 Task: Find connections with filter location Mojoagung with filter topic #stayhomewith filter profile language Potuguese with filter current company Cvent with filter school Assam Don Bosco University, Guwahati with filter industry Retail Luxury Goods and Jewelry with filter service category UX Research with filter keywords title Physical Therapy Assistant
Action: Mouse pressed left at (518, 50)
Screenshot: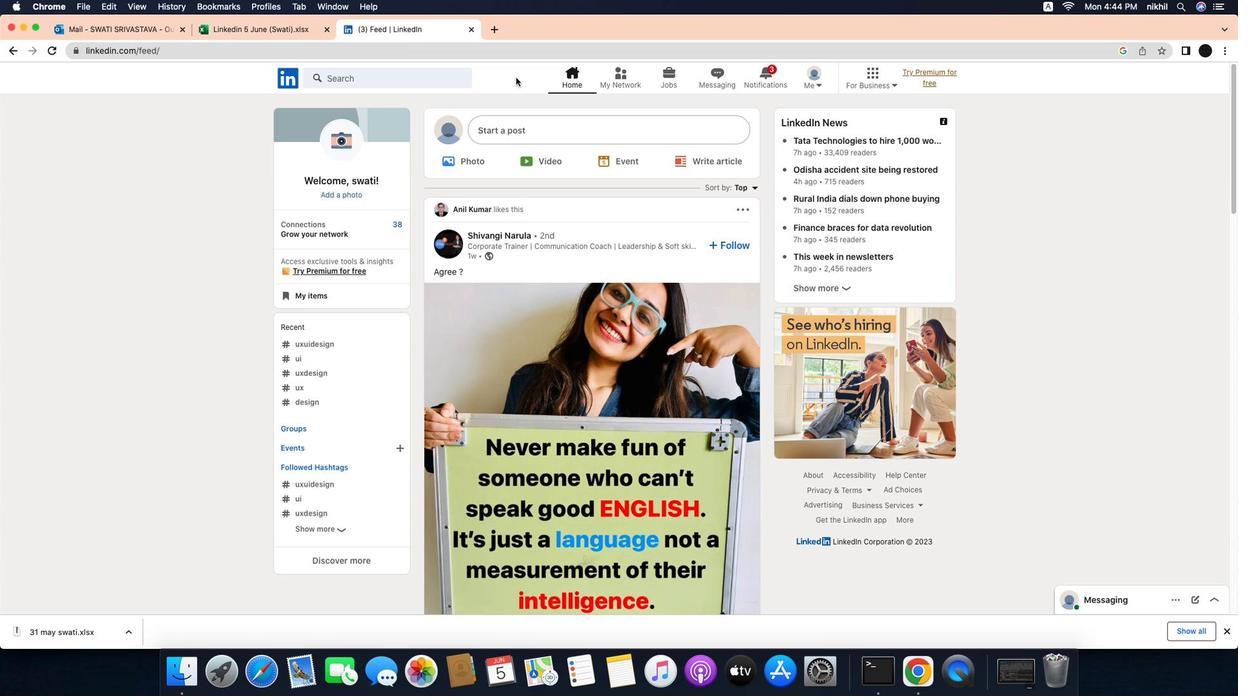 
Action: Mouse moved to (630, 54)
Screenshot: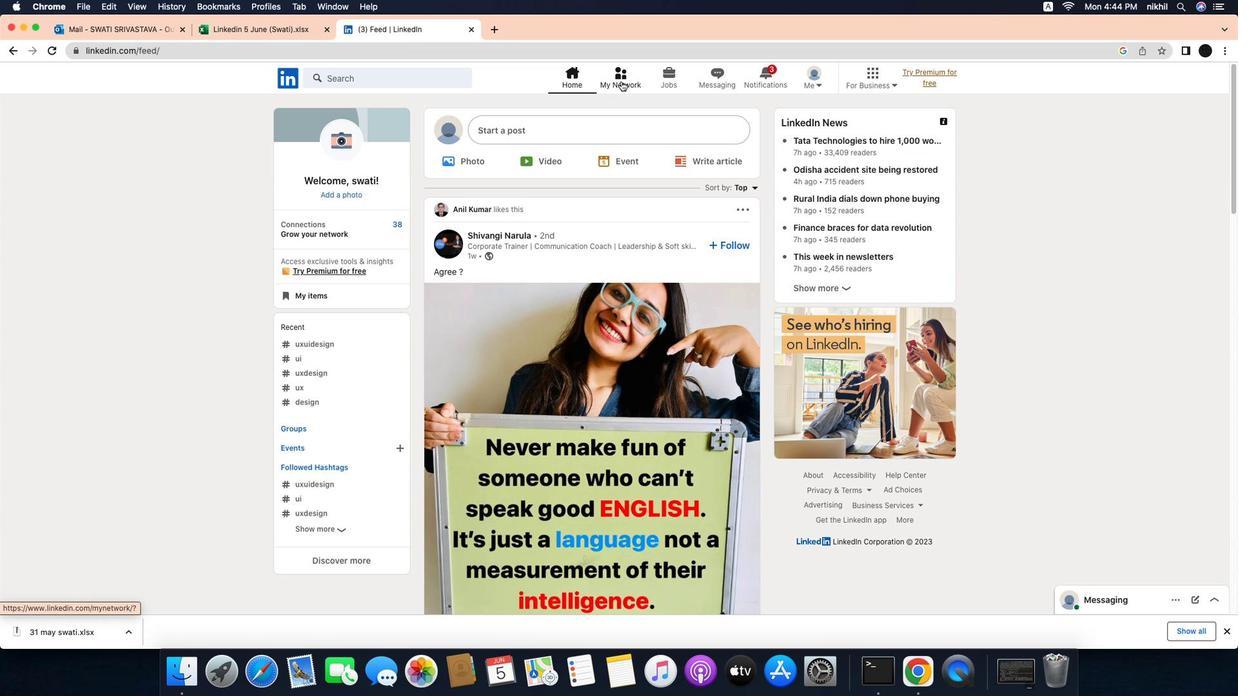 
Action: Mouse pressed left at (630, 54)
Screenshot: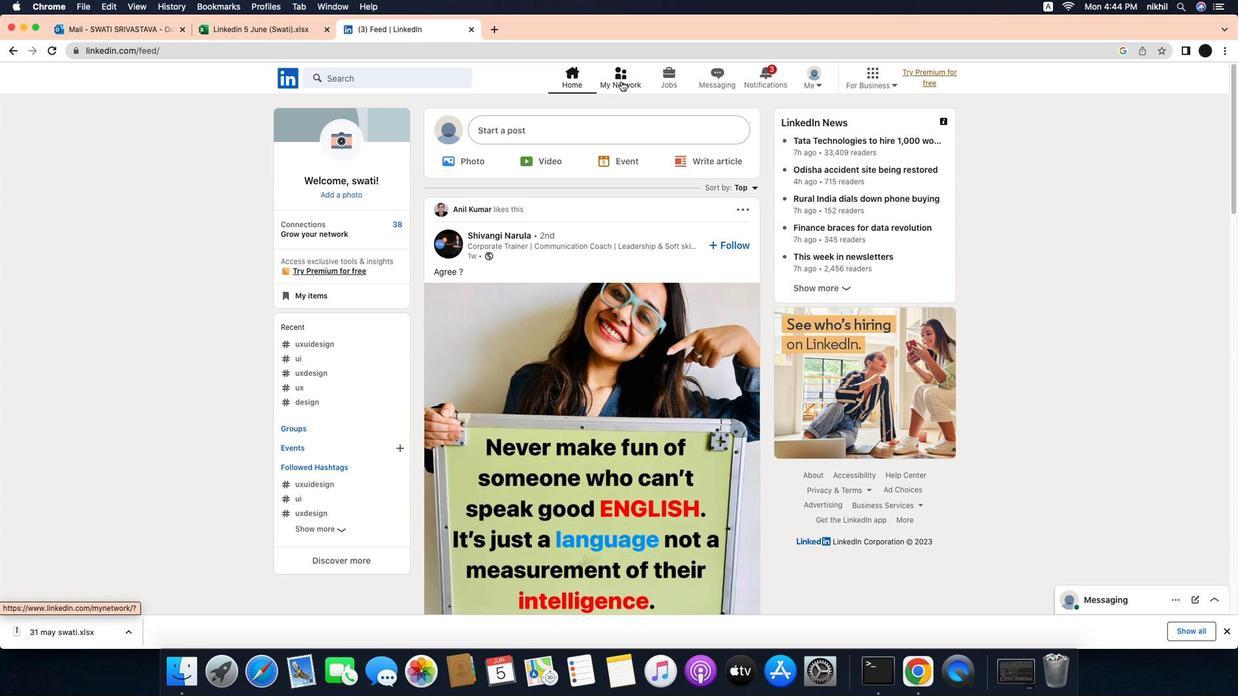 
Action: Mouse moved to (405, 116)
Screenshot: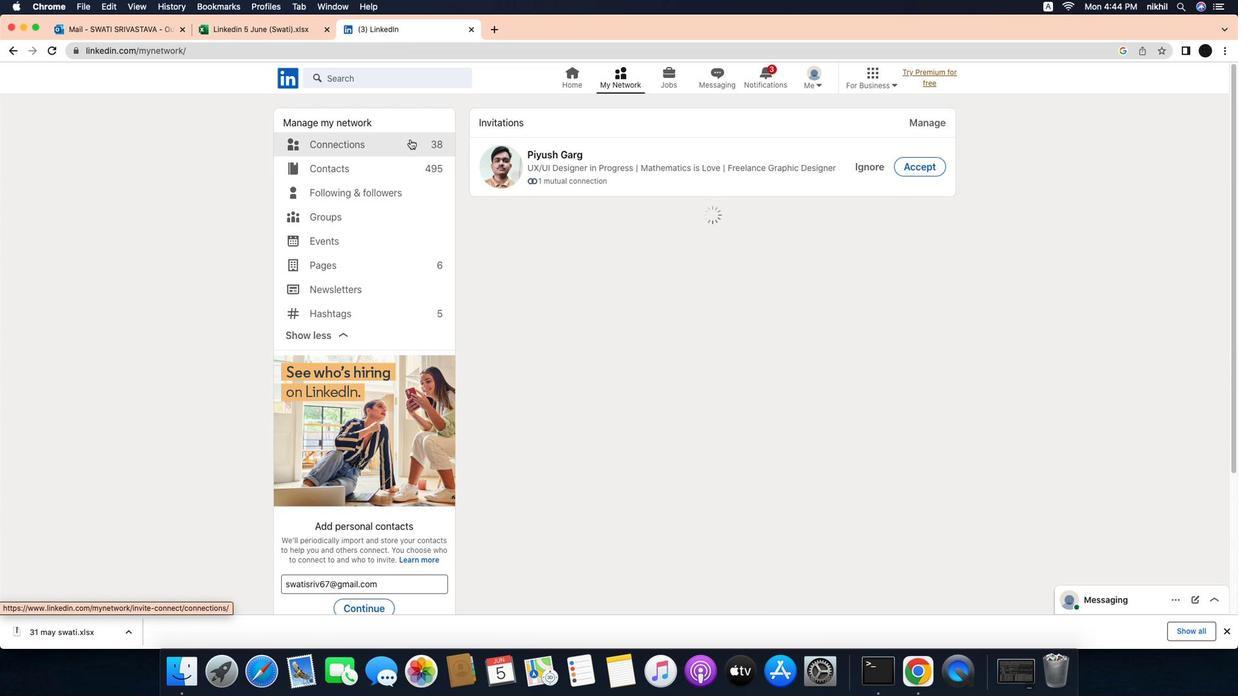 
Action: Mouse pressed left at (405, 116)
Screenshot: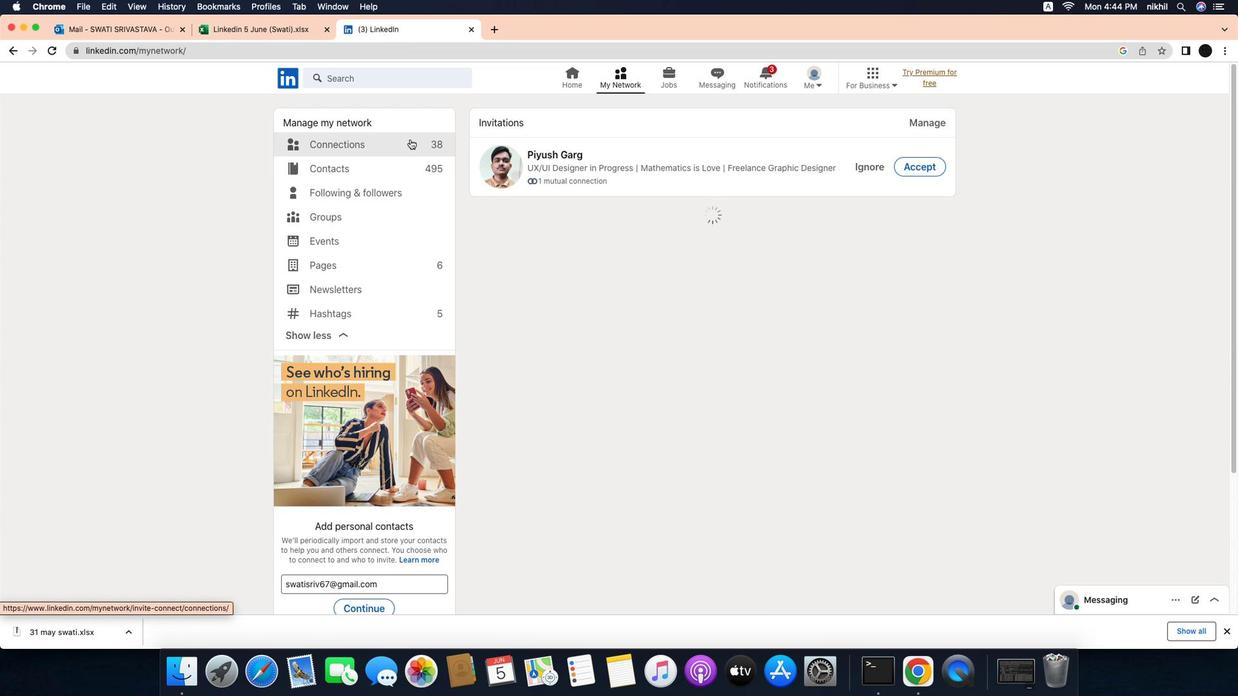 
Action: Mouse moved to (724, 121)
Screenshot: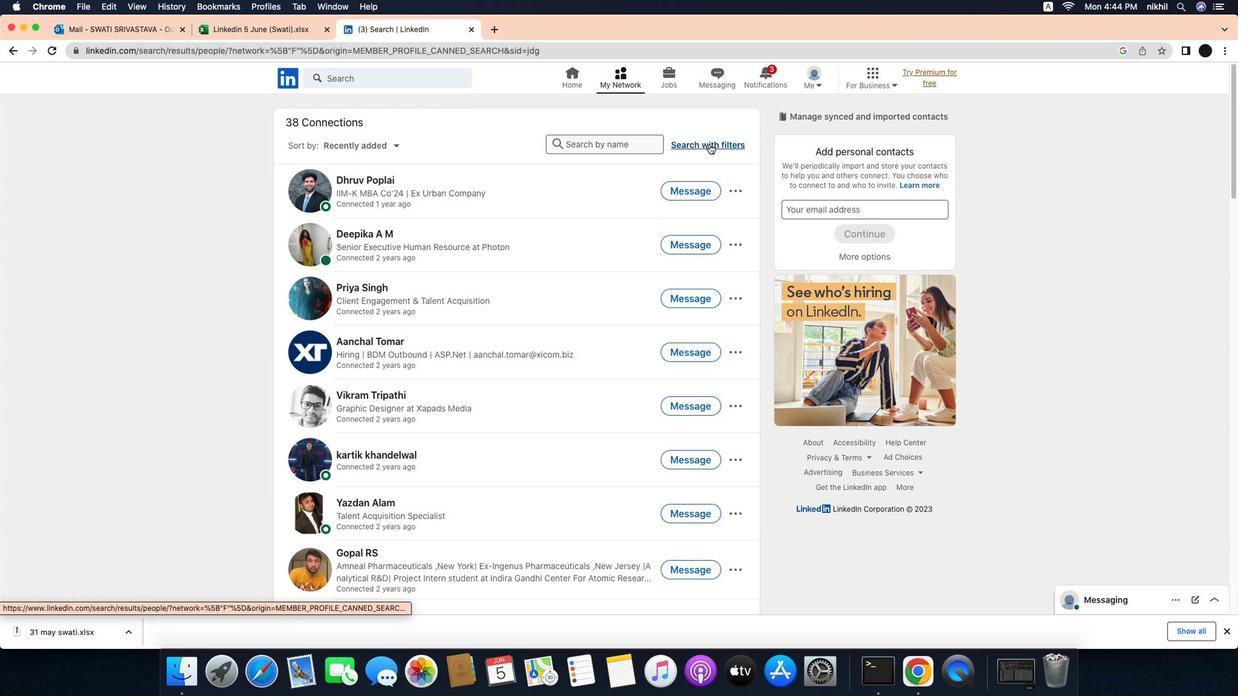 
Action: Mouse pressed left at (724, 121)
Screenshot: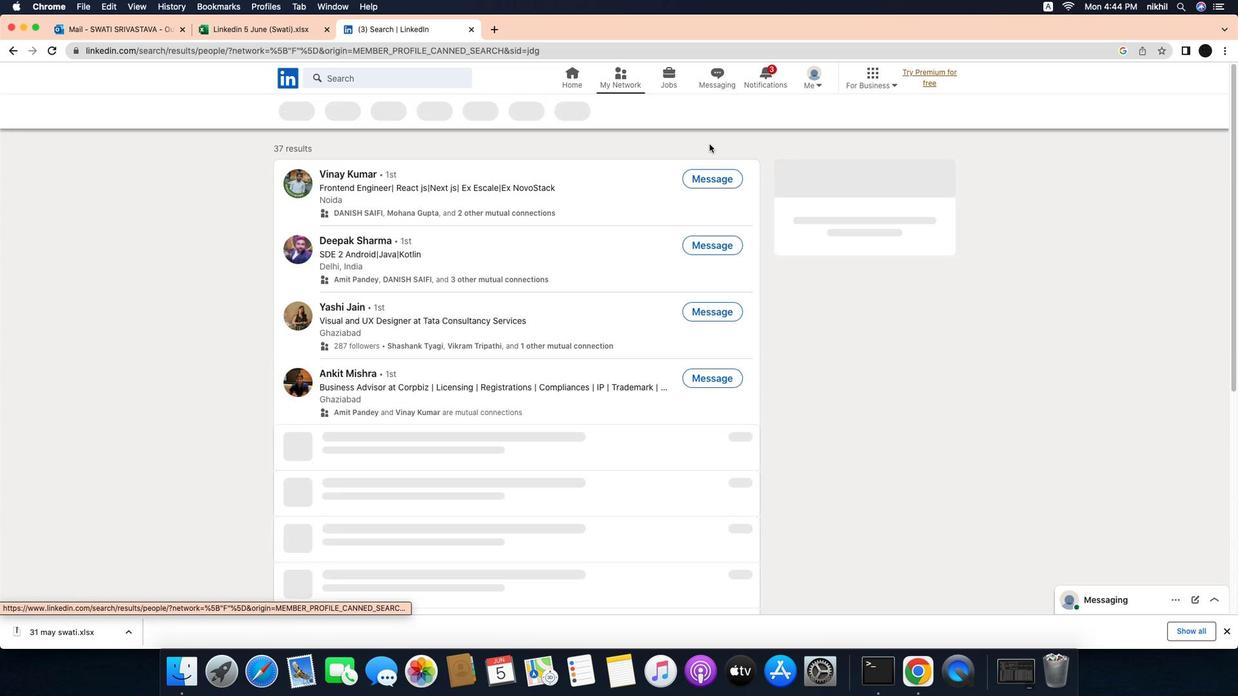 
Action: Mouse moved to (684, 89)
Screenshot: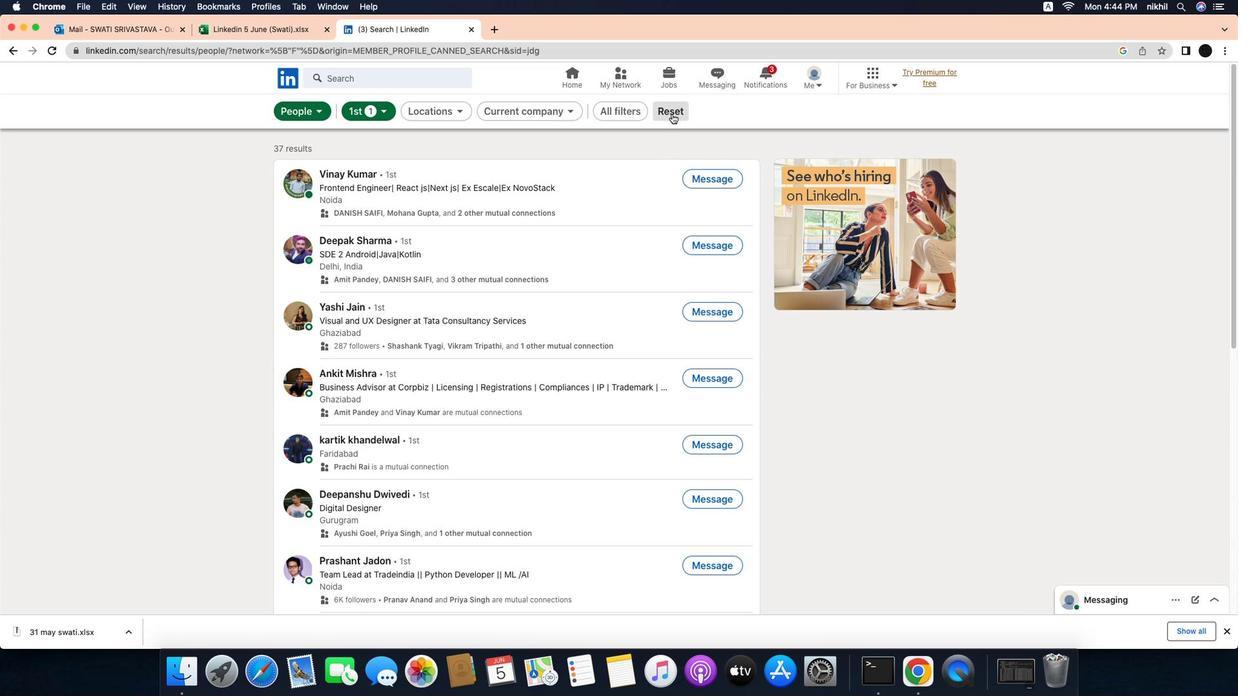 
Action: Mouse pressed left at (684, 89)
Screenshot: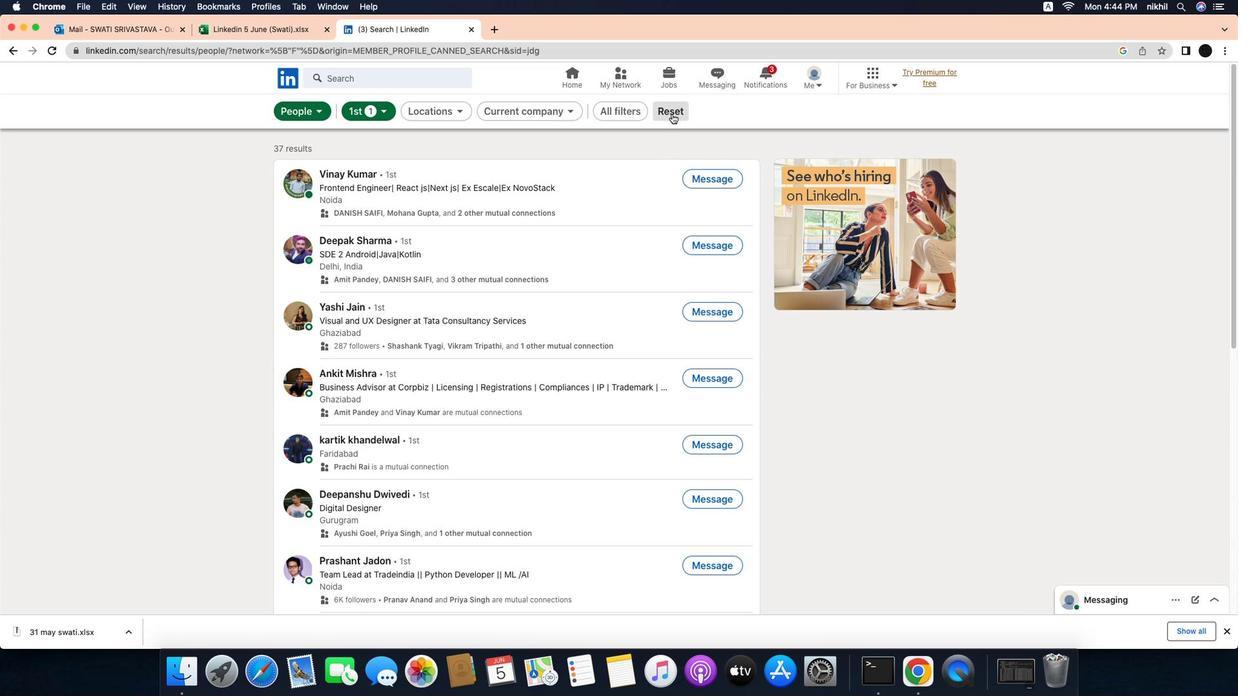 
Action: Mouse moved to (667, 87)
Screenshot: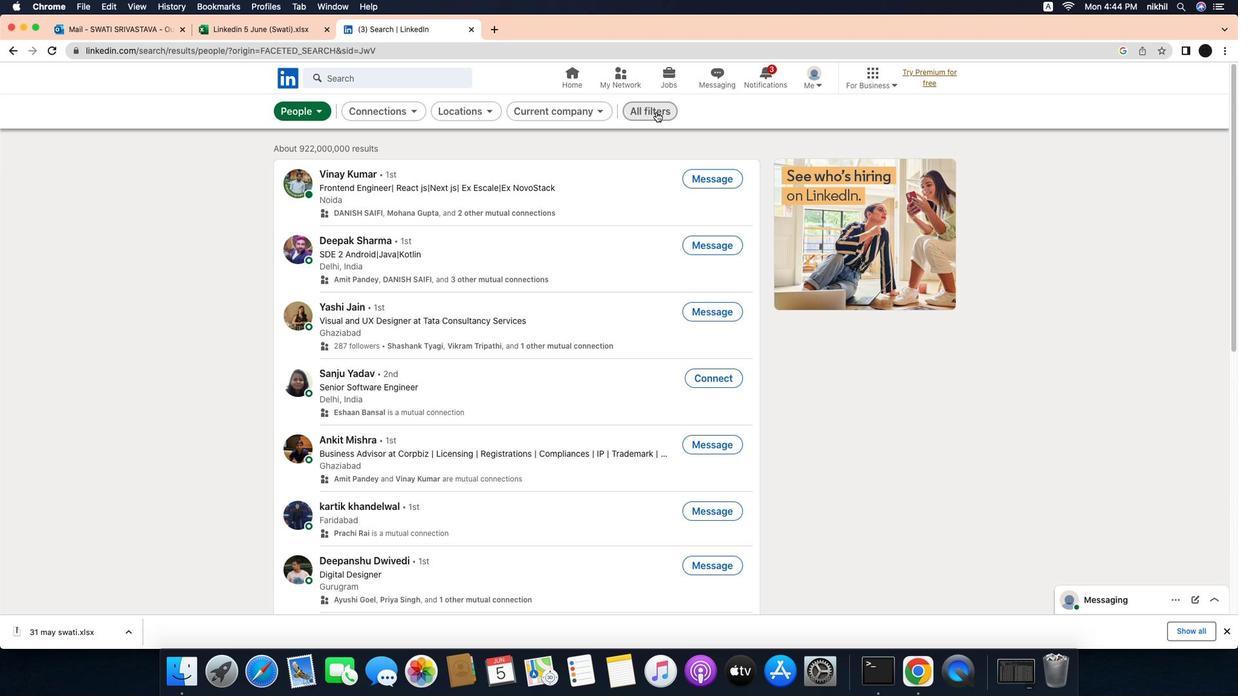 
Action: Mouse pressed left at (667, 87)
Screenshot: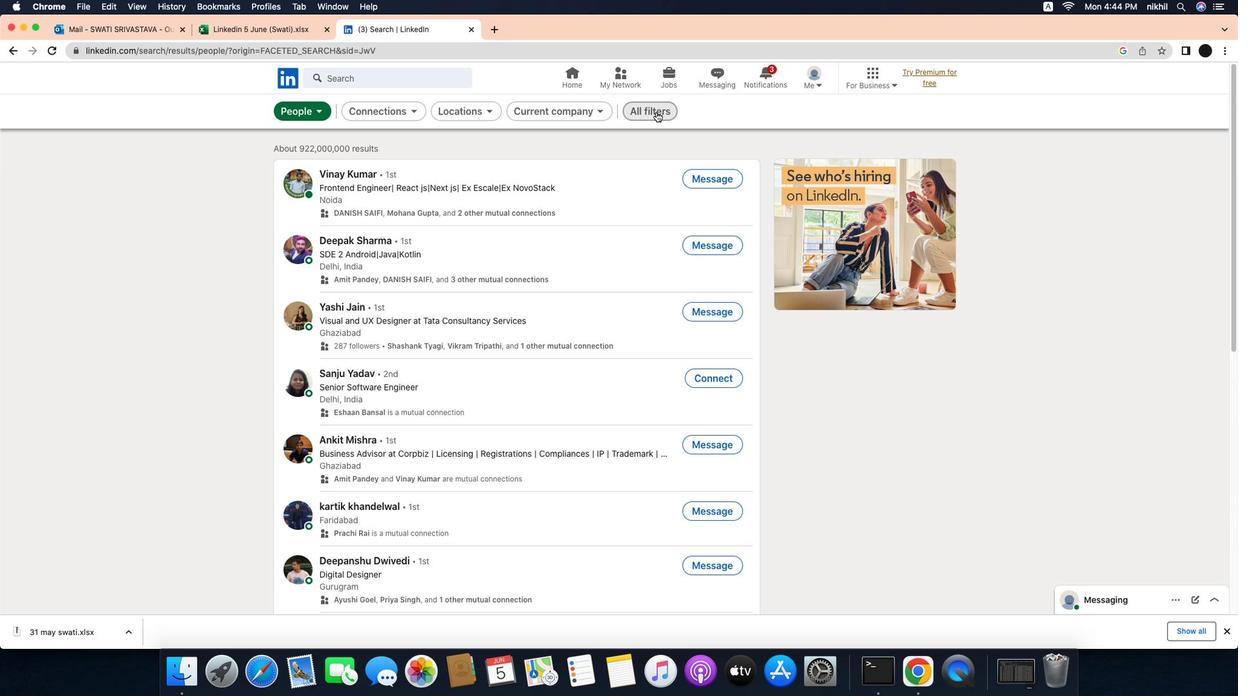 
Action: Mouse moved to (1008, 361)
Screenshot: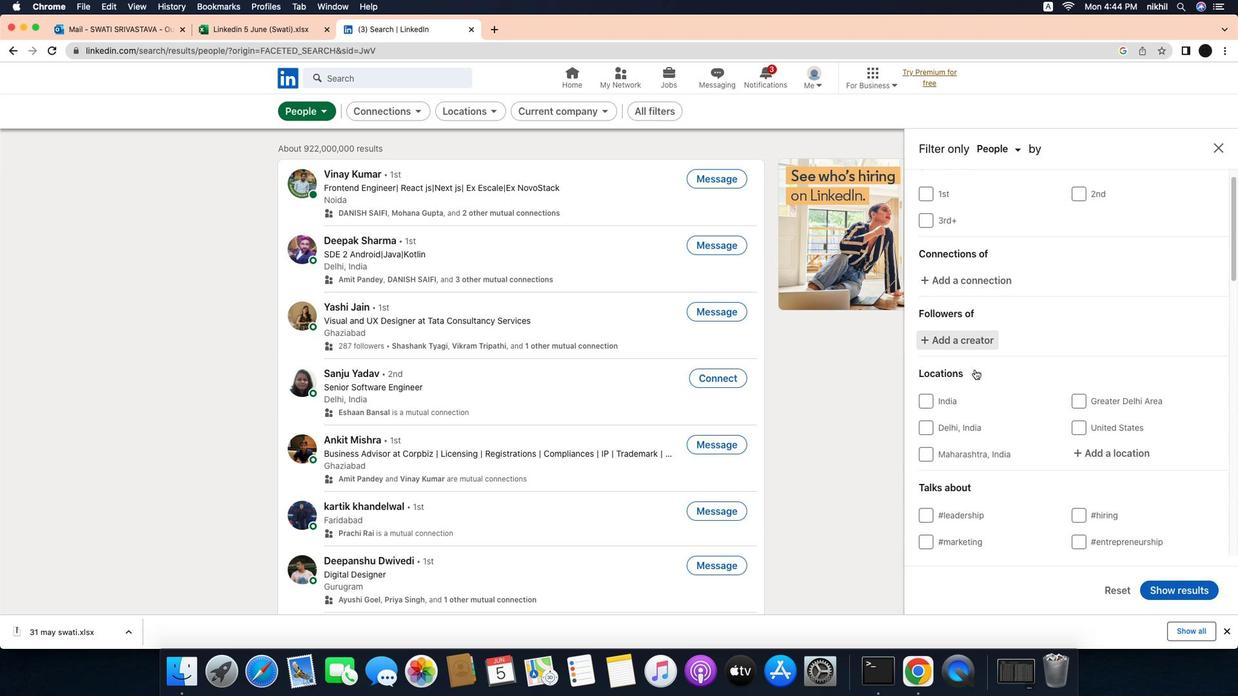 
Action: Mouse scrolled (1008, 361) with delta (-31, -32)
Screenshot: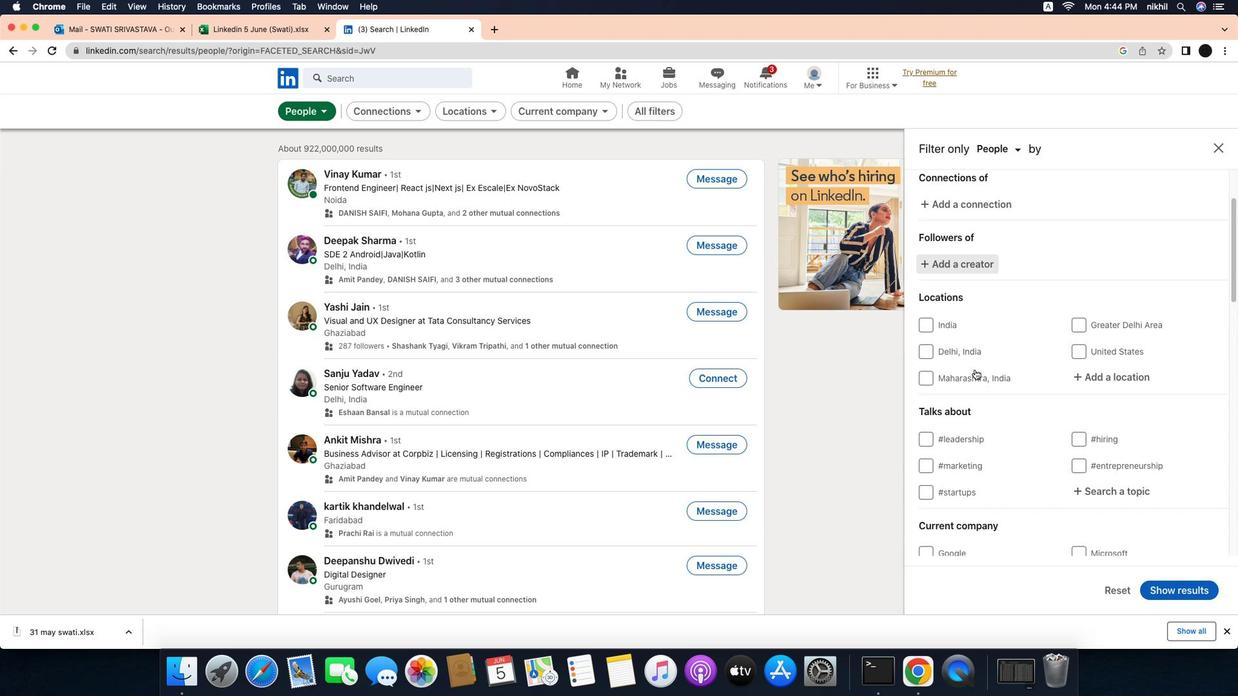 
Action: Mouse scrolled (1008, 361) with delta (-31, -32)
Screenshot: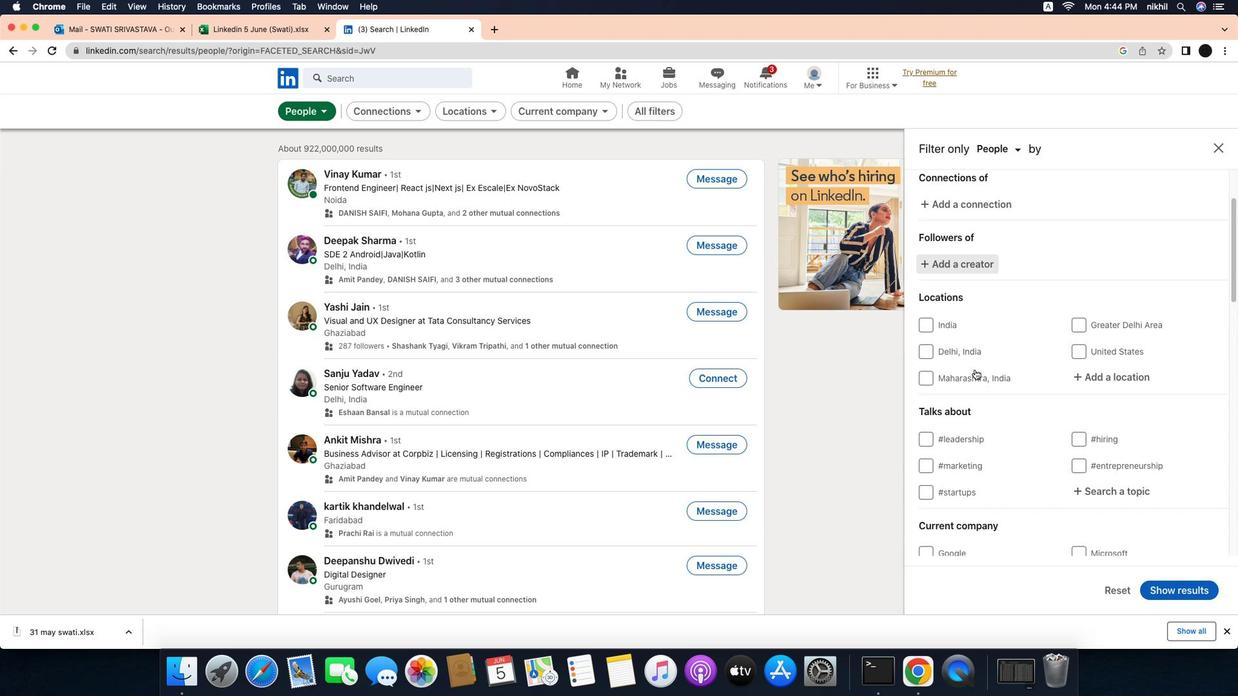 
Action: Mouse scrolled (1008, 361) with delta (-31, -32)
Screenshot: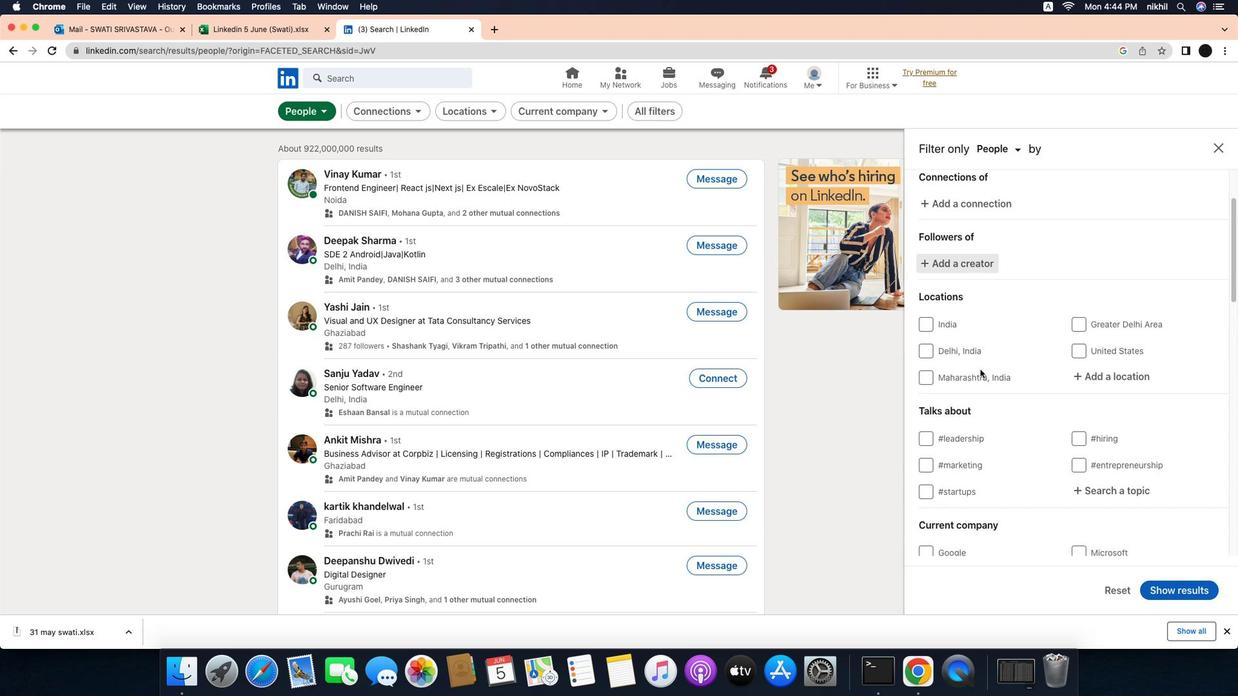 
Action: Mouse moved to (1150, 367)
Screenshot: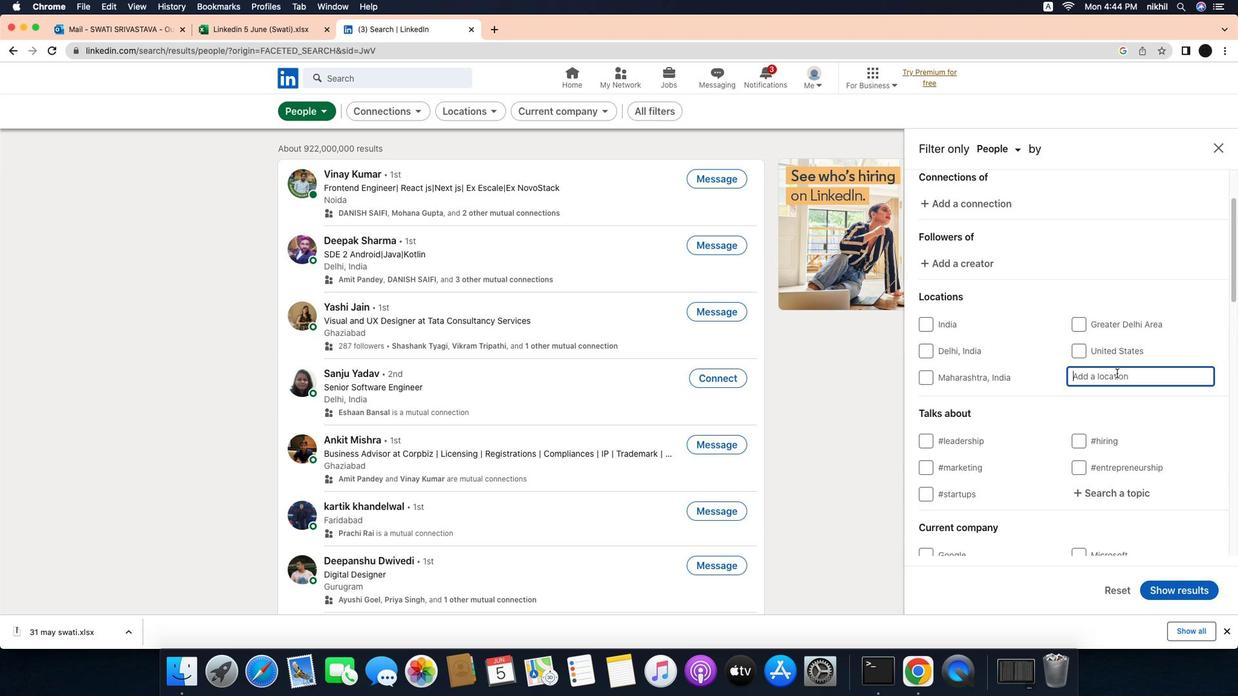 
Action: Mouse pressed left at (1150, 367)
Screenshot: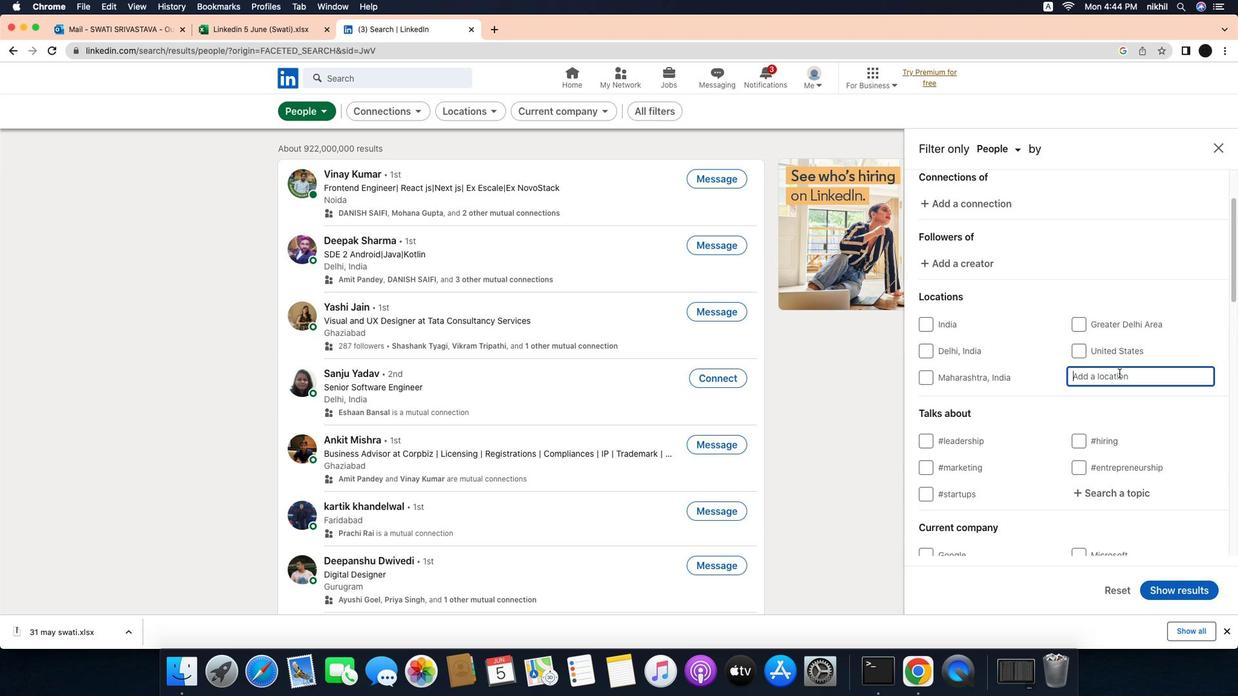 
Action: Mouse moved to (1161, 365)
Screenshot: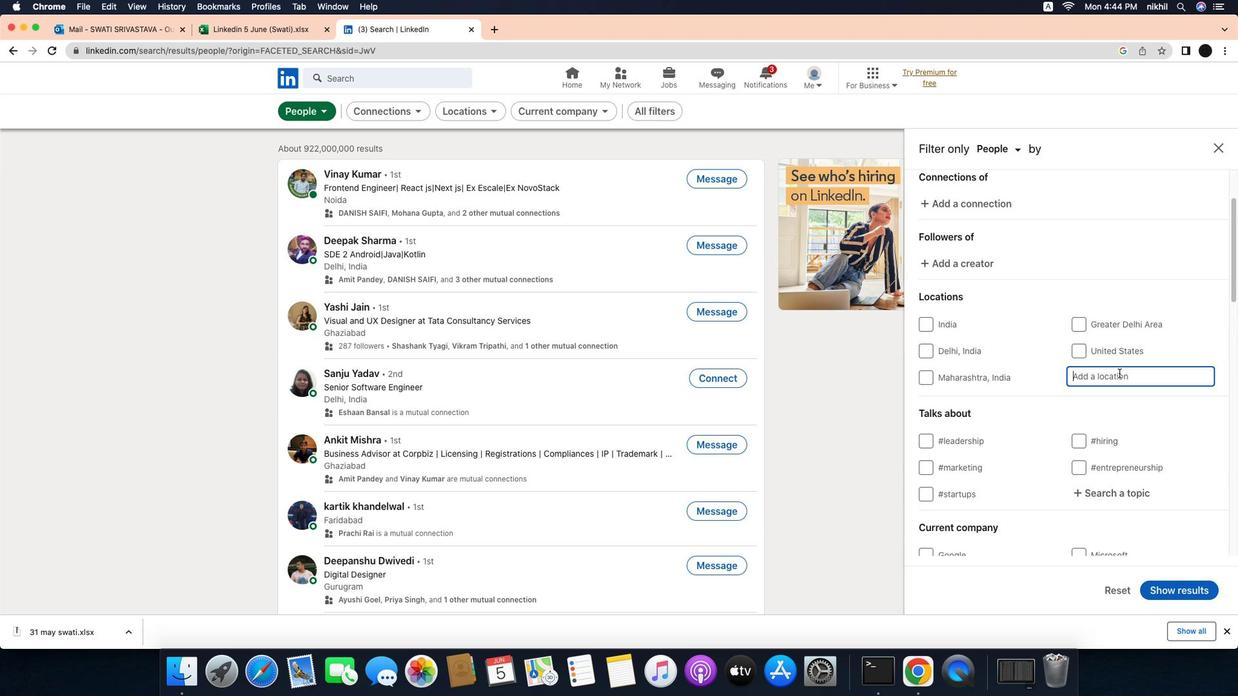 
Action: Mouse pressed left at (1161, 365)
Screenshot: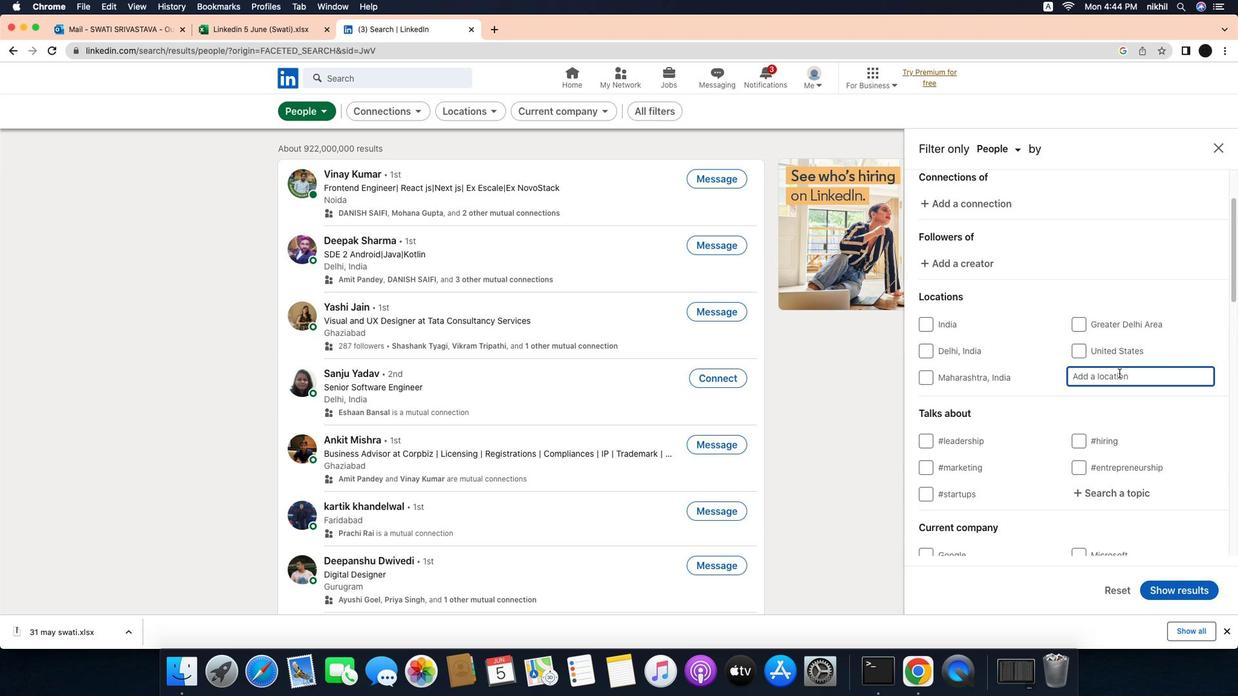
Action: Mouse moved to (1141, 366)
Screenshot: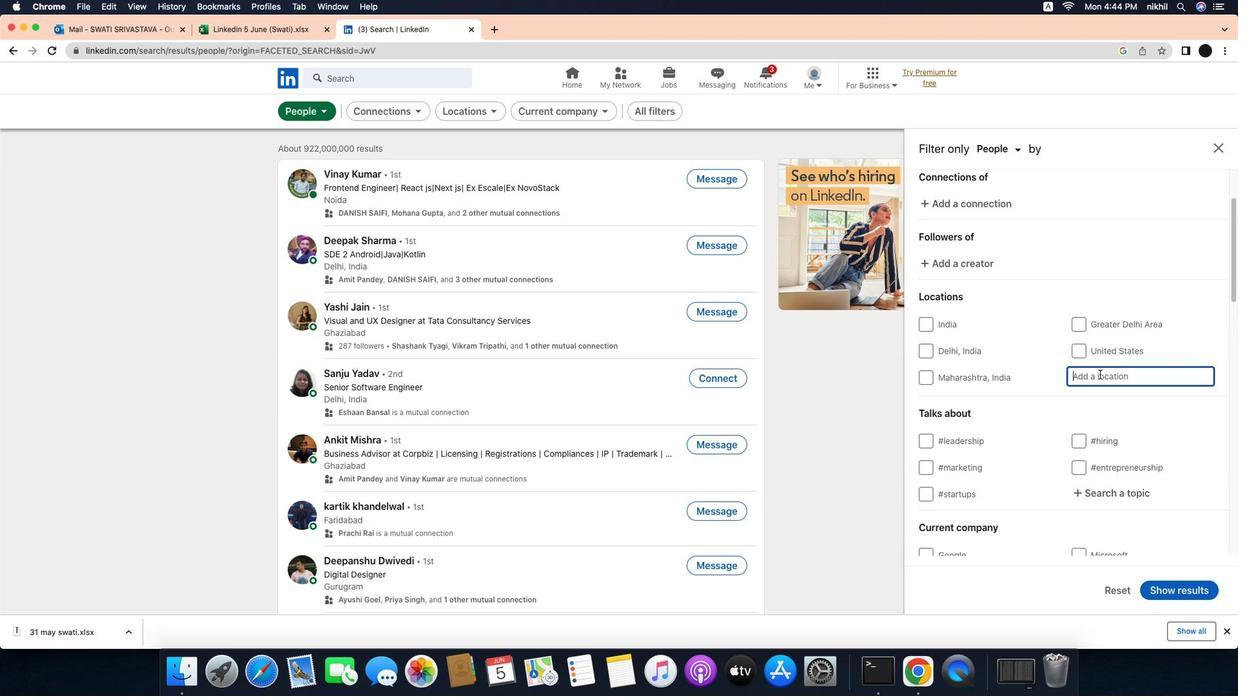 
Action: Key pressed Key.caps_lock'M'Key.caps_lock'o''j''o''a''g''u''n''g'Key.enter
Screenshot: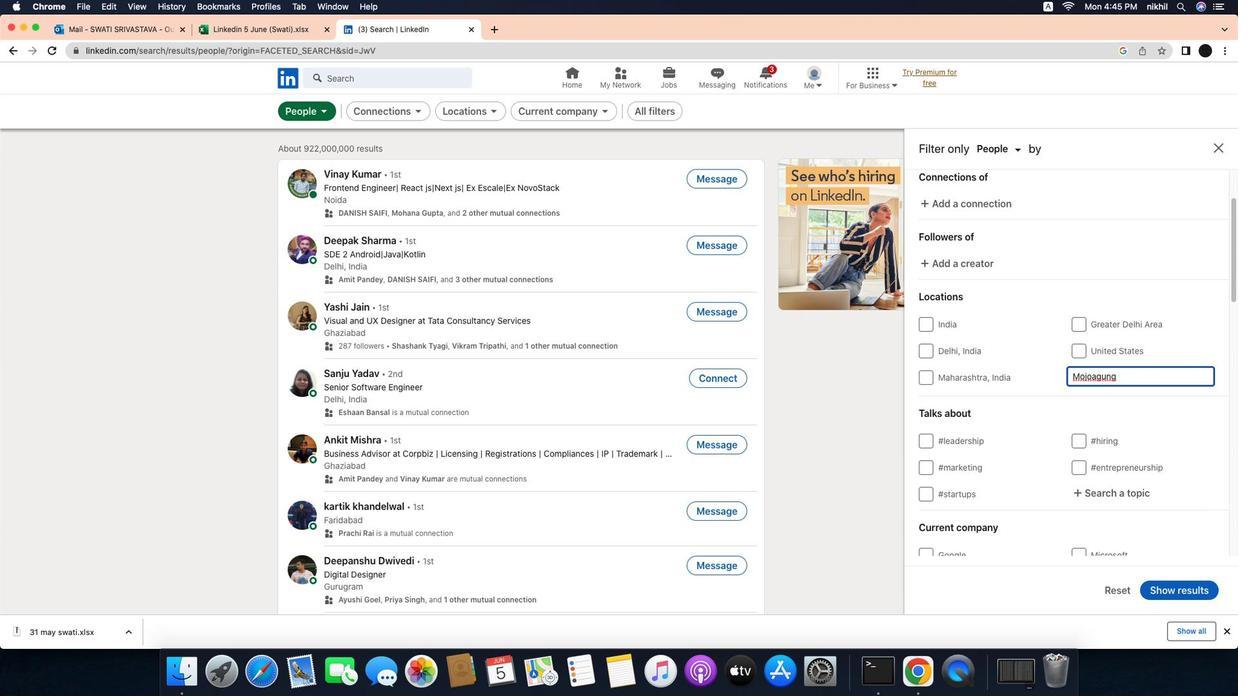 
Action: Mouse moved to (1141, 439)
Screenshot: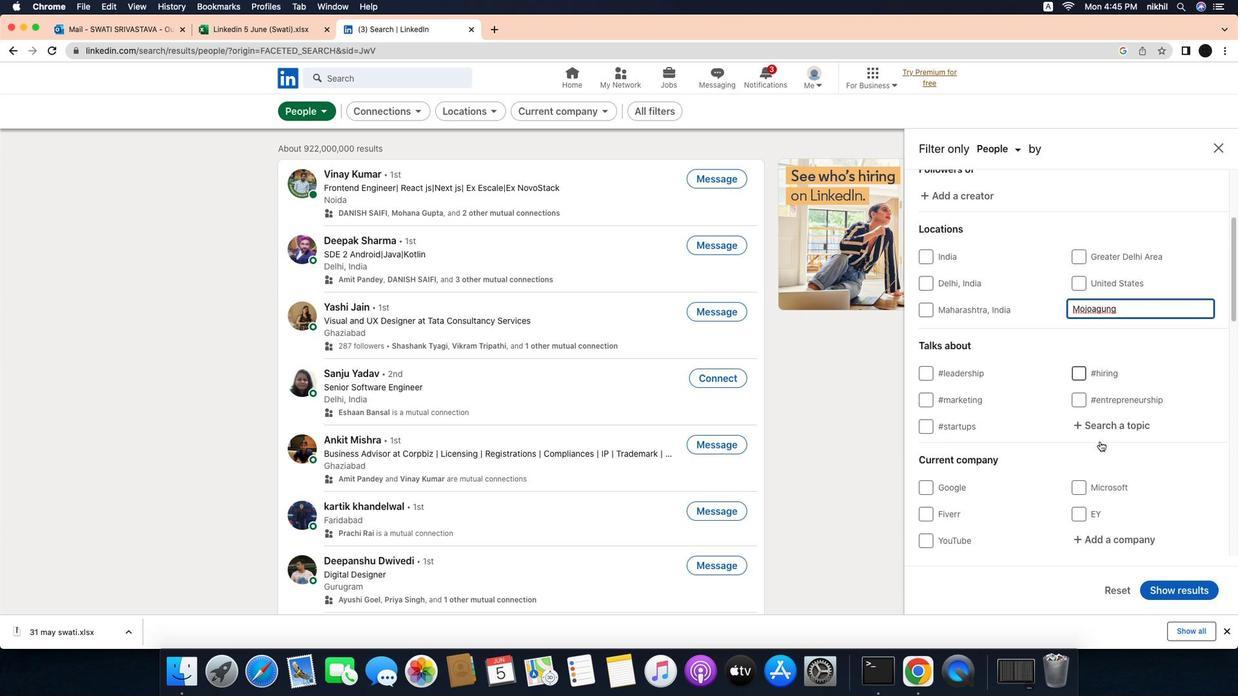 
Action: Mouse scrolled (1141, 439) with delta (-31, -32)
Screenshot: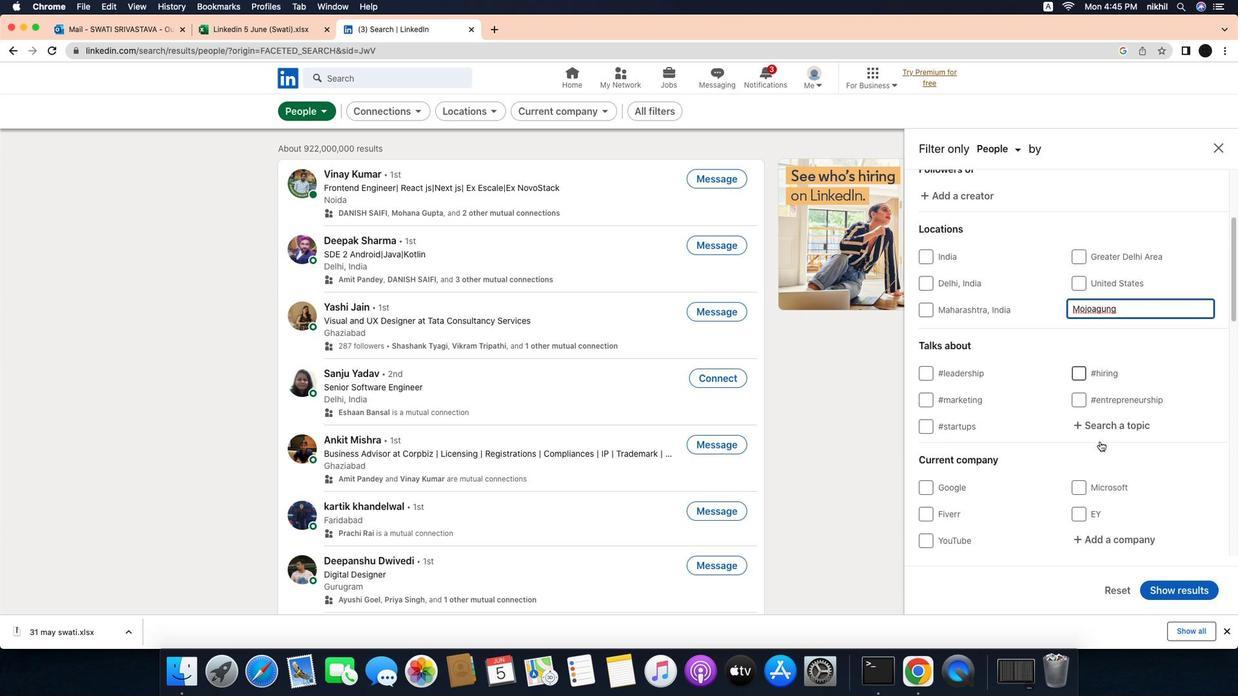 
Action: Mouse moved to (1141, 439)
Screenshot: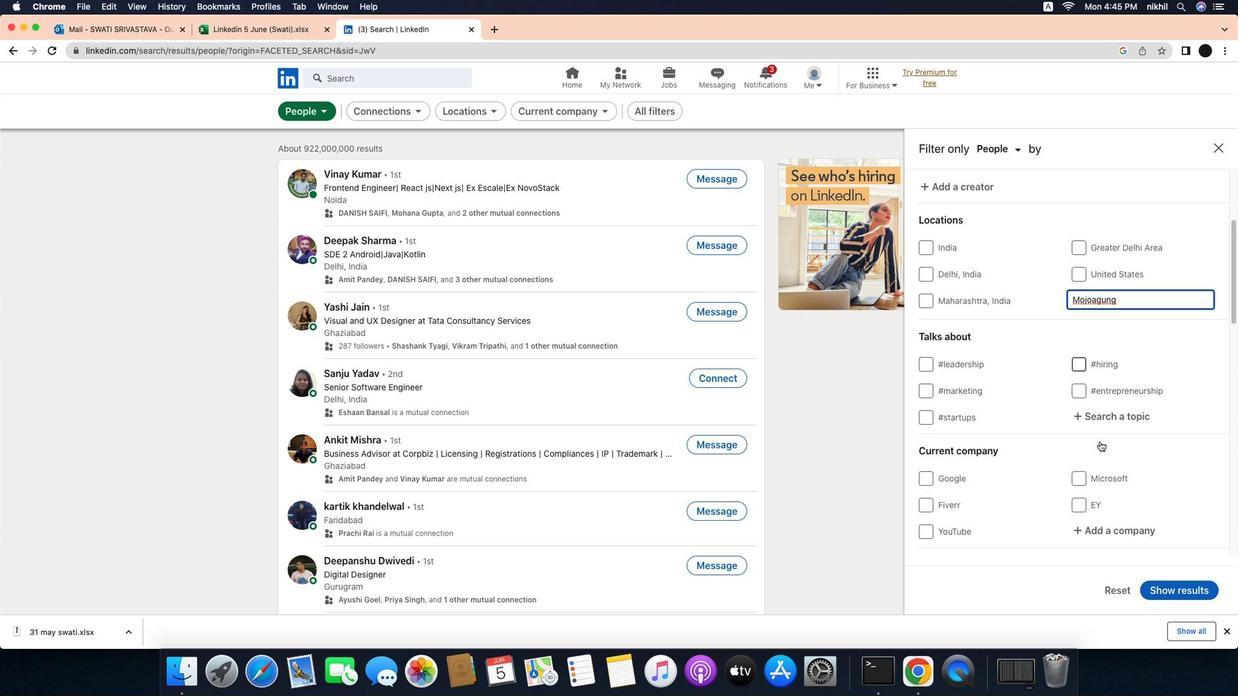 
Action: Mouse scrolled (1141, 439) with delta (-31, -32)
Screenshot: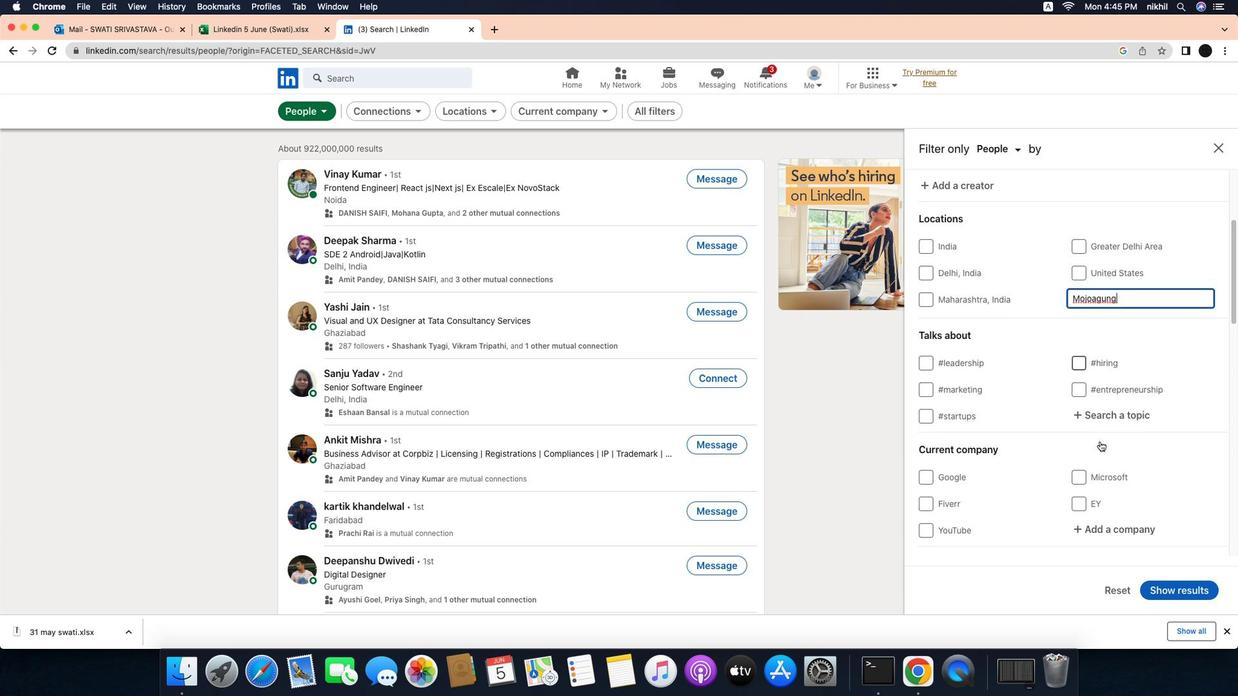 
Action: Mouse scrolled (1141, 439) with delta (-31, -32)
Screenshot: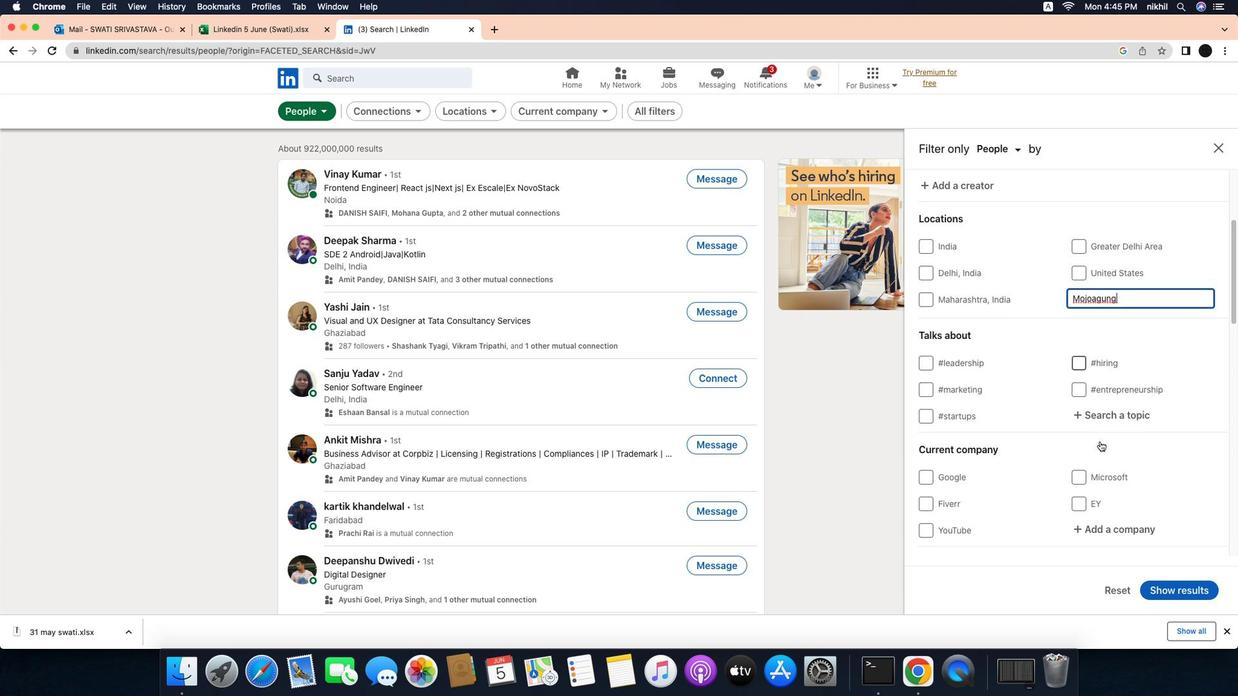 
Action: Mouse moved to (1151, 414)
Screenshot: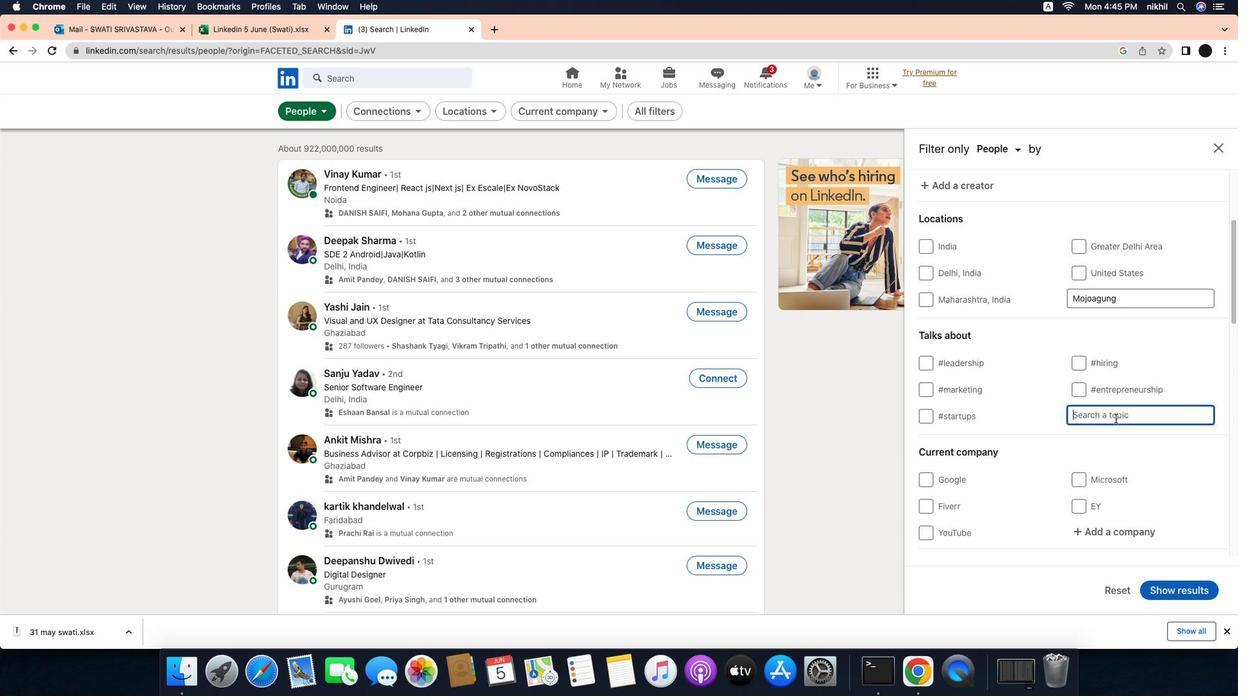 
Action: Mouse pressed left at (1151, 414)
Screenshot: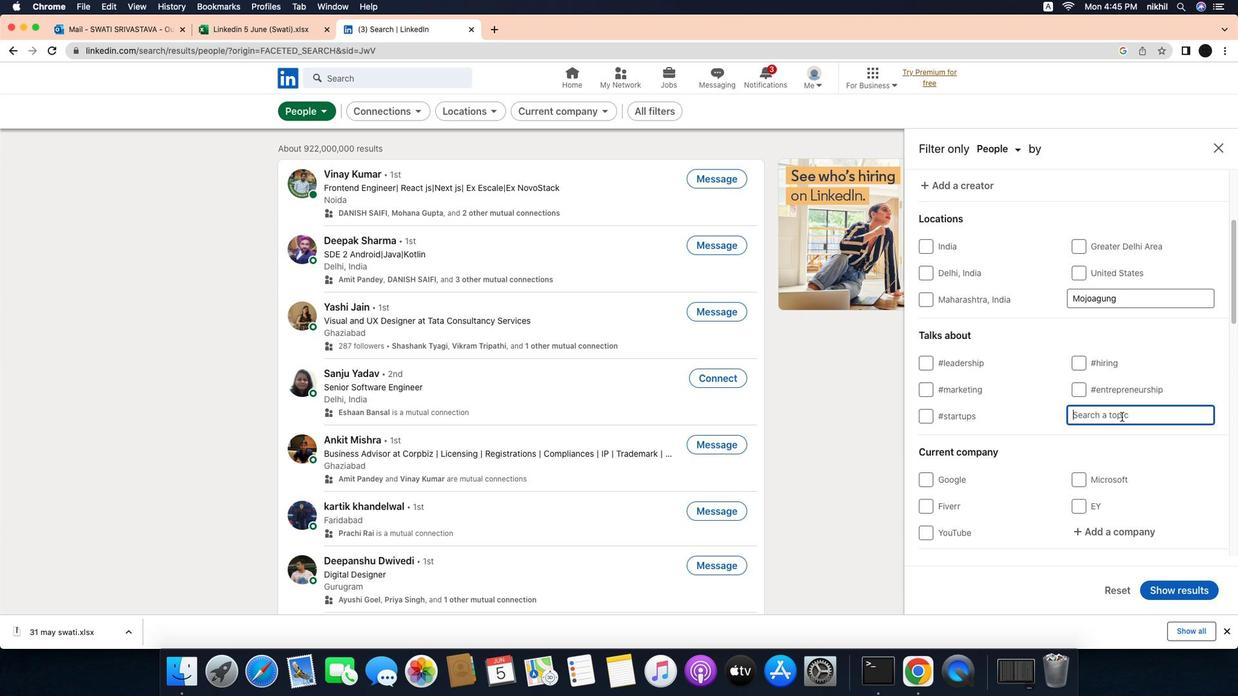 
Action: Mouse moved to (1168, 410)
Screenshot: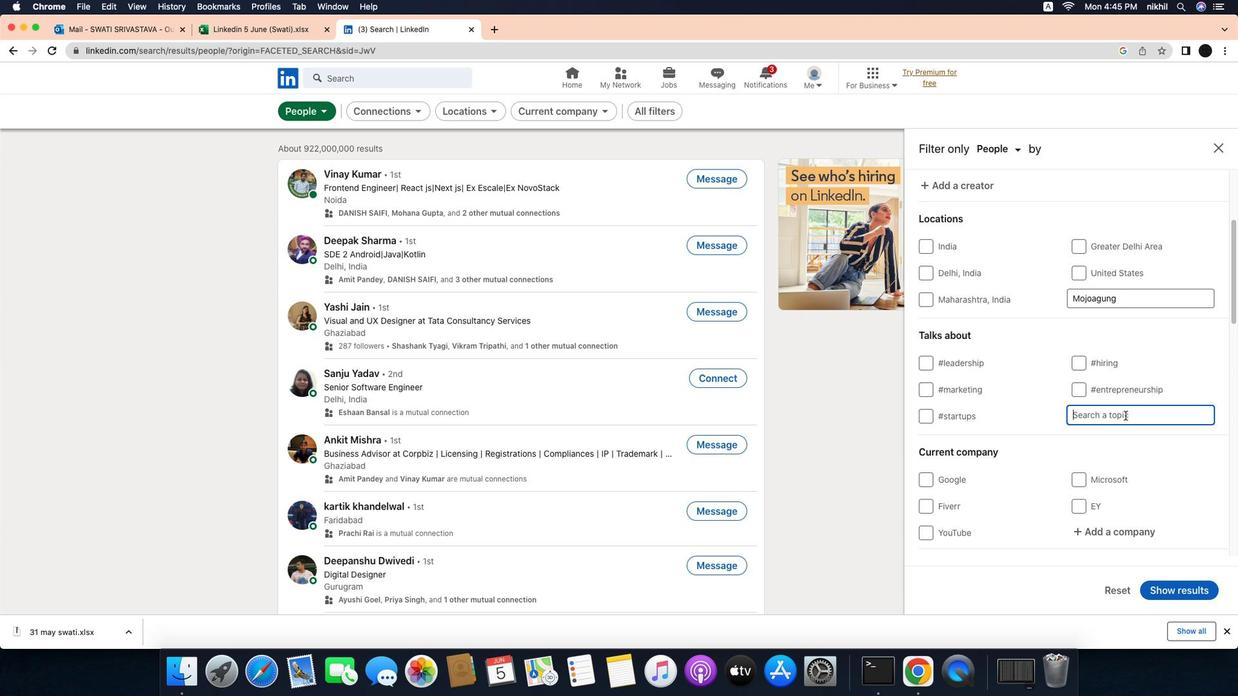
Action: Mouse pressed left at (1168, 410)
Screenshot: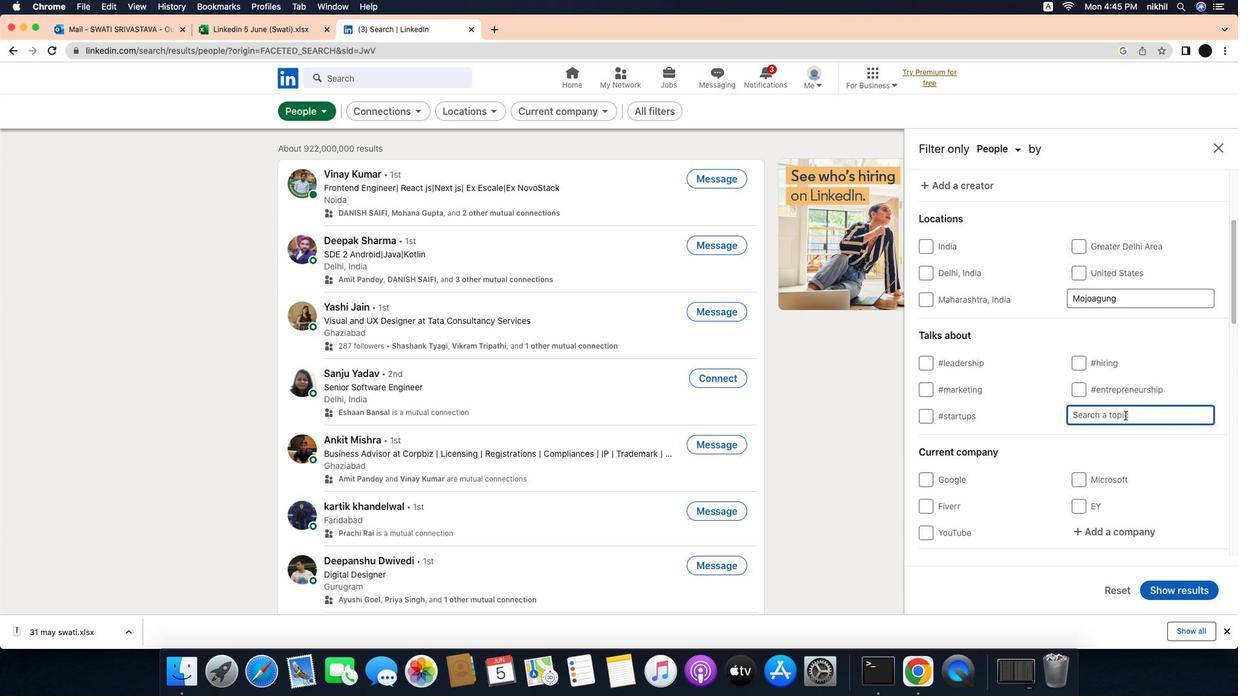 
Action: Key pressed 's''t''a''y''h''o''m''e'
Screenshot: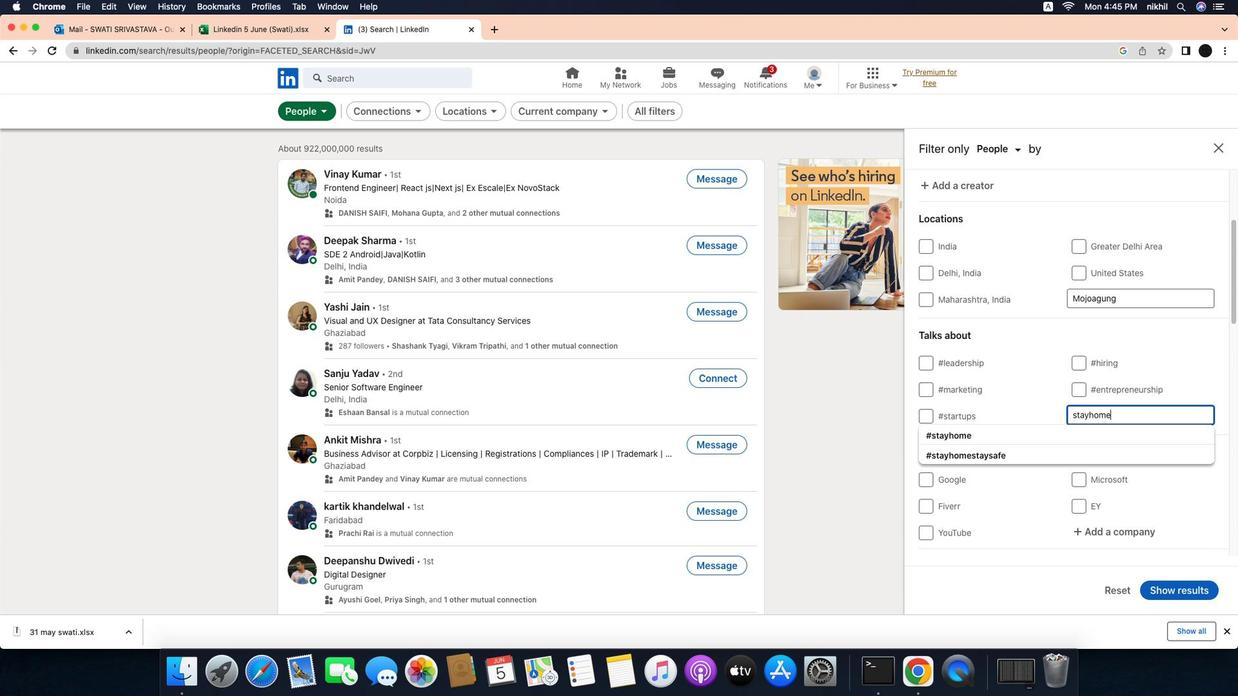 
Action: Mouse moved to (1141, 430)
Screenshot: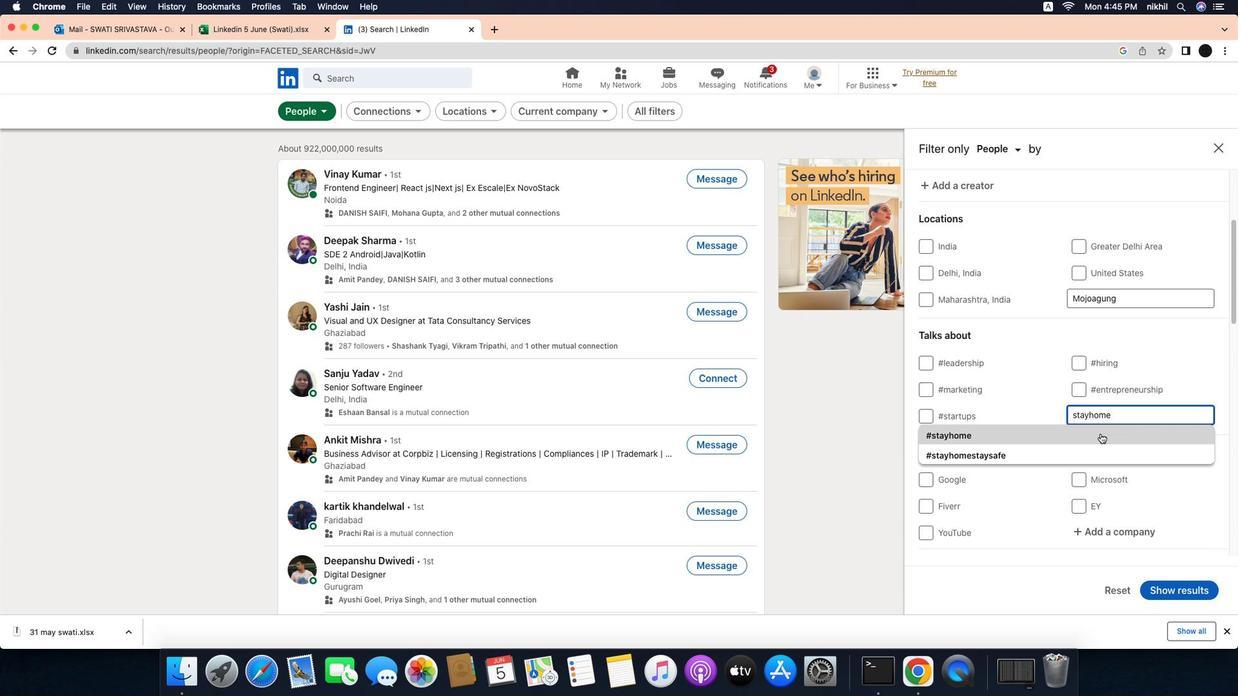 
Action: Mouse pressed left at (1141, 430)
Screenshot: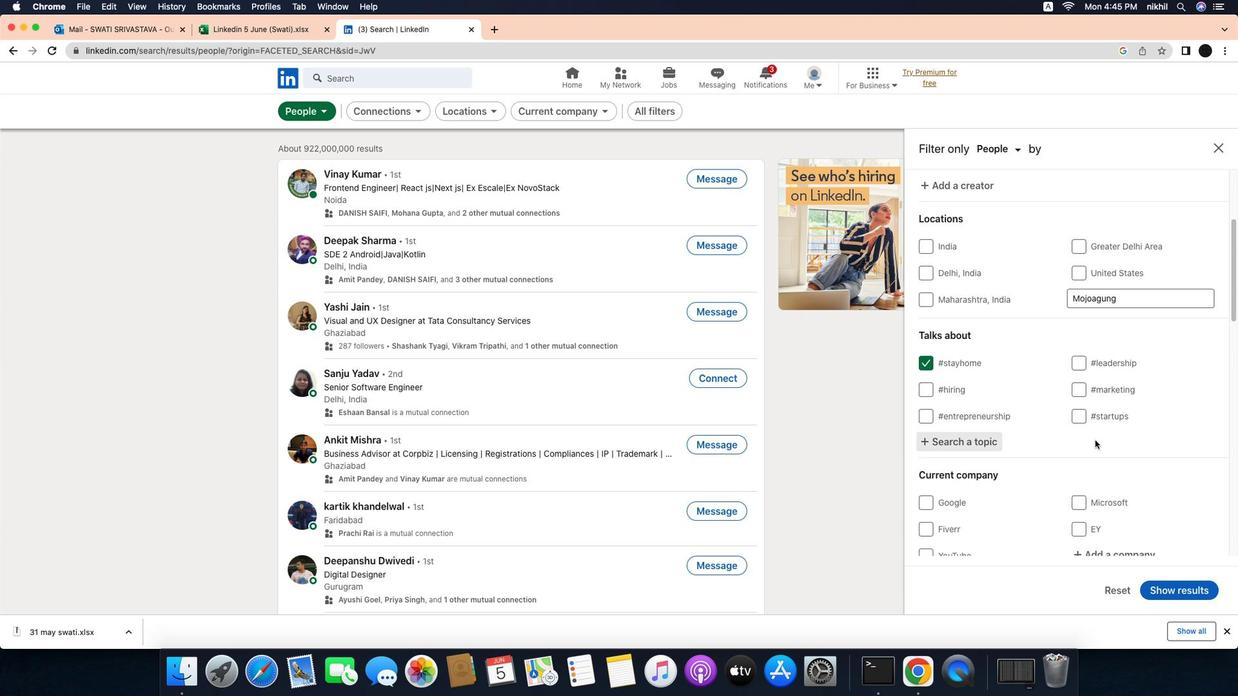 
Action: Mouse moved to (1088, 461)
Screenshot: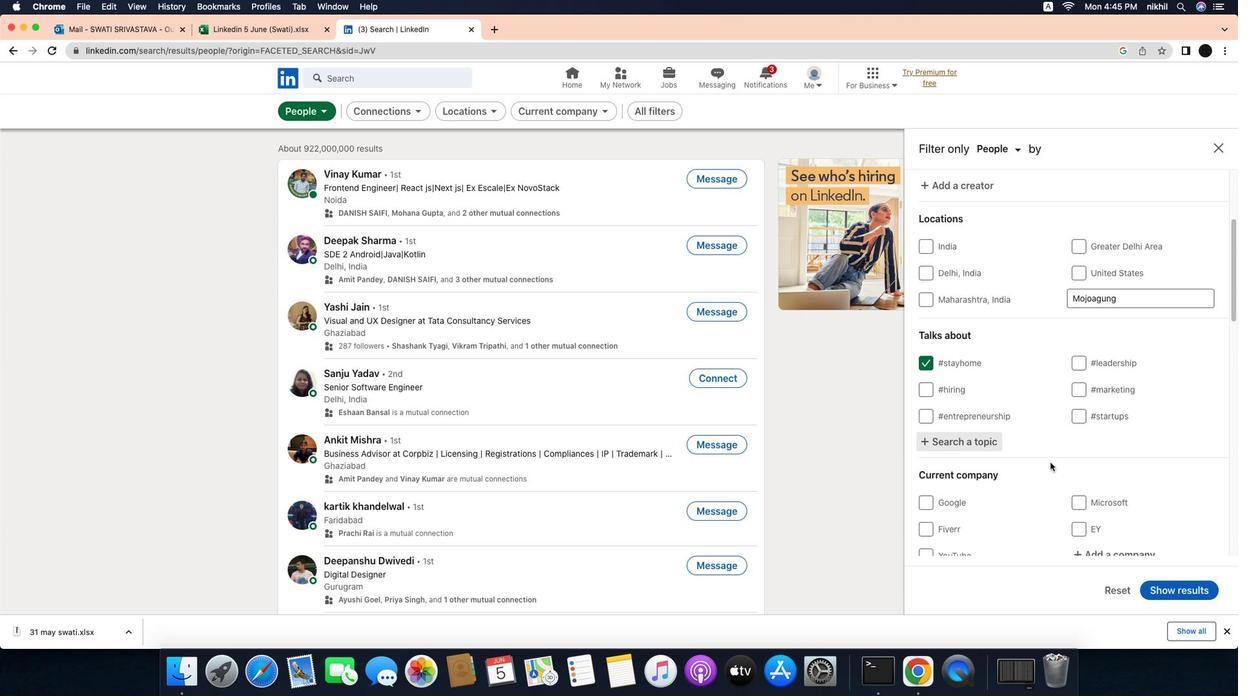 
Action: Mouse scrolled (1088, 461) with delta (-31, -32)
Screenshot: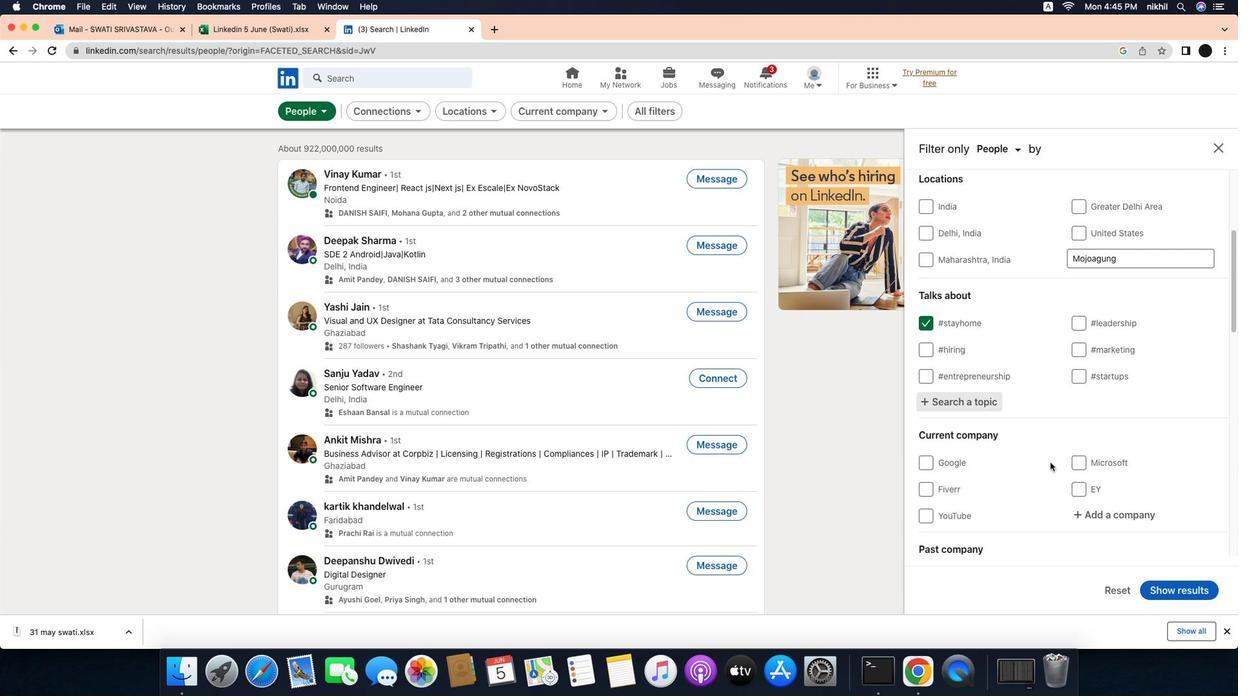 
Action: Mouse scrolled (1088, 461) with delta (-31, -32)
Screenshot: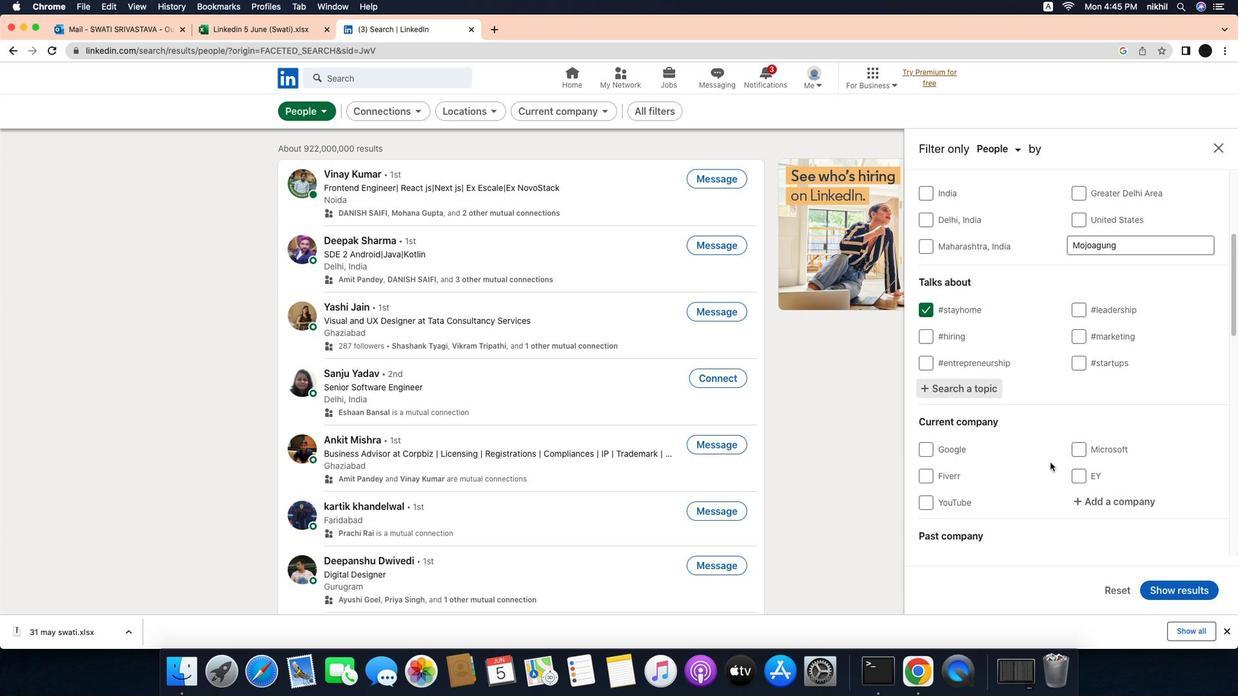 
Action: Mouse scrolled (1088, 461) with delta (-31, -32)
Screenshot: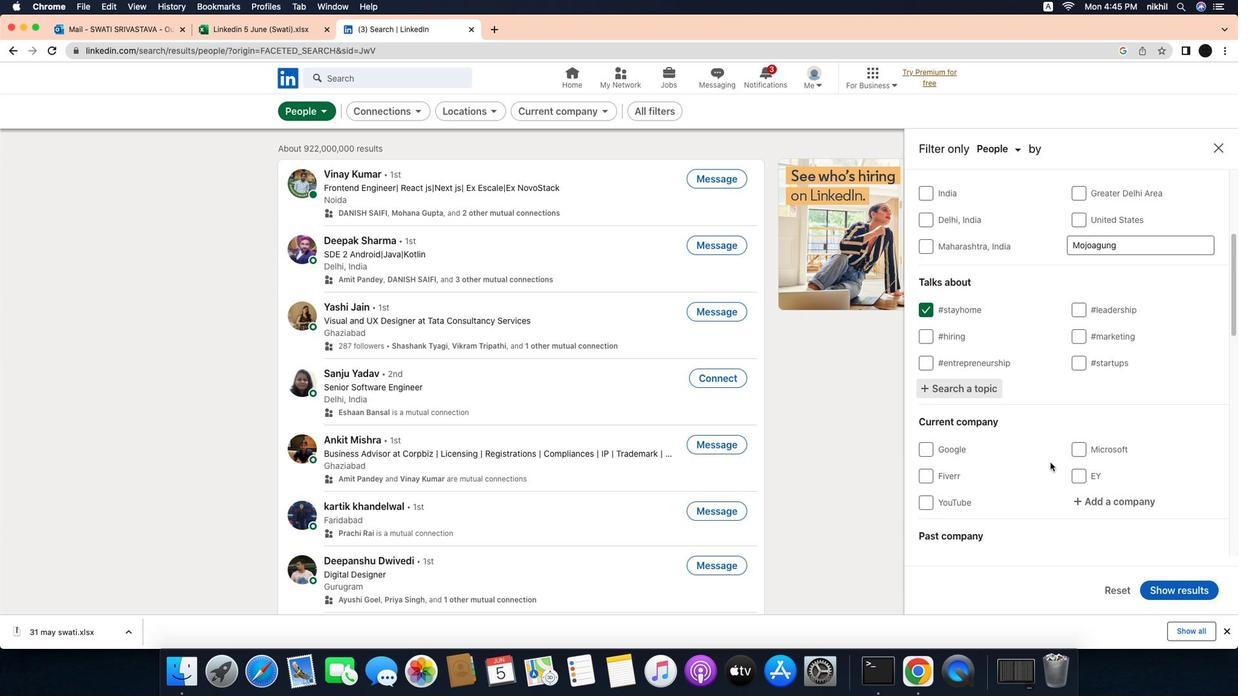 
Action: Mouse scrolled (1088, 461) with delta (-31, -32)
Screenshot: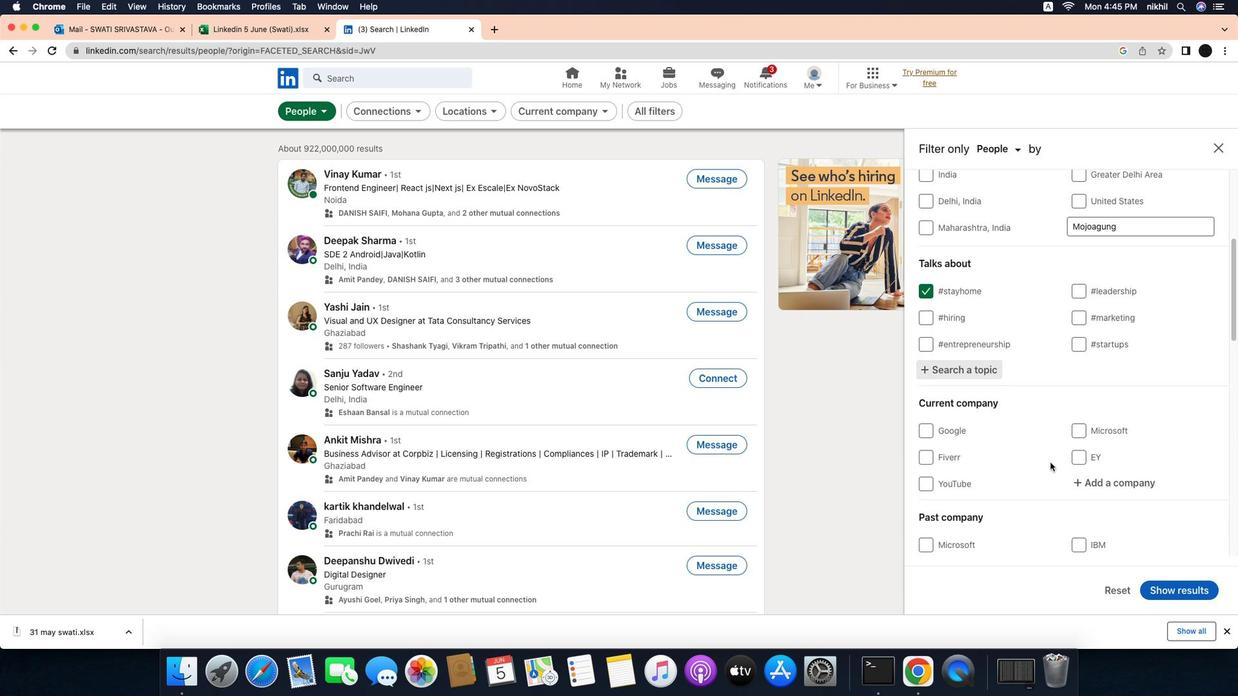 
Action: Mouse scrolled (1088, 461) with delta (-31, -32)
Screenshot: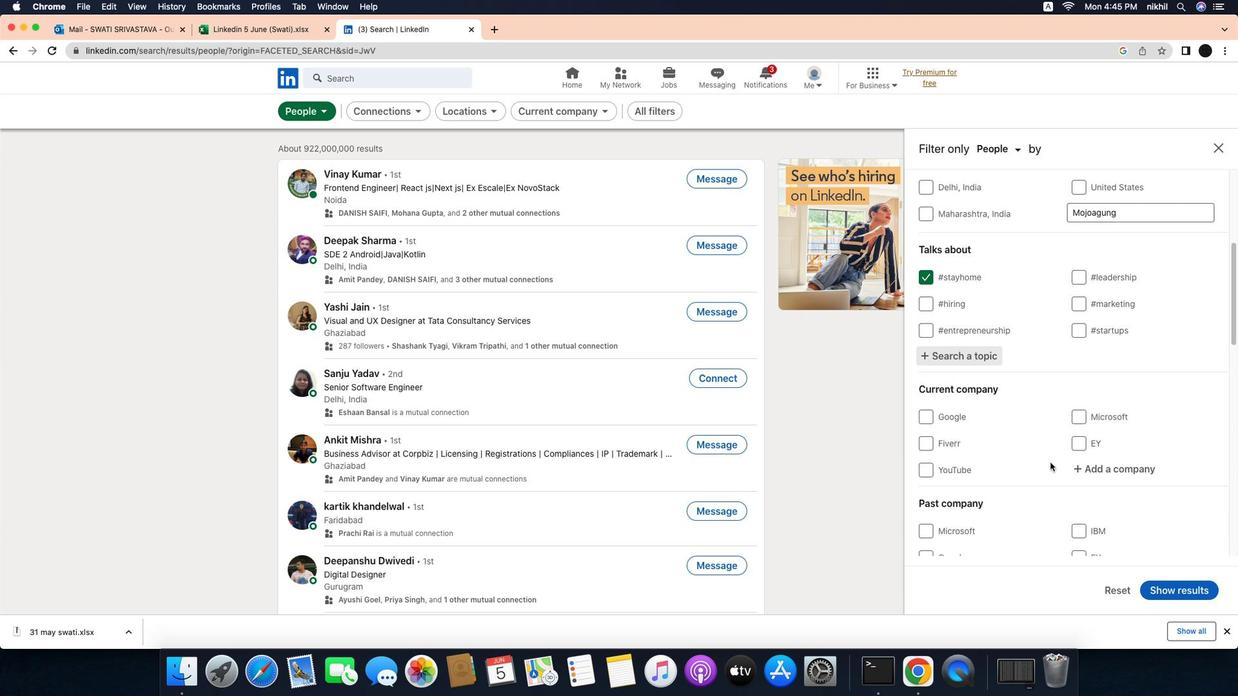 
Action: Mouse scrolled (1088, 461) with delta (-31, -32)
Screenshot: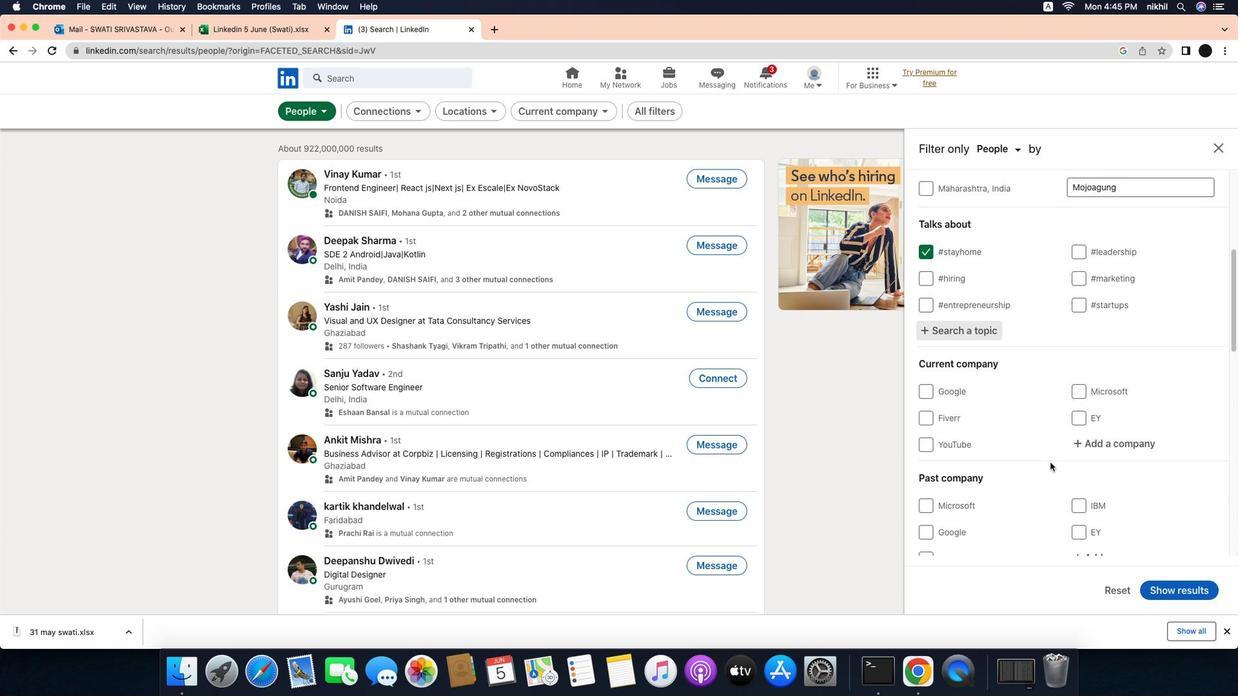 
Action: Mouse scrolled (1088, 461) with delta (-31, -32)
Screenshot: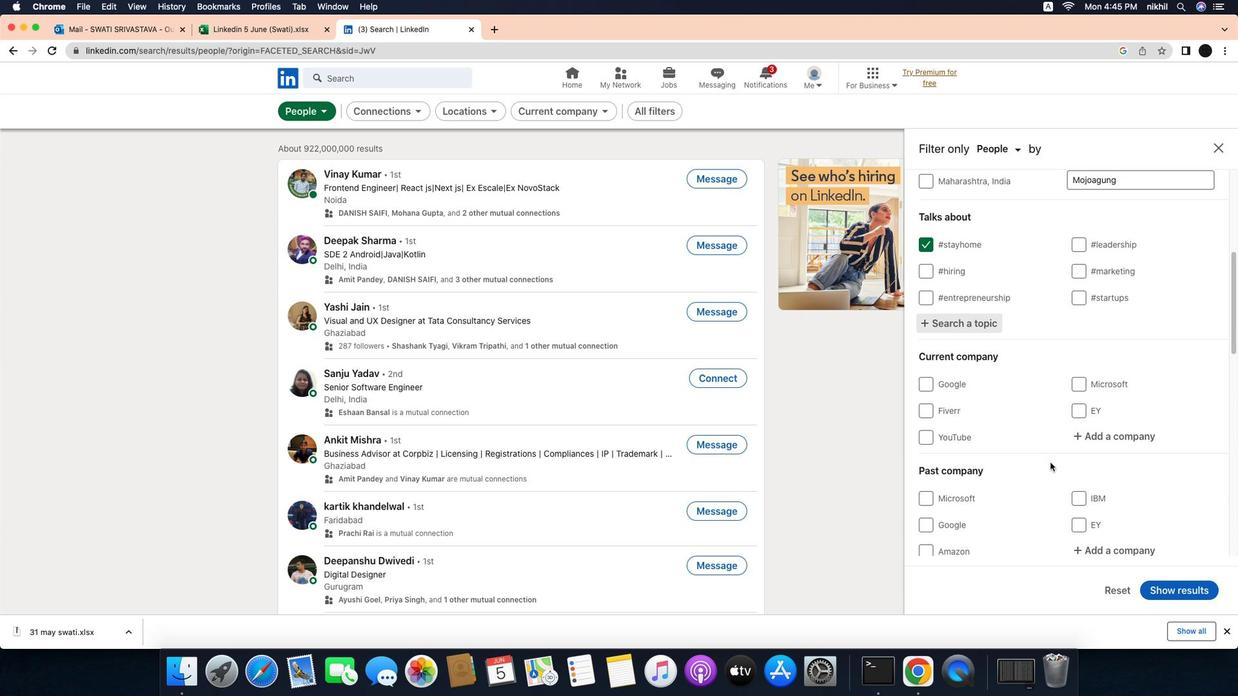 
Action: Mouse scrolled (1088, 461) with delta (-31, -32)
Screenshot: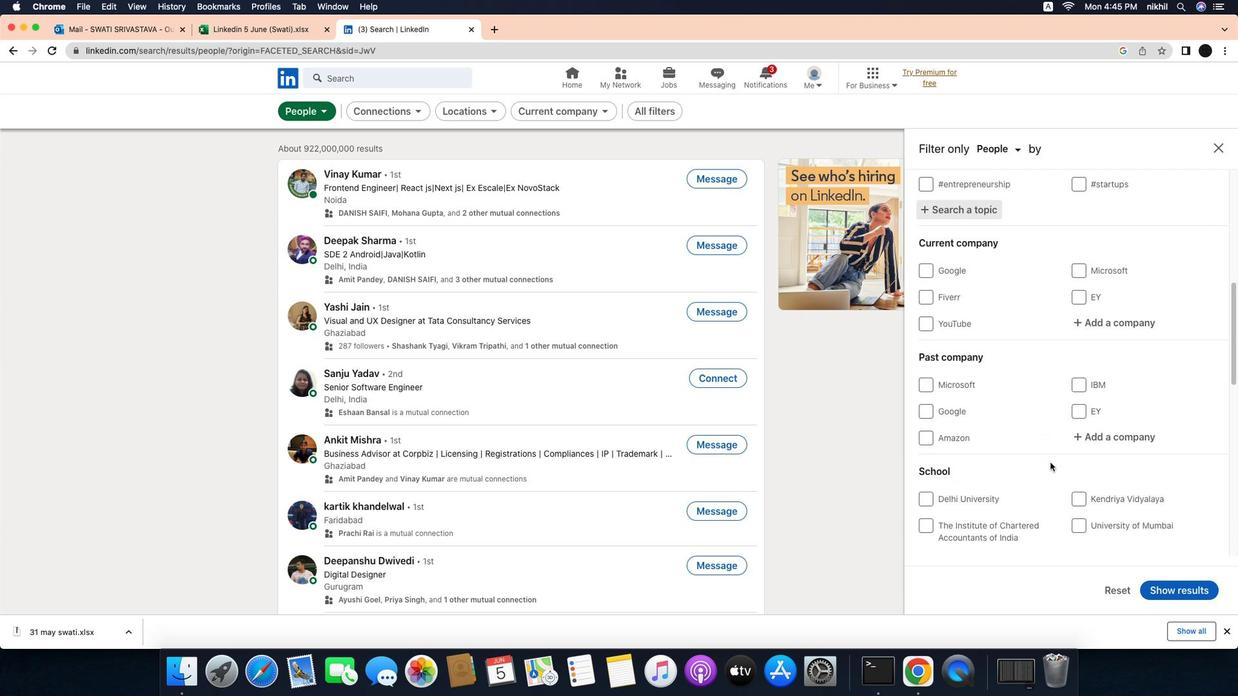 
Action: Mouse scrolled (1088, 461) with delta (-31, -32)
Screenshot: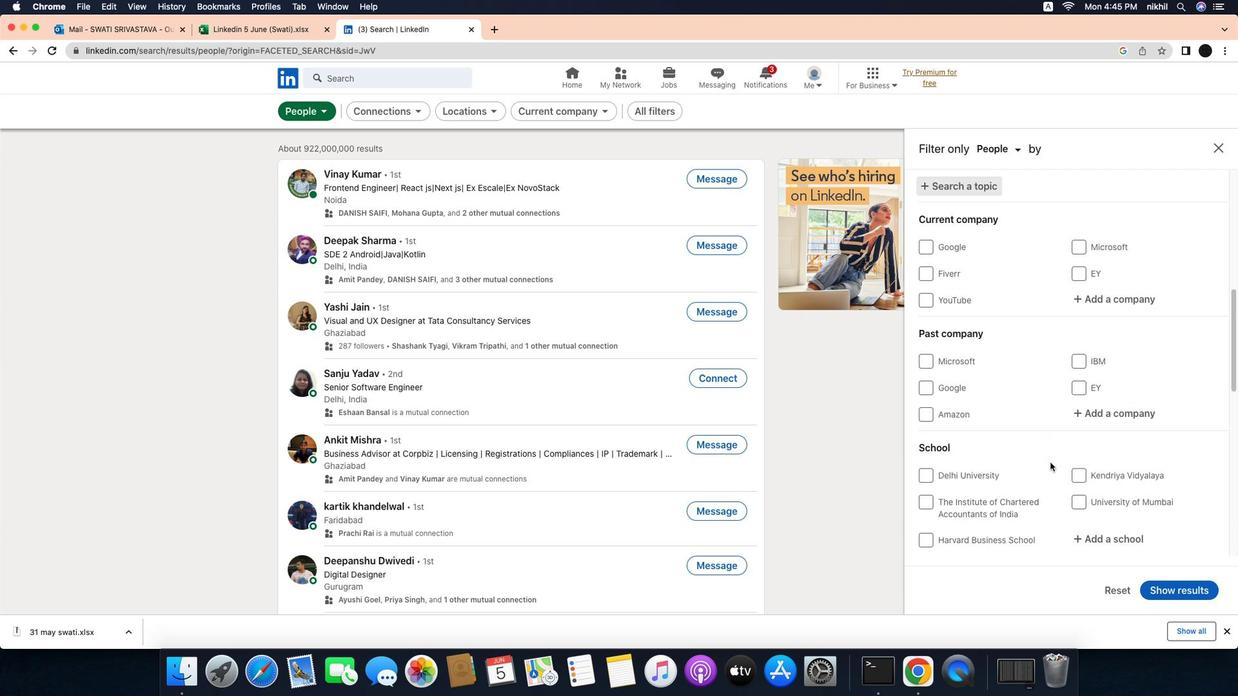 
Action: Mouse scrolled (1088, 461) with delta (-31, -32)
Screenshot: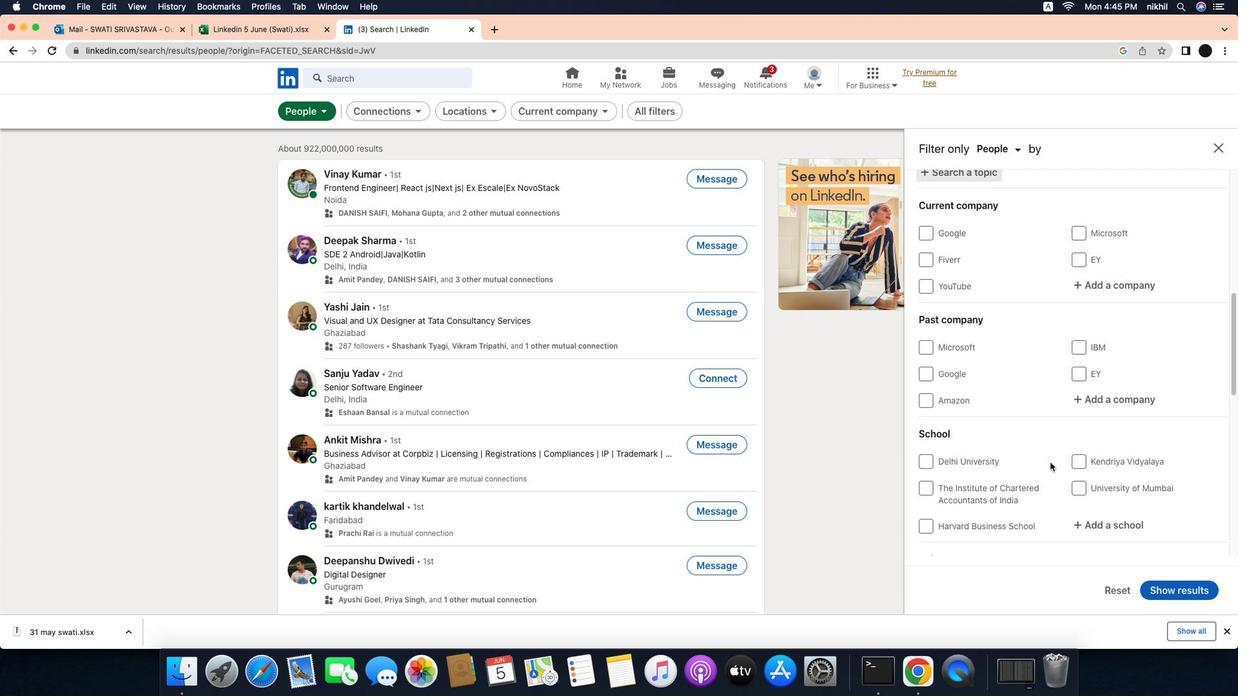
Action: Mouse scrolled (1088, 461) with delta (-31, -32)
Screenshot: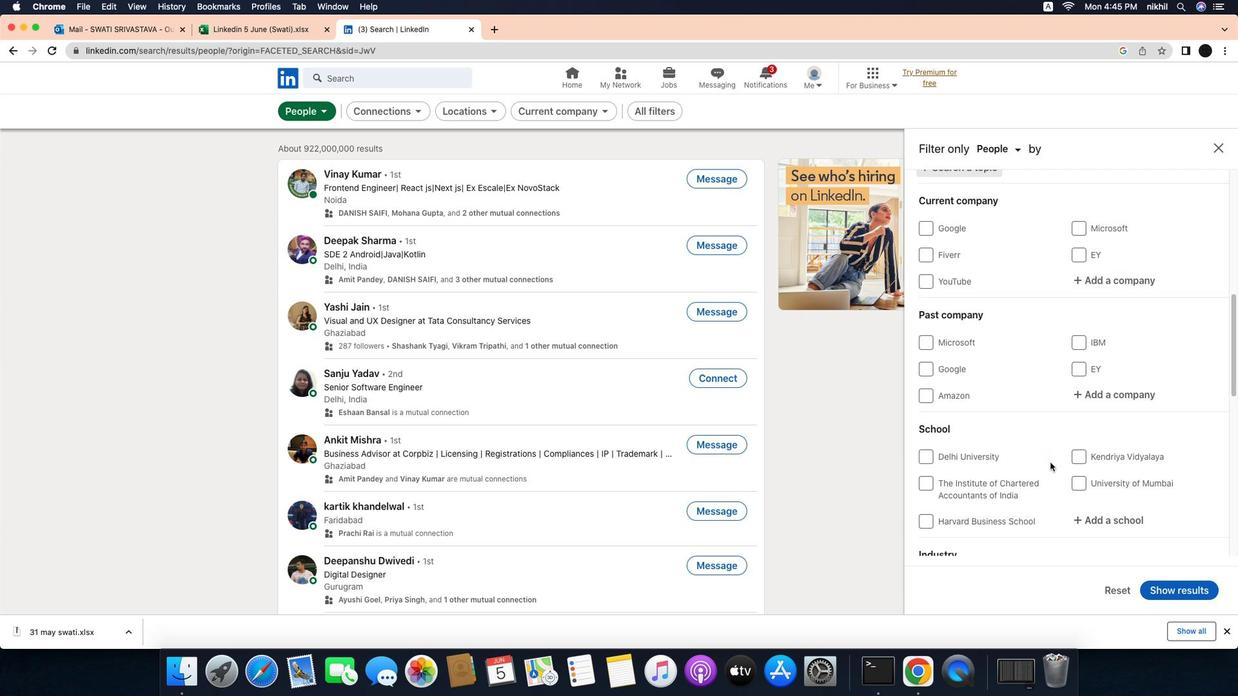 
Action: Mouse scrolled (1088, 461) with delta (-31, -32)
Screenshot: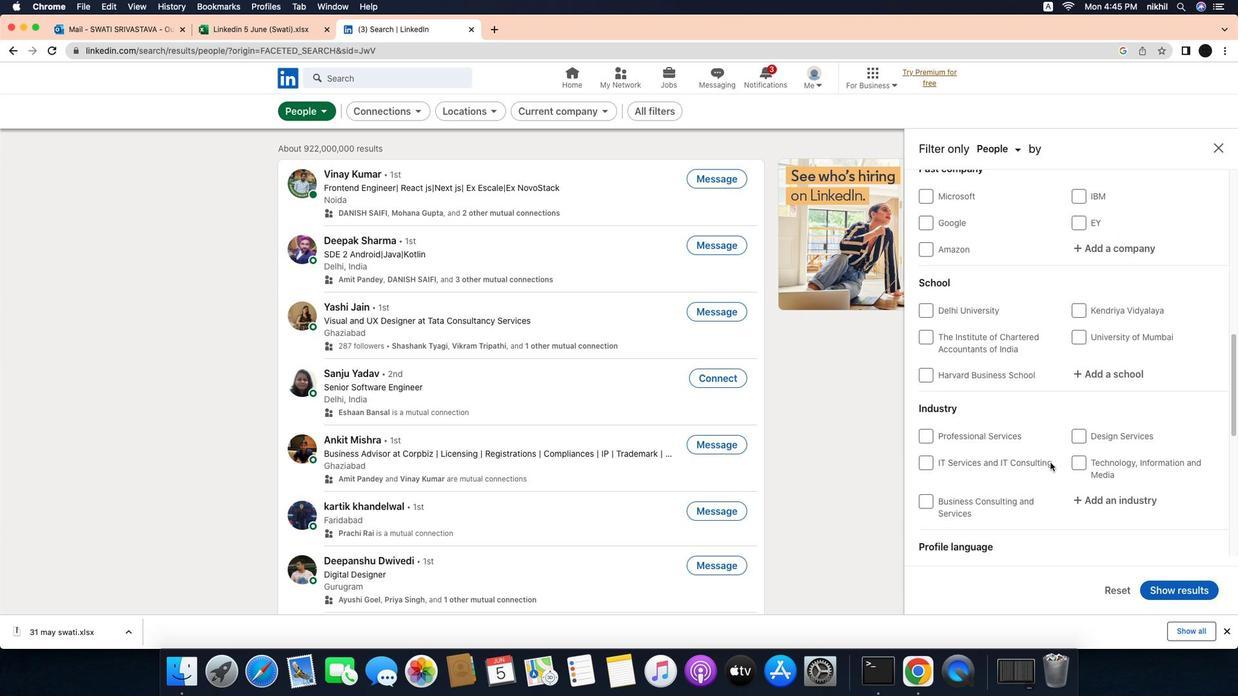 
Action: Mouse scrolled (1088, 461) with delta (-31, -32)
Screenshot: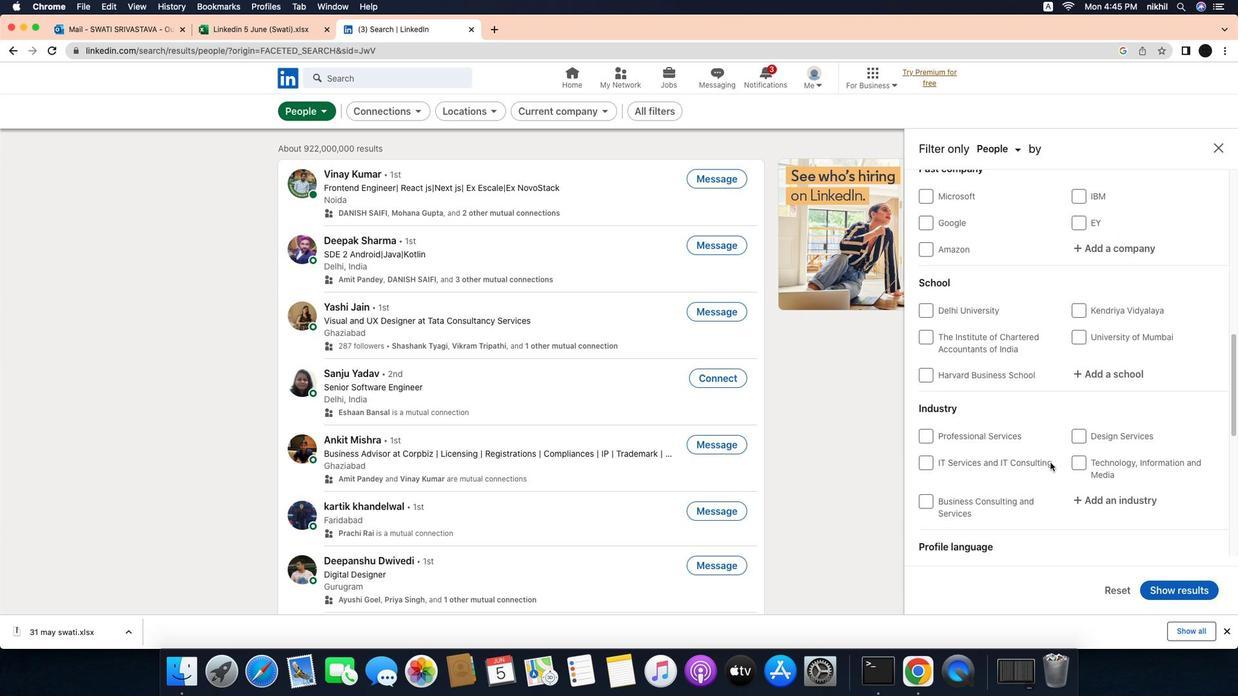 
Action: Mouse scrolled (1088, 461) with delta (-31, -33)
Screenshot: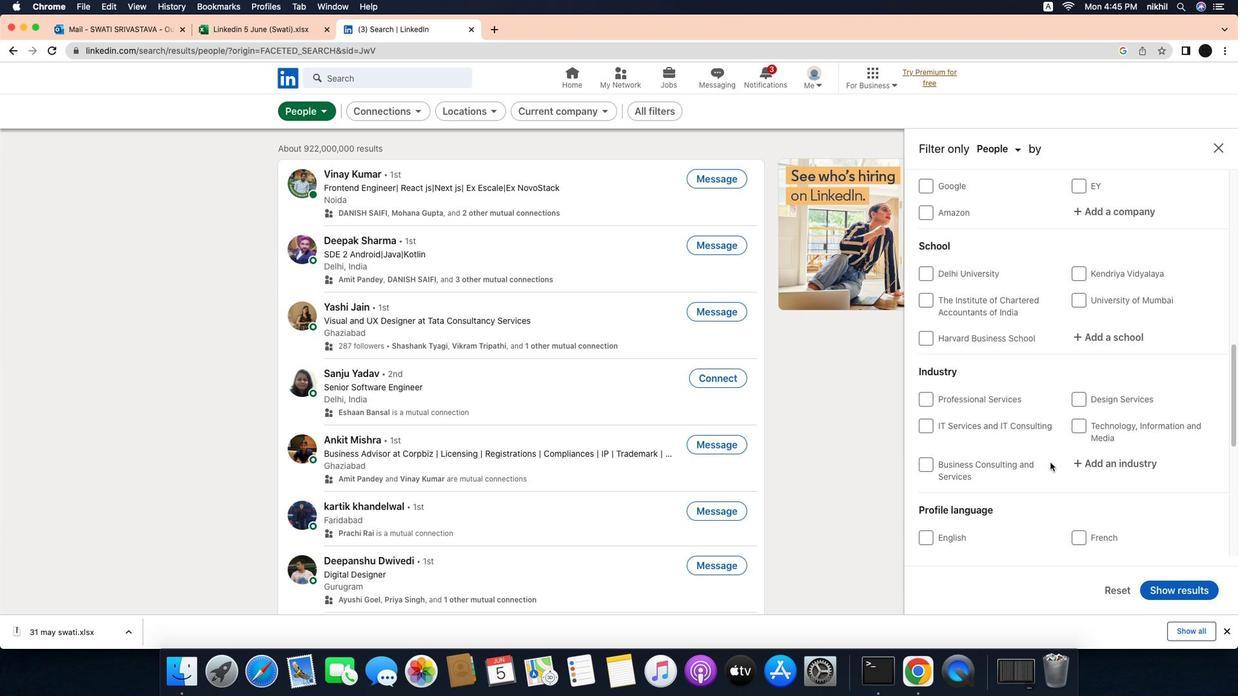
Action: Mouse scrolled (1088, 461) with delta (-31, -33)
Screenshot: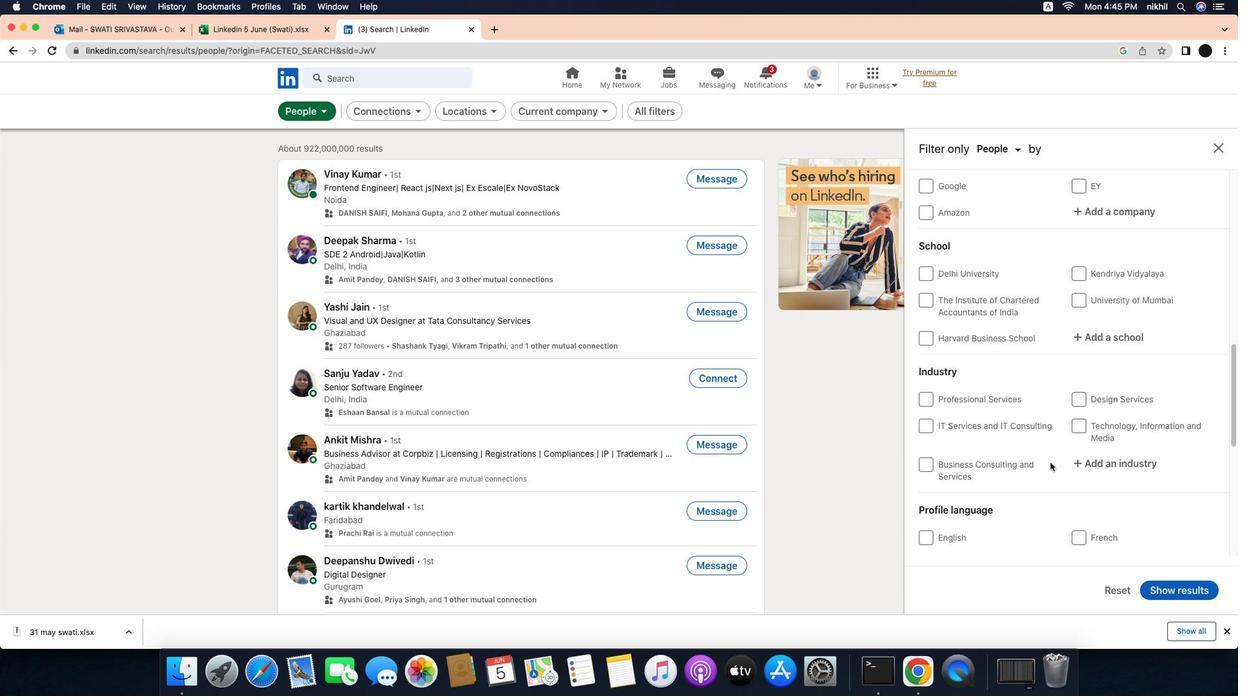 
Action: Mouse scrolled (1088, 461) with delta (-31, -32)
Screenshot: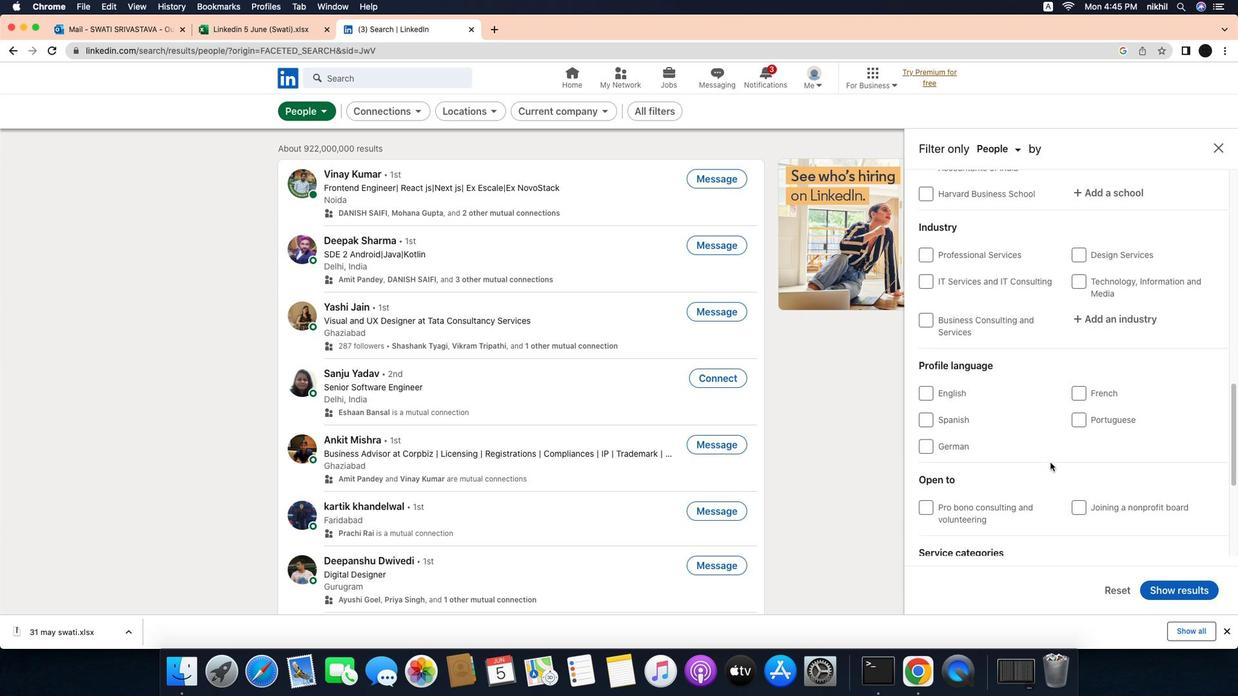 
Action: Mouse scrolled (1088, 461) with delta (-31, -32)
Screenshot: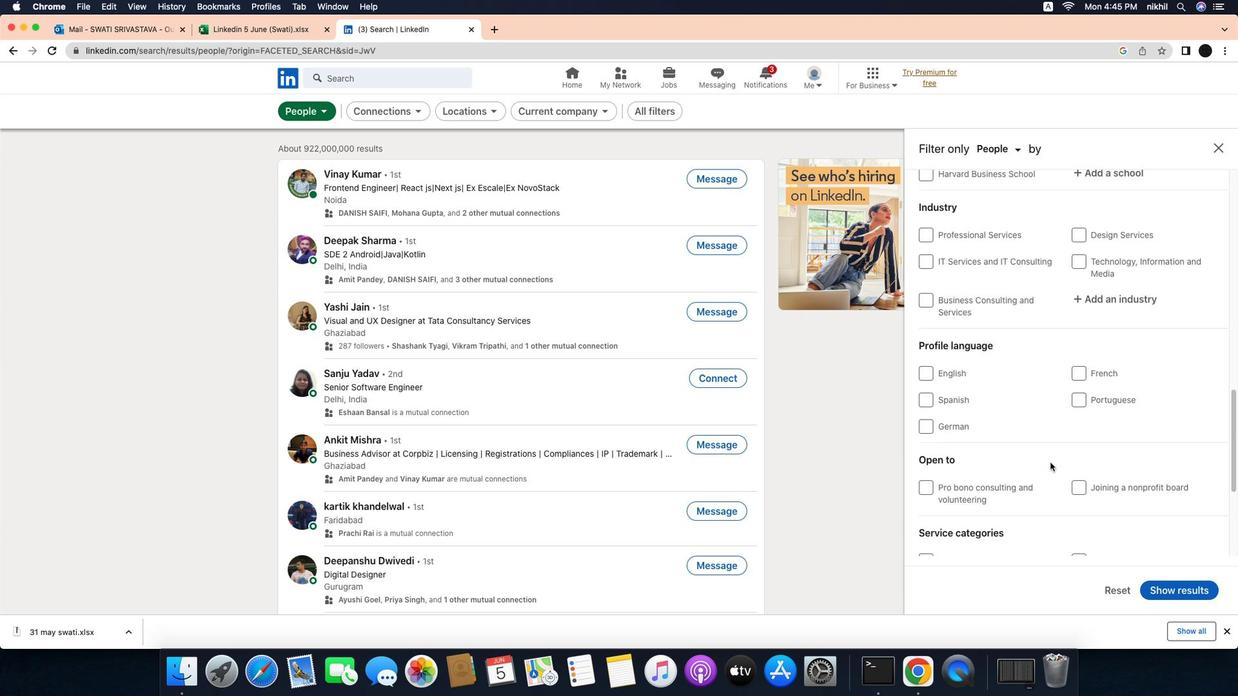 
Action: Mouse scrolled (1088, 461) with delta (-31, -32)
Screenshot: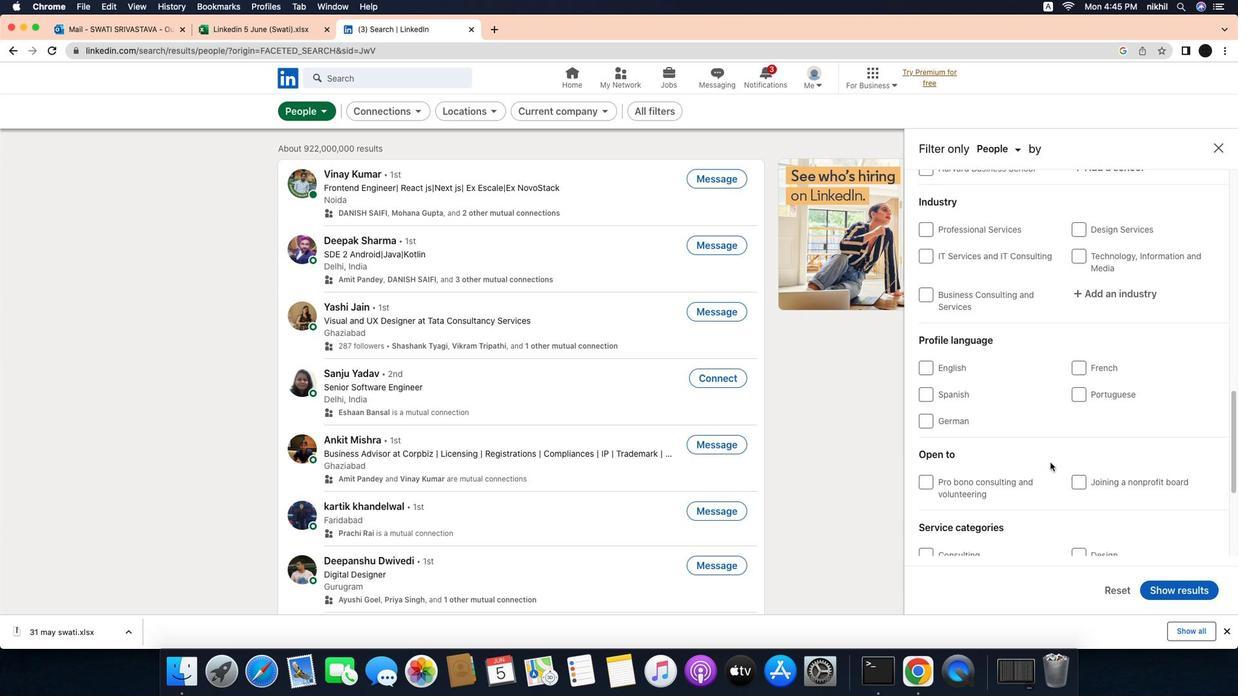 
Action: Mouse scrolled (1088, 461) with delta (-31, -33)
Screenshot: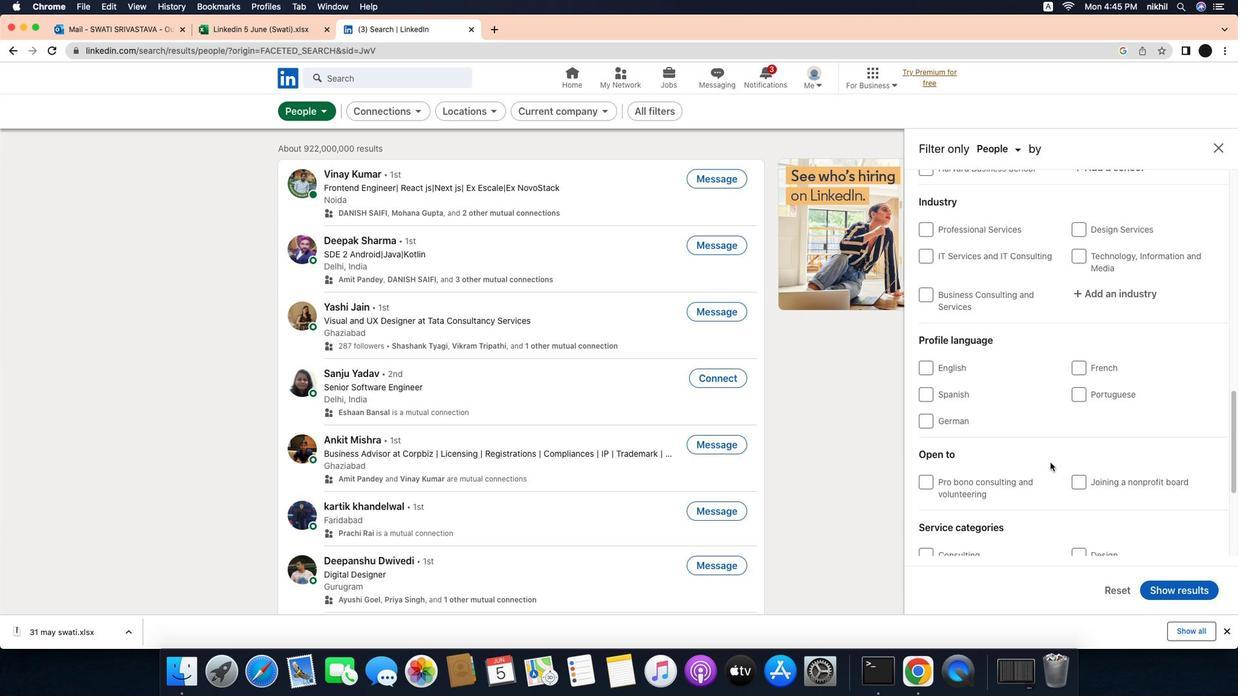 
Action: Mouse moved to (1115, 387)
Screenshot: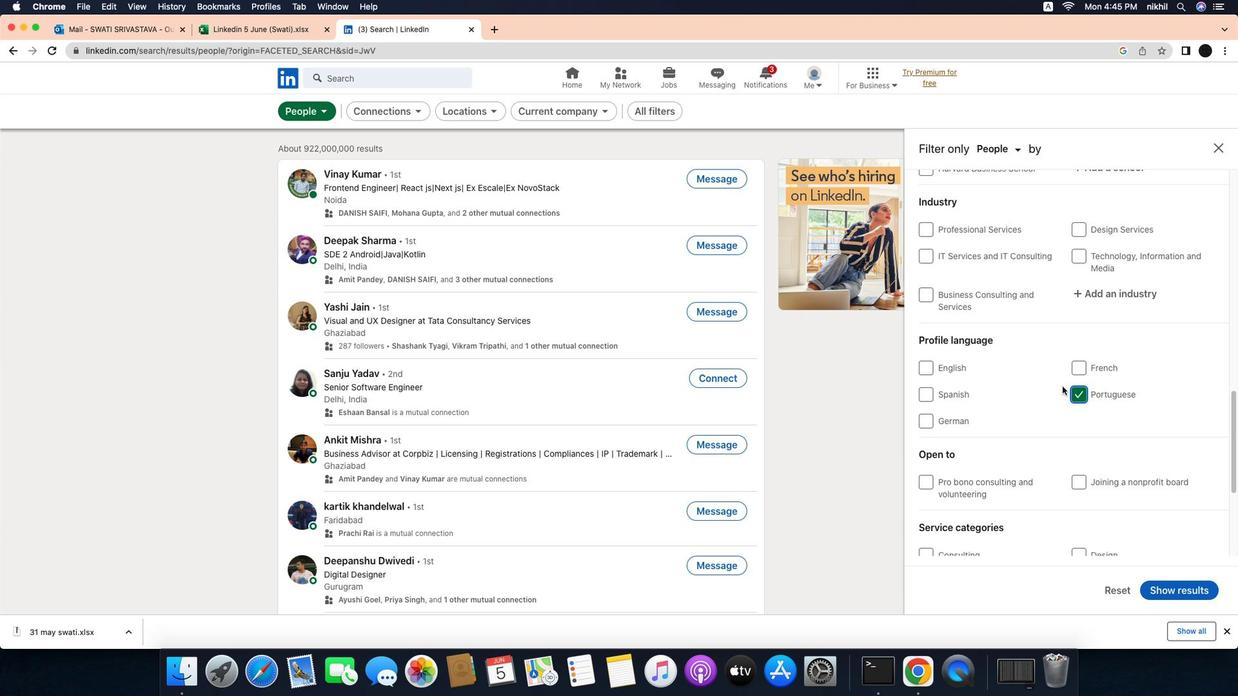 
Action: Mouse pressed left at (1115, 387)
Screenshot: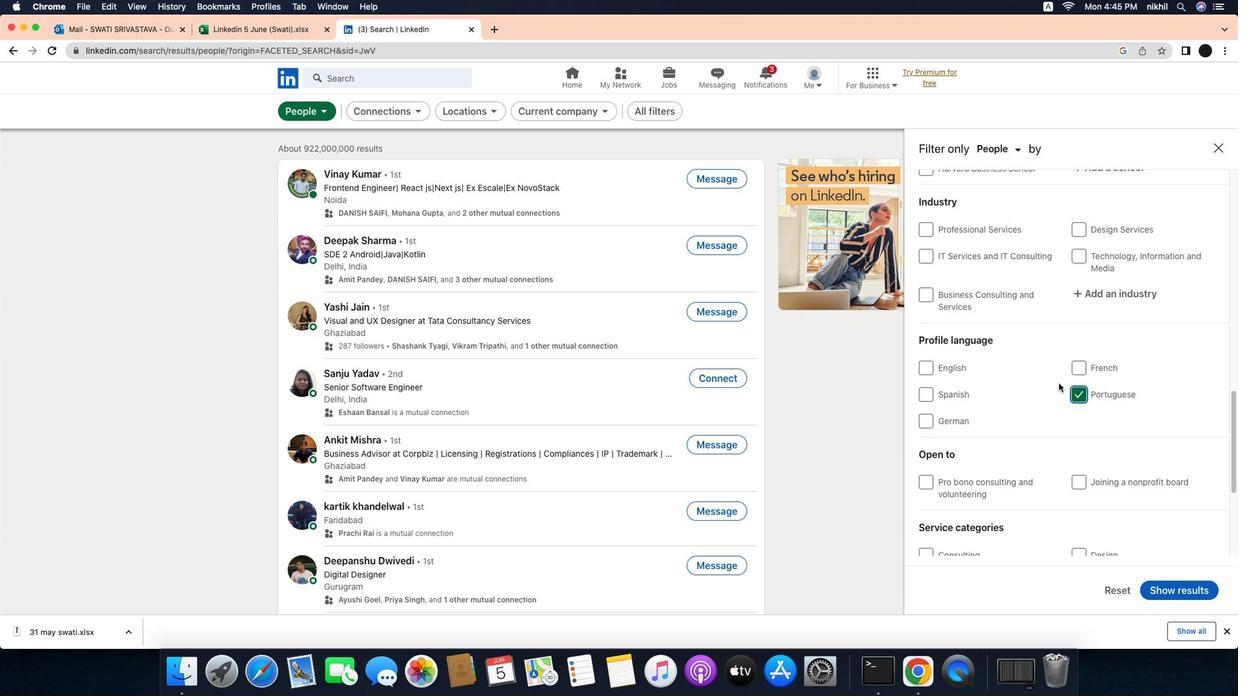 
Action: Mouse moved to (1097, 377)
Screenshot: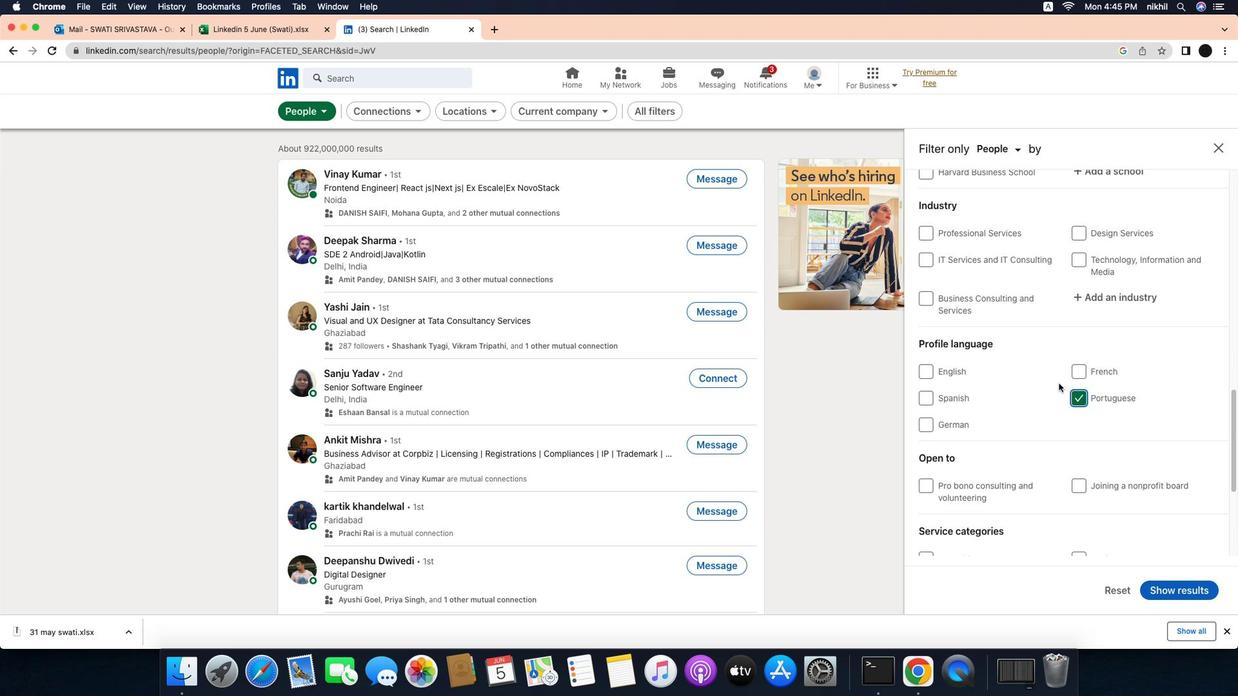 
Action: Mouse scrolled (1097, 377) with delta (-31, -30)
Screenshot: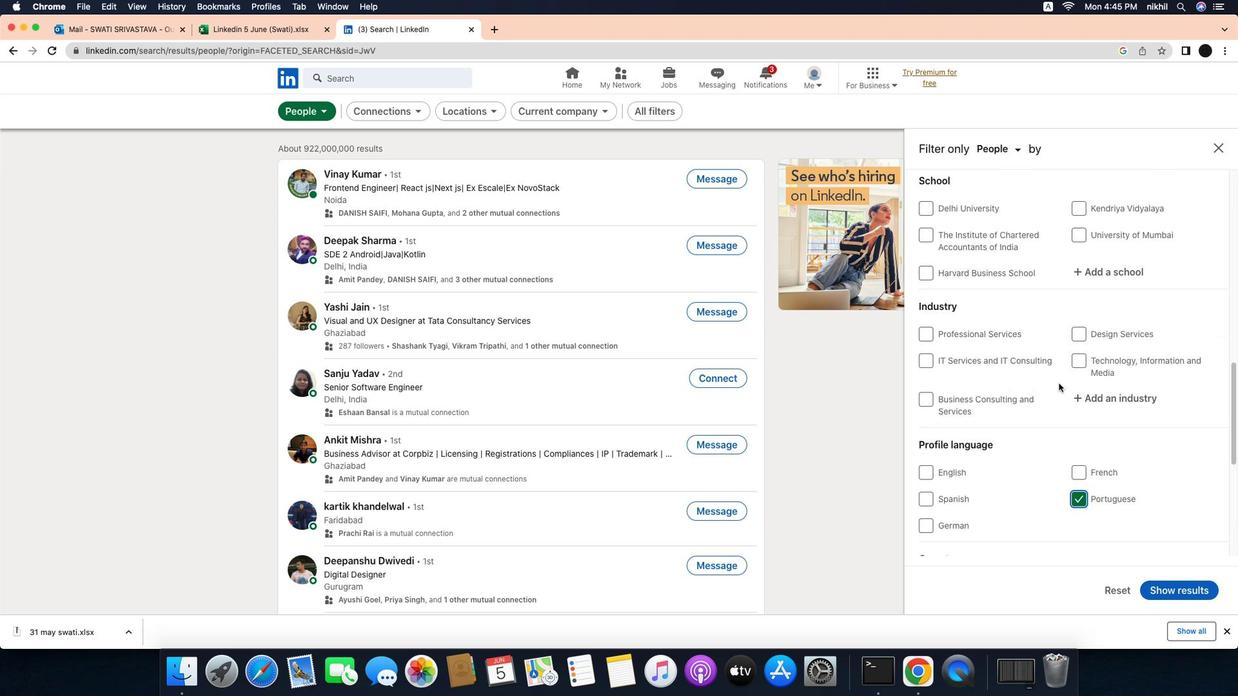 
Action: Mouse scrolled (1097, 377) with delta (-31, -30)
Screenshot: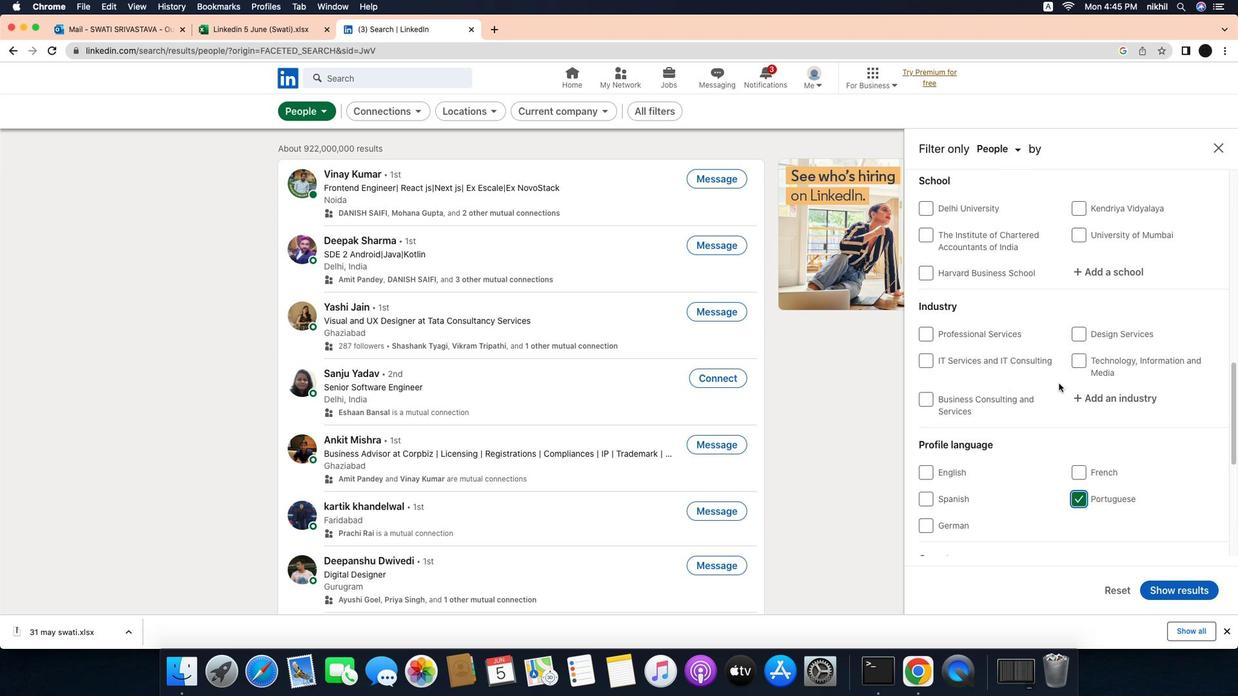 
Action: Mouse scrolled (1097, 377) with delta (-31, -29)
Screenshot: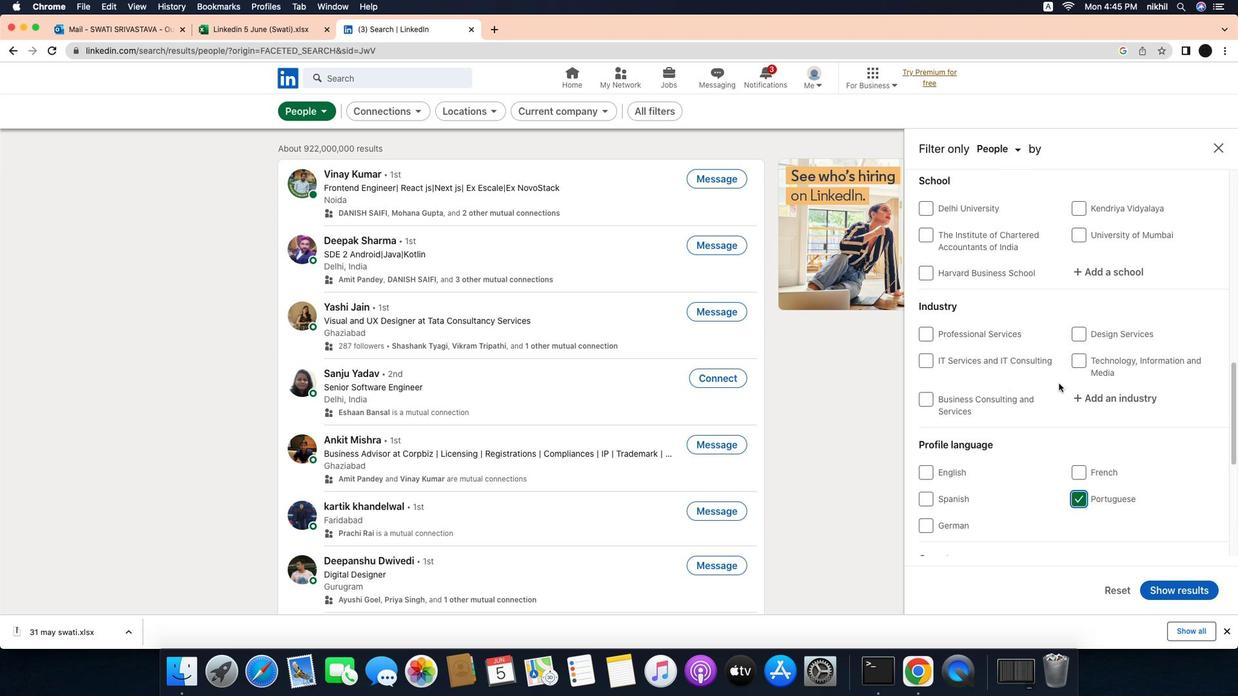 
Action: Mouse scrolled (1097, 377) with delta (-31, -30)
Screenshot: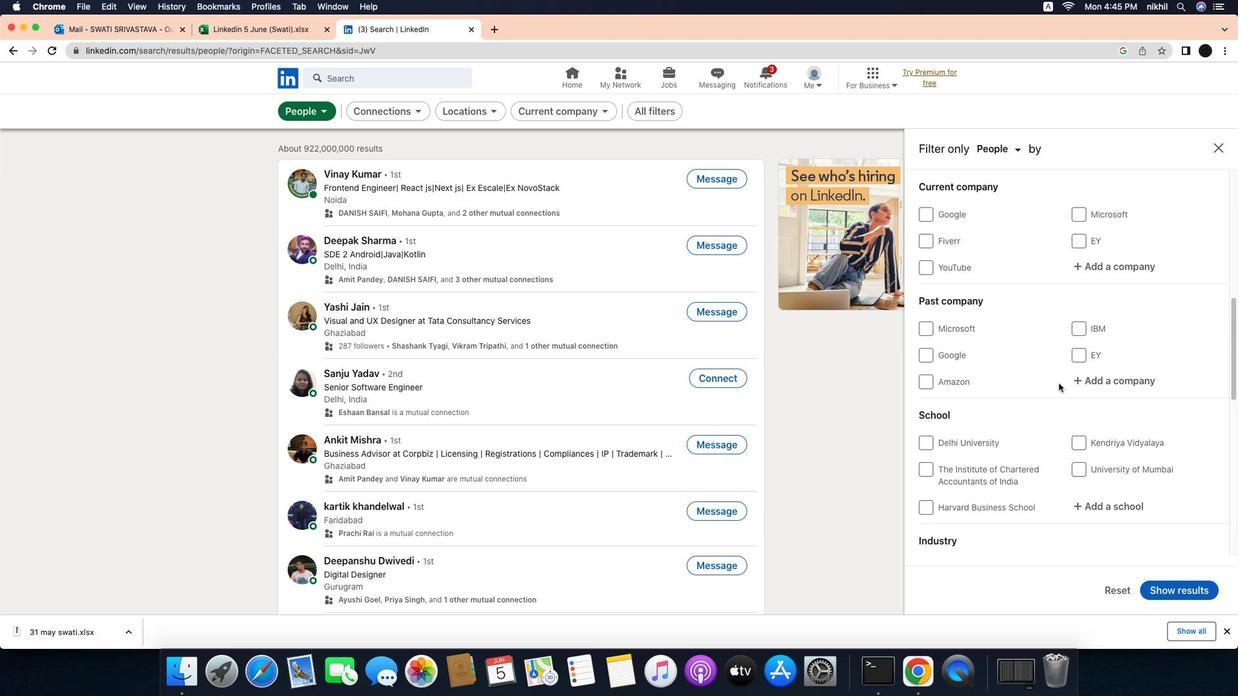 
Action: Mouse scrolled (1097, 377) with delta (-31, -30)
Screenshot: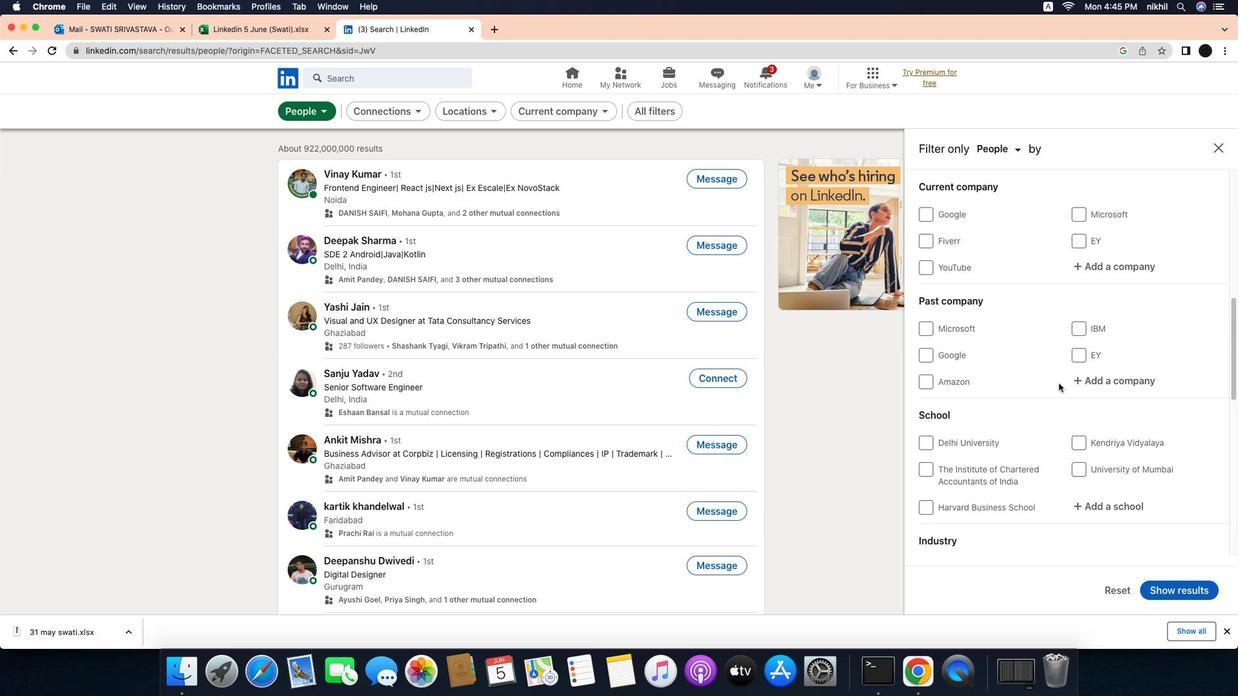 
Action: Mouse scrolled (1097, 377) with delta (-31, -29)
Screenshot: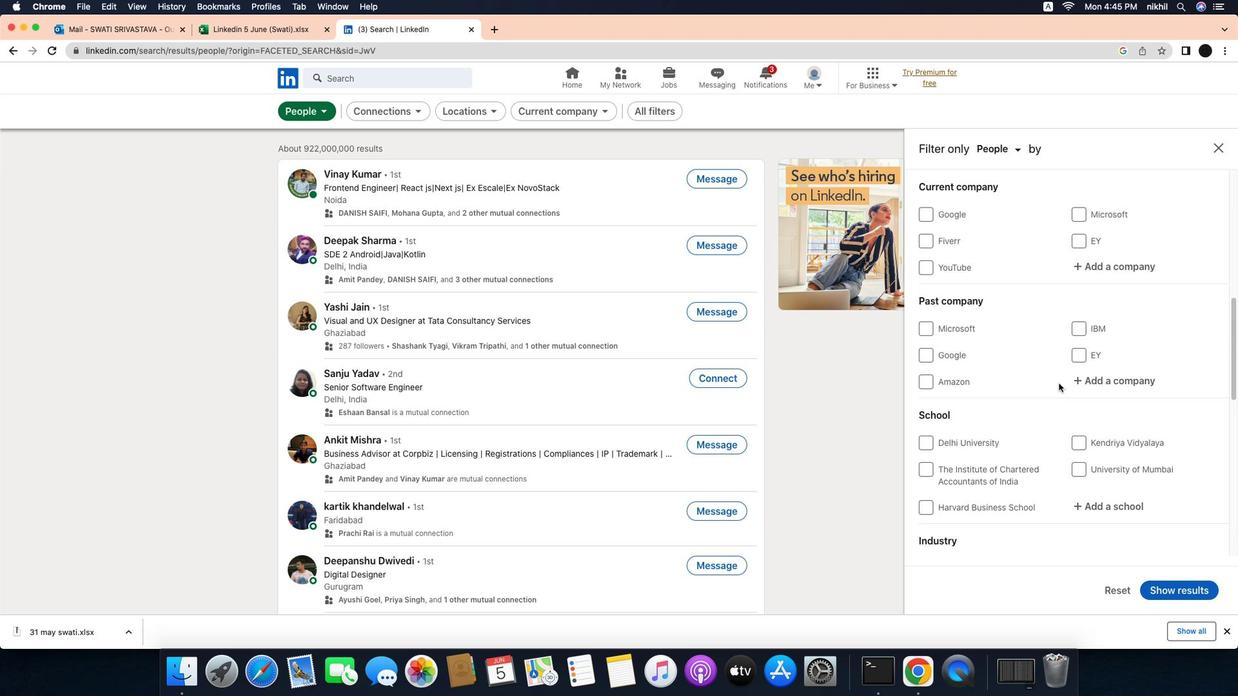 
Action: Mouse scrolled (1097, 377) with delta (-31, -28)
Screenshot: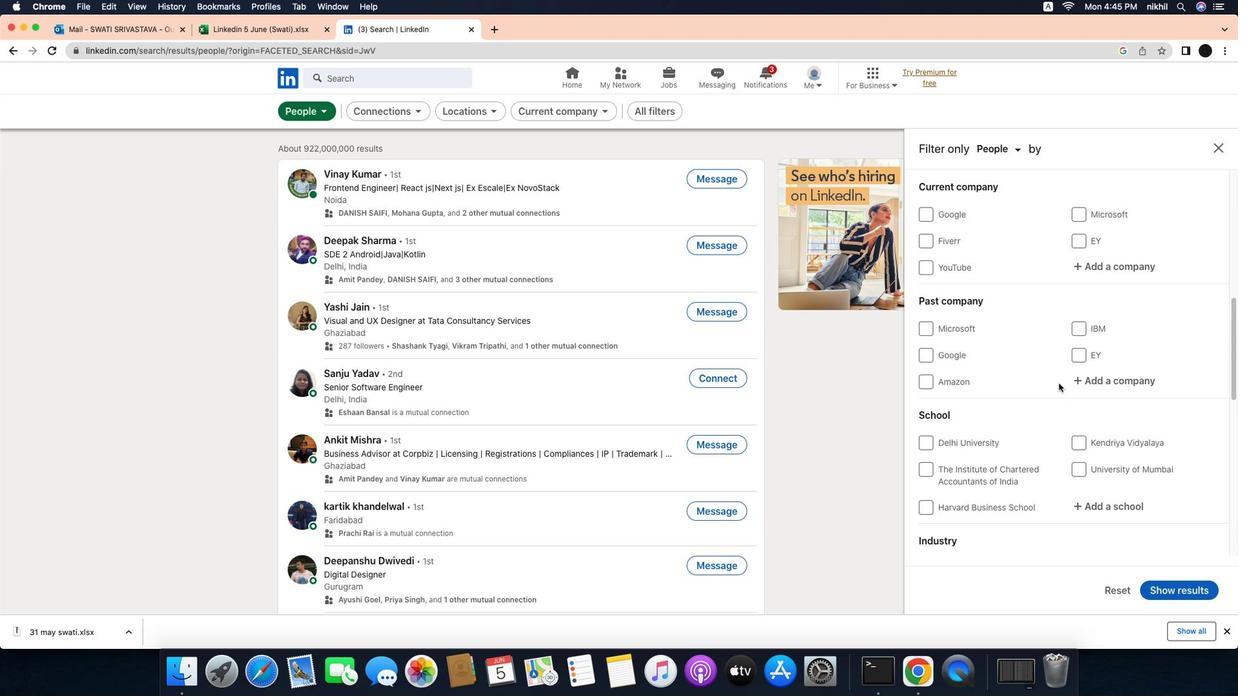 
Action: Mouse scrolled (1097, 377) with delta (-31, -30)
Screenshot: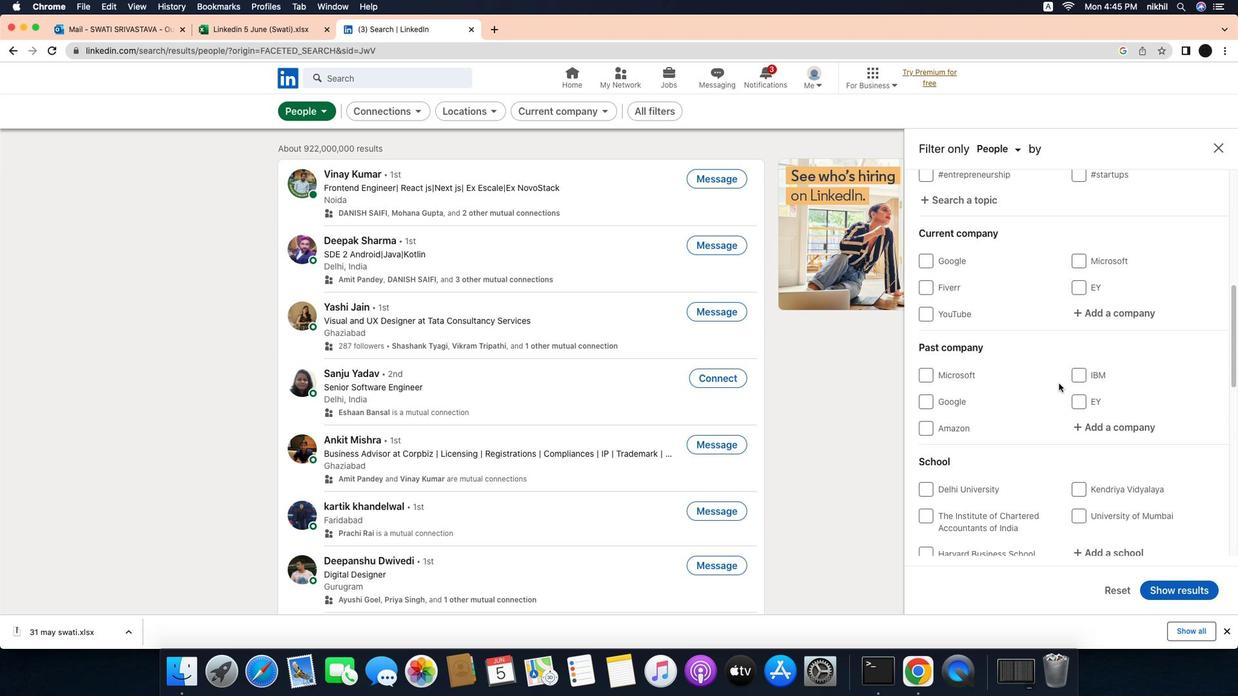 
Action: Mouse scrolled (1097, 377) with delta (-31, -30)
Screenshot: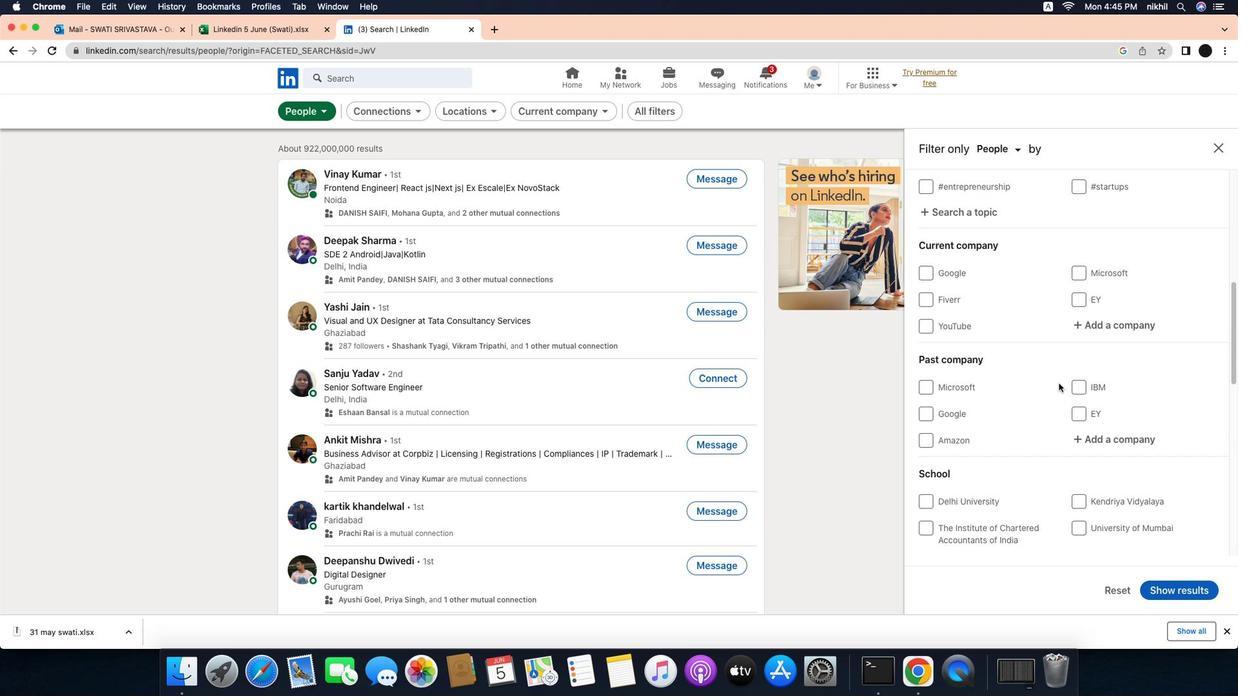 
Action: Mouse scrolled (1097, 377) with delta (-31, -30)
Screenshot: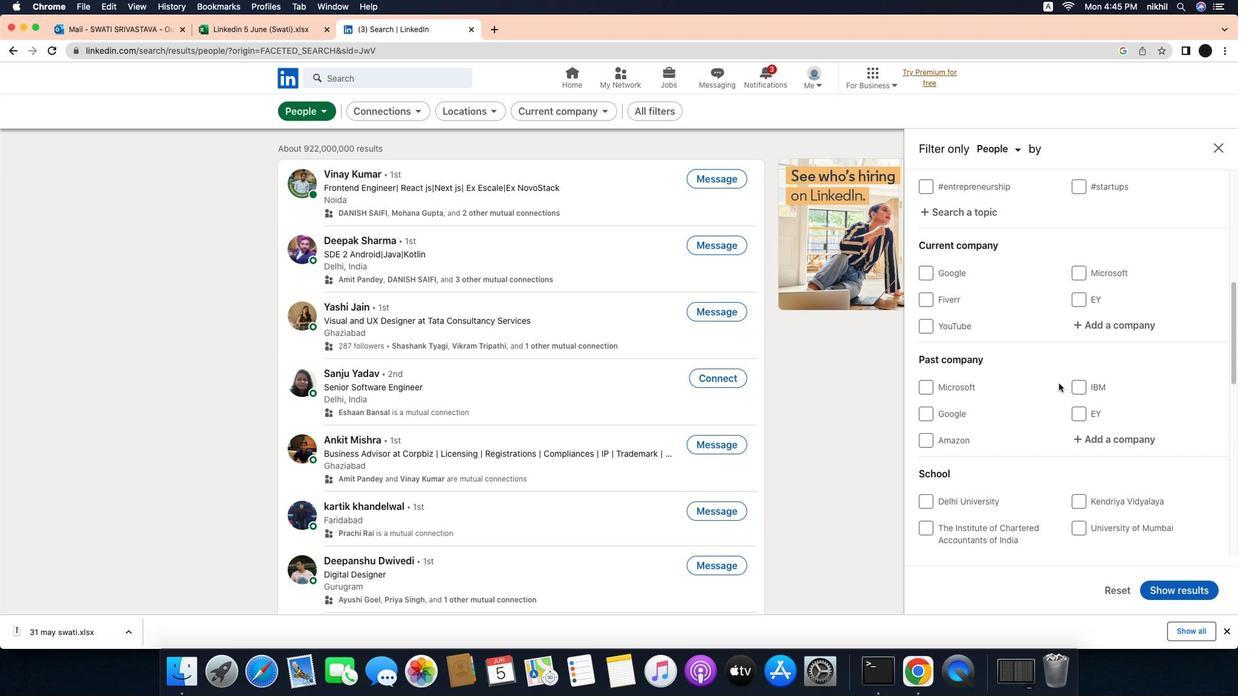 
Action: Mouse scrolled (1097, 377) with delta (-31, -30)
Screenshot: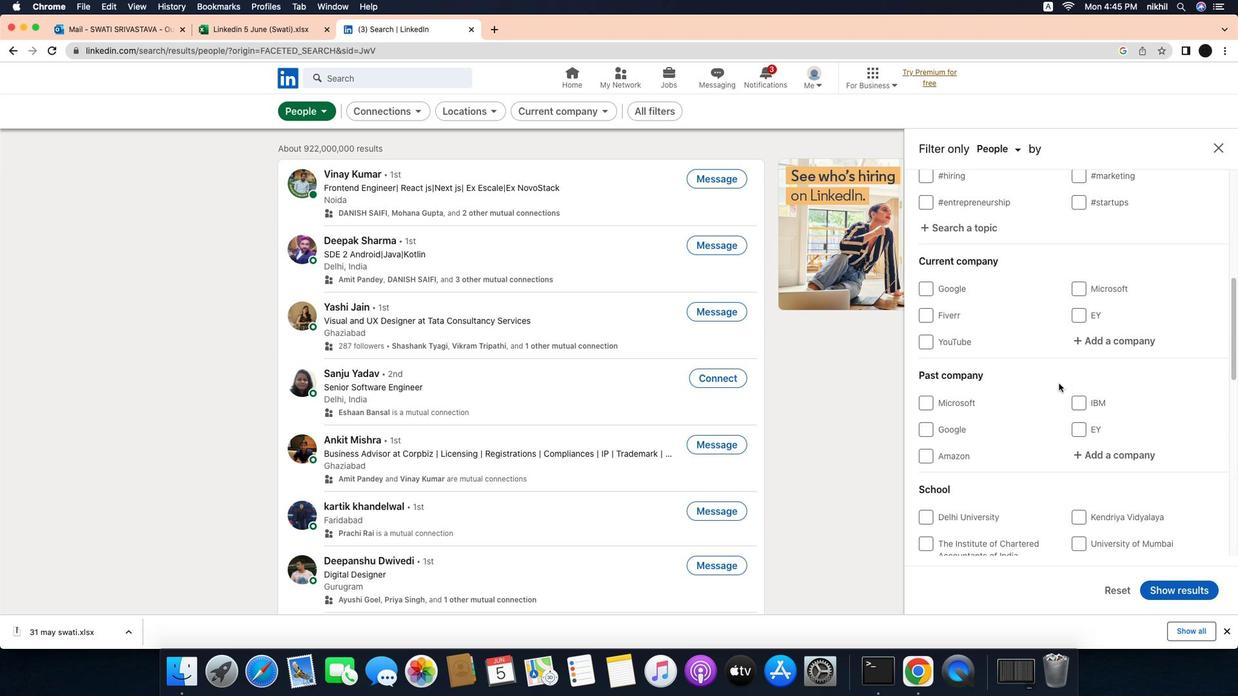 
Action: Mouse scrolled (1097, 377) with delta (-31, -30)
Screenshot: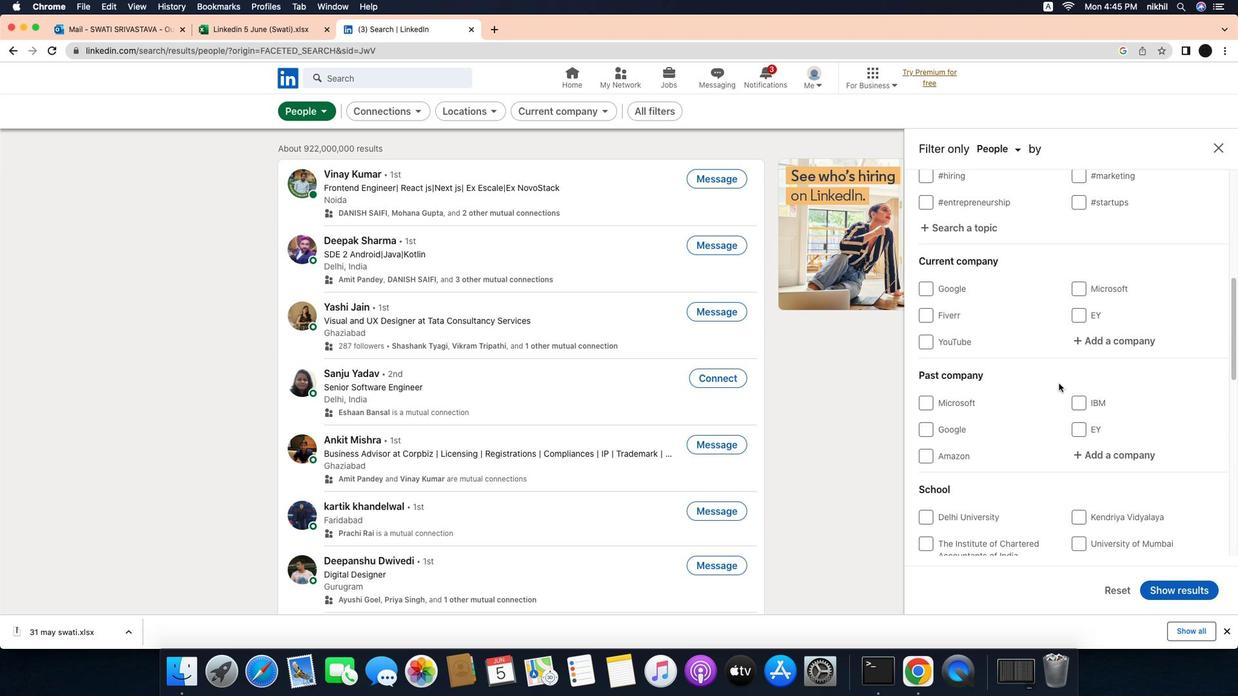 
Action: Mouse scrolled (1097, 377) with delta (-31, -30)
Screenshot: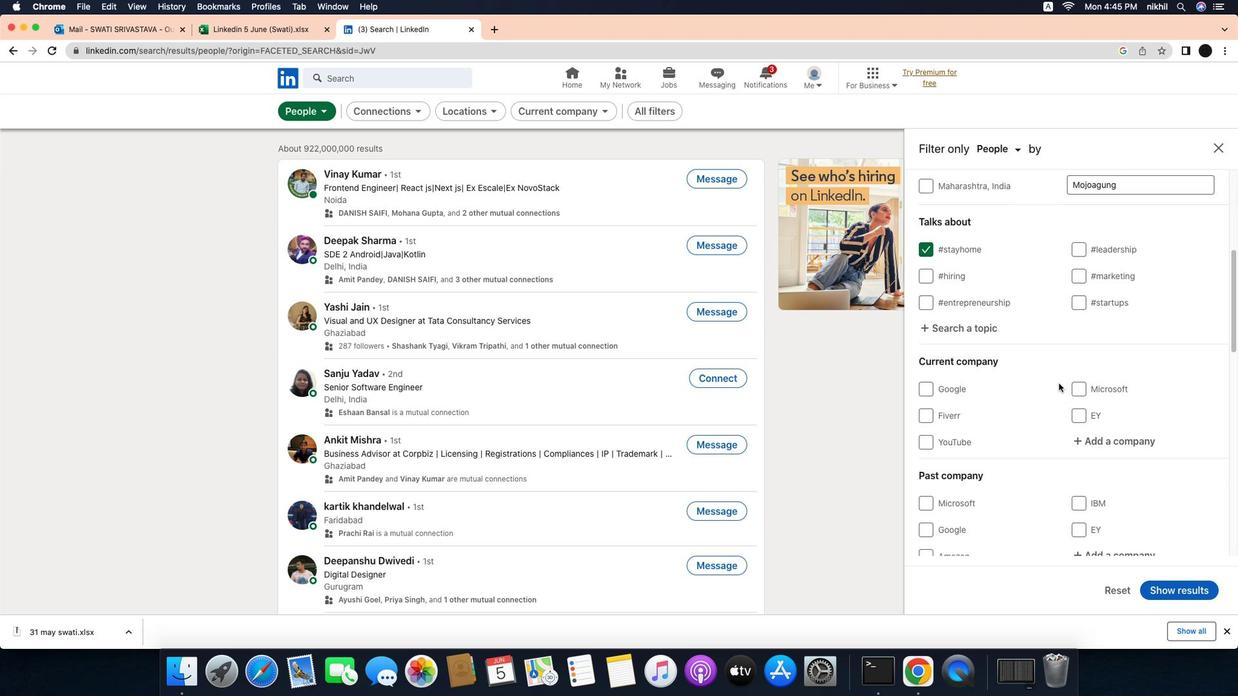 
Action: Mouse scrolled (1097, 377) with delta (-31, -30)
Screenshot: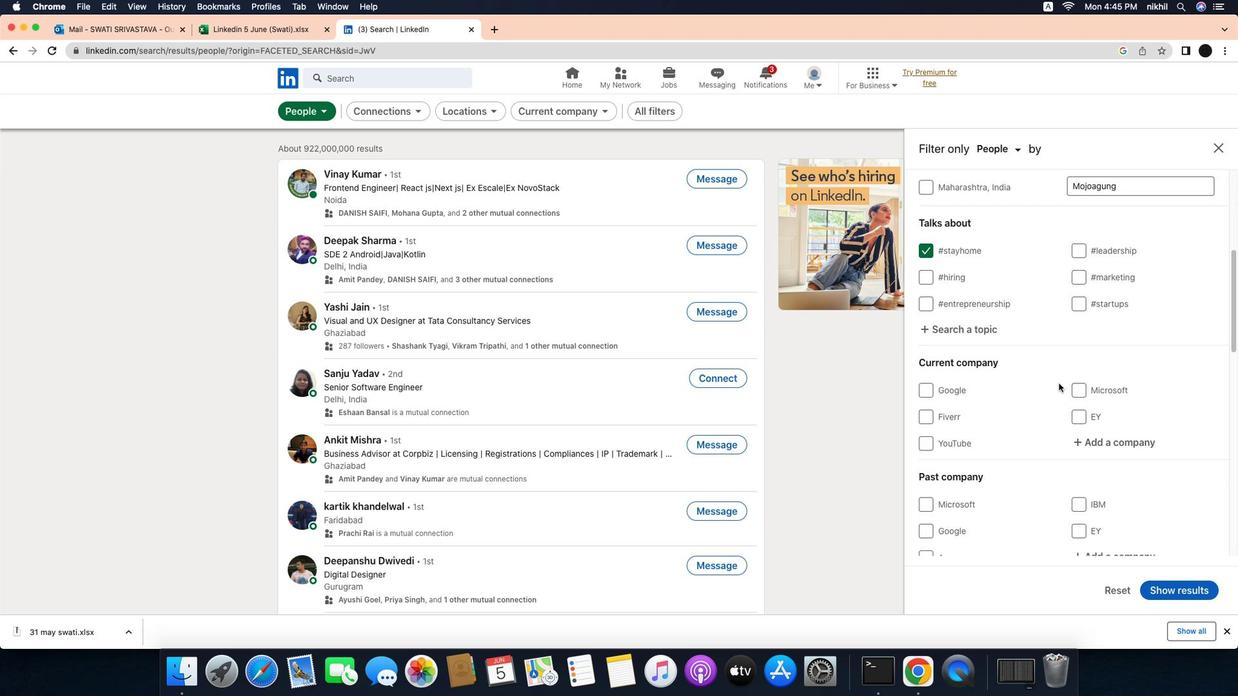 
Action: Mouse scrolled (1097, 377) with delta (-31, -29)
Screenshot: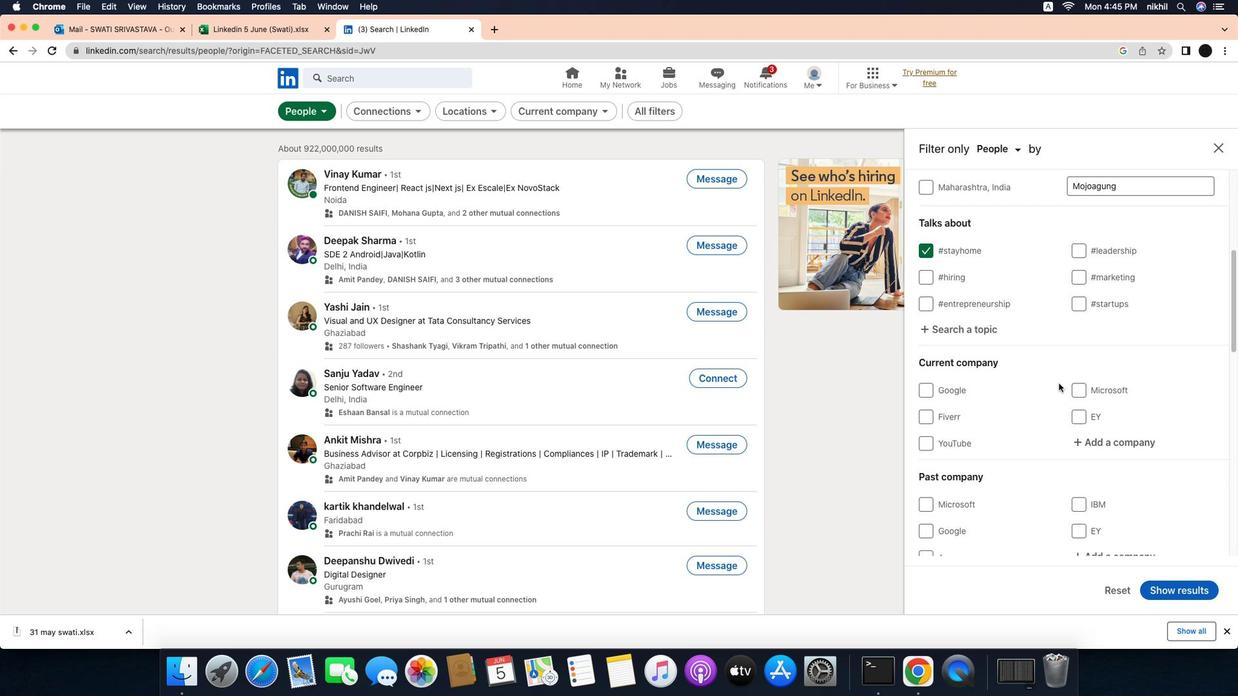 
Action: Mouse moved to (1148, 438)
Screenshot: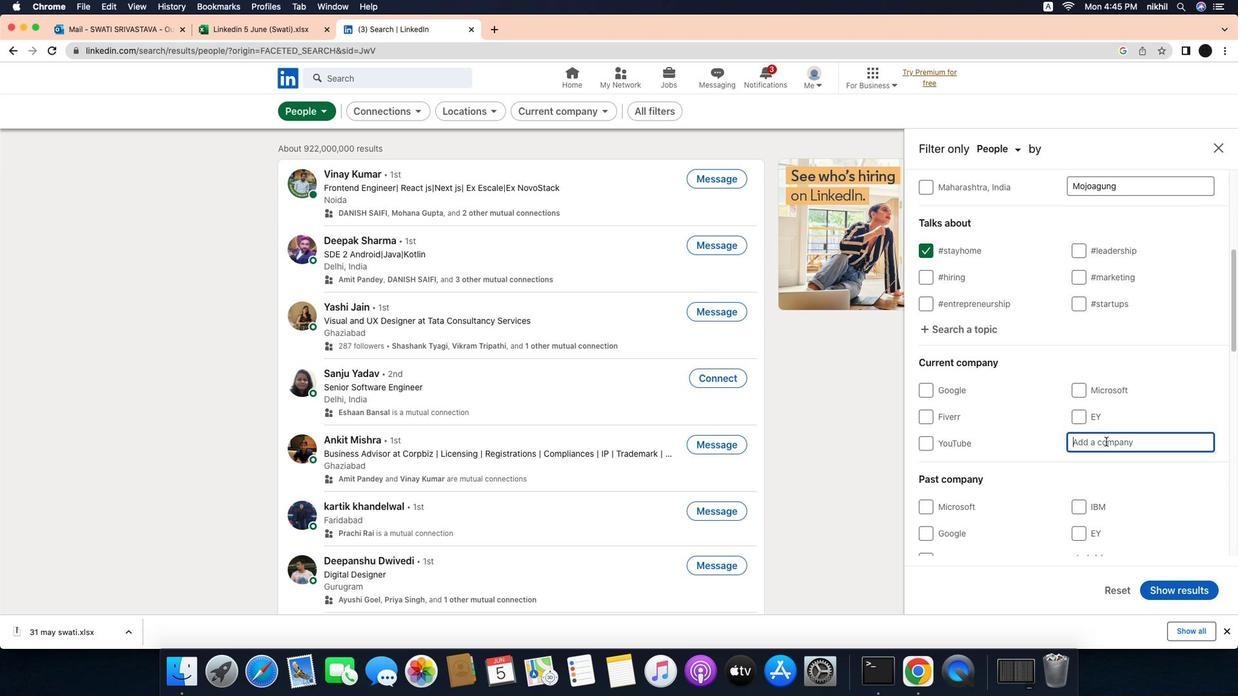 
Action: Mouse pressed left at (1148, 438)
Screenshot: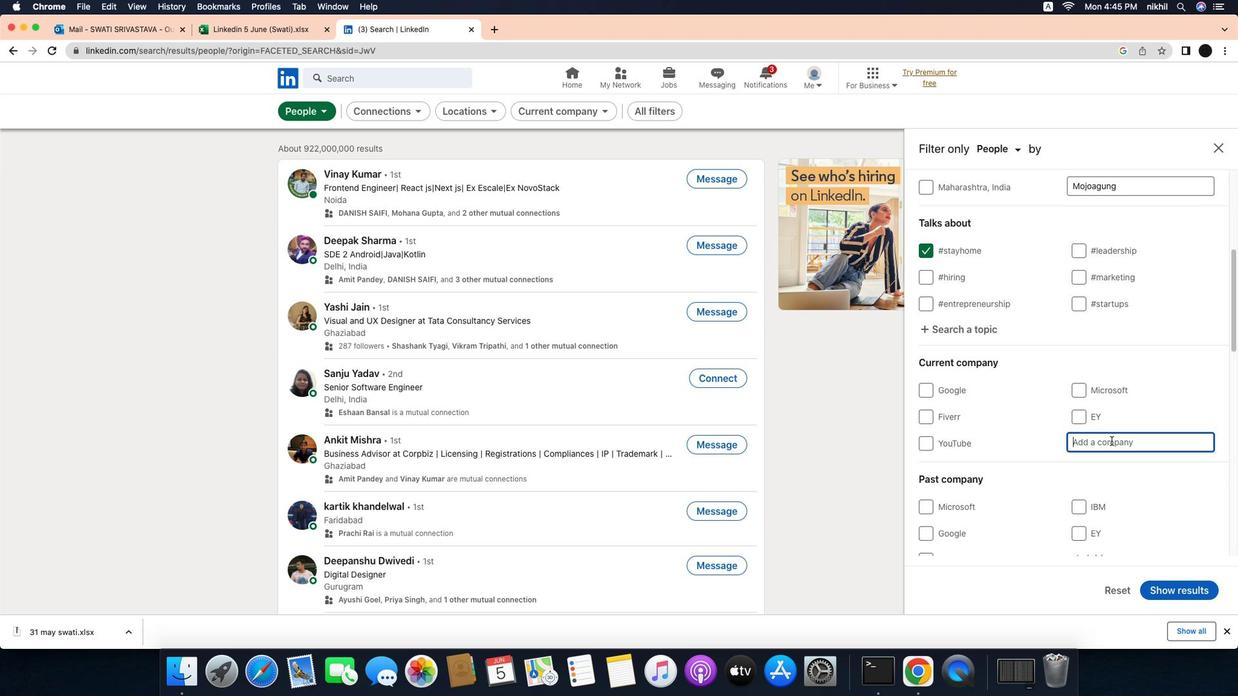 
Action: Mouse moved to (1155, 437)
Screenshot: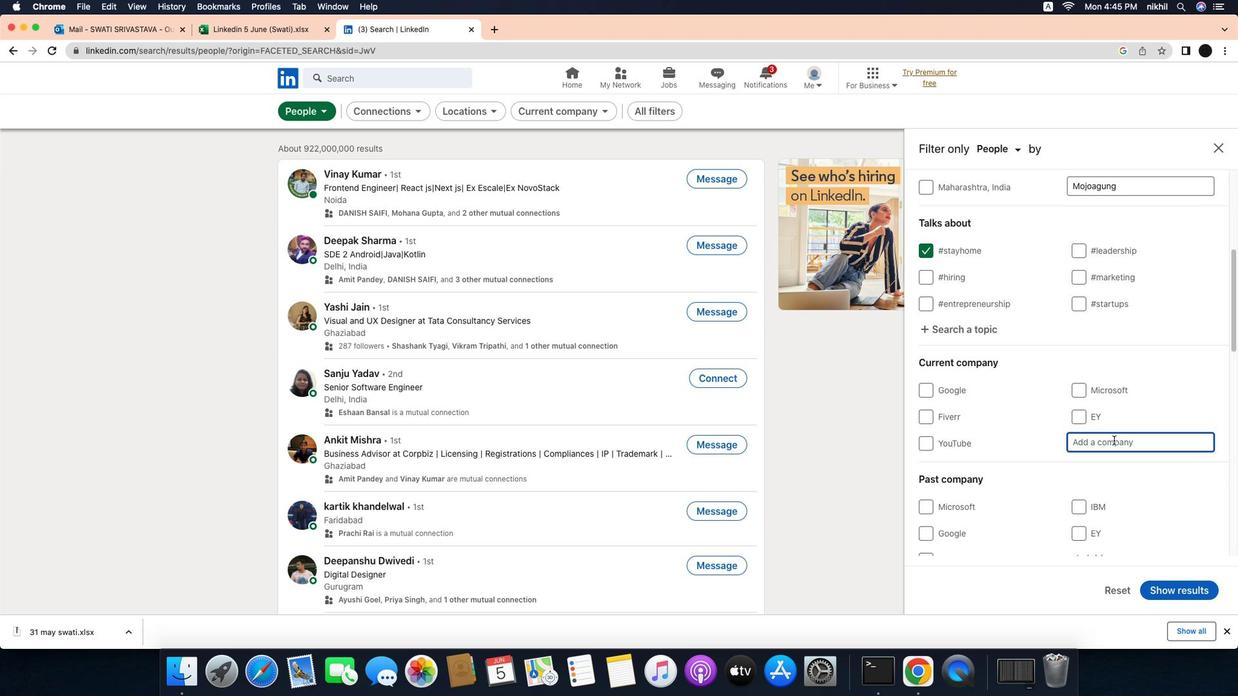 
Action: Mouse pressed left at (1155, 437)
Screenshot: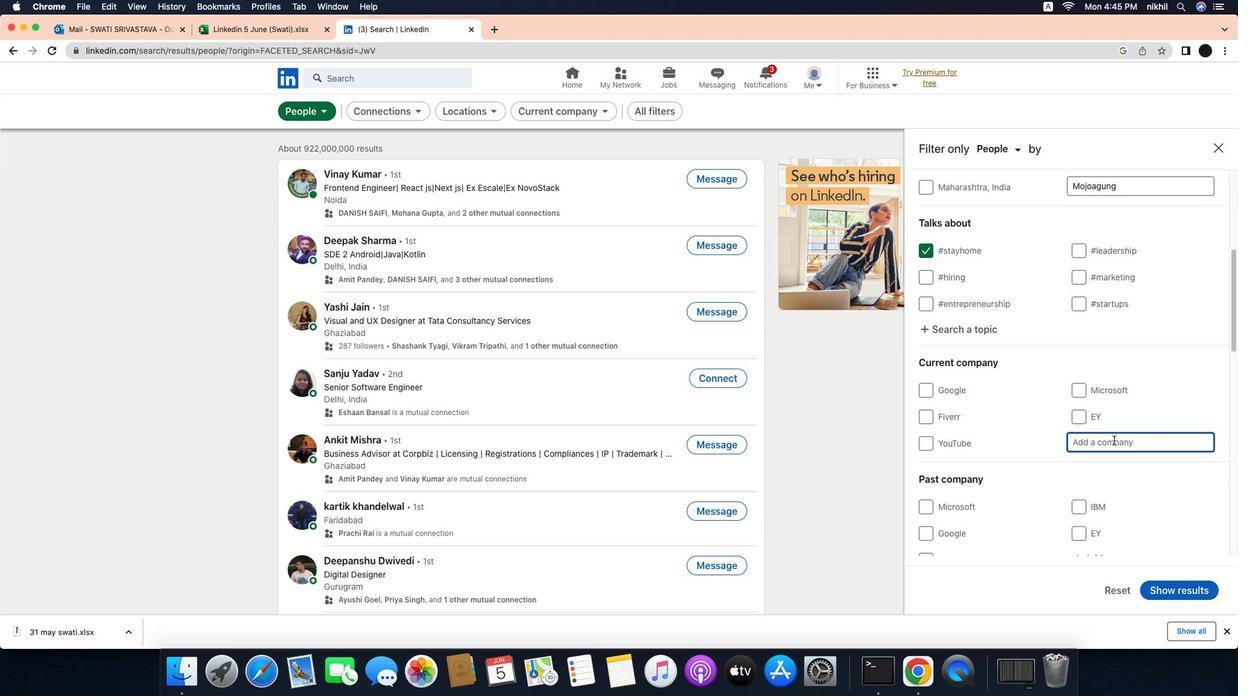 
Action: Mouse moved to (1155, 437)
Screenshot: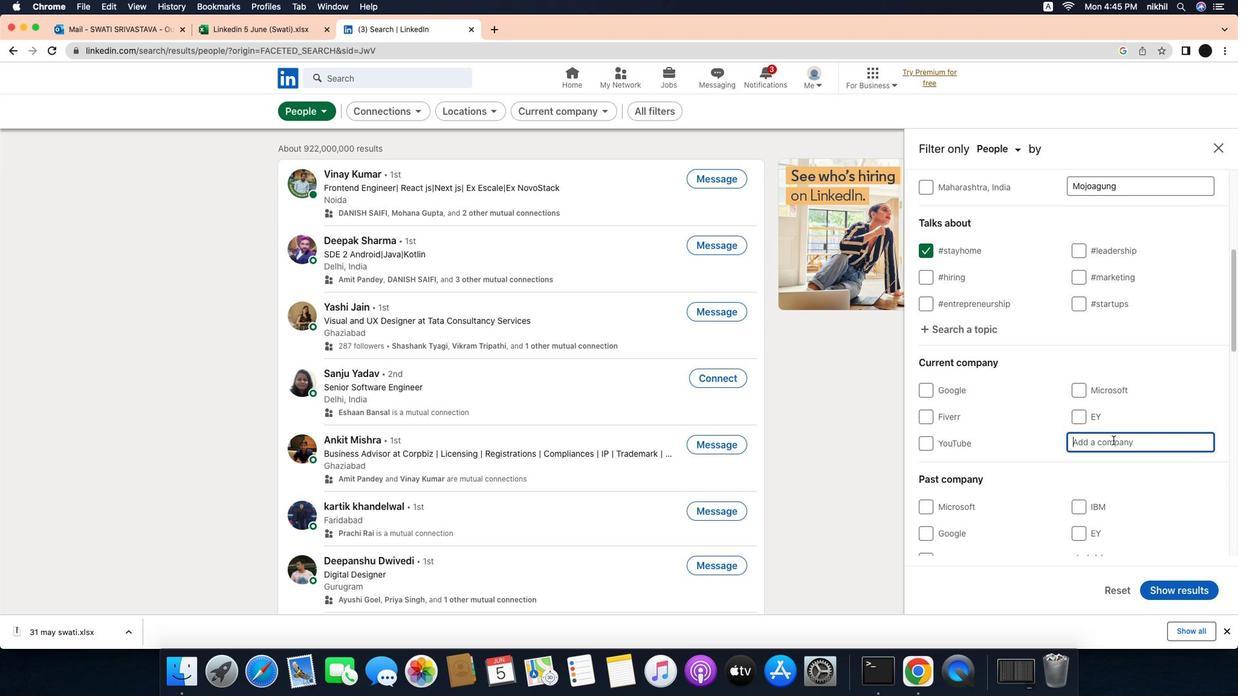 
Action: Key pressed Key.caps_lock'C'Key.caps_lock'v''e''n''t'
Screenshot: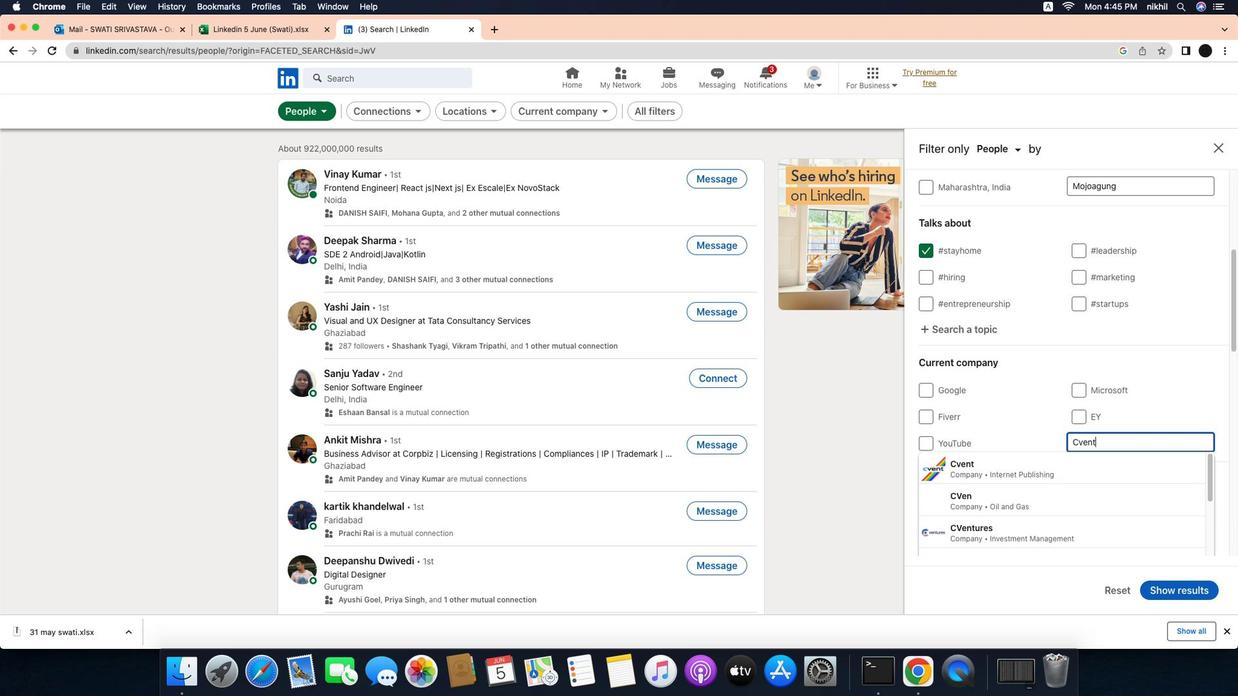 
Action: Mouse moved to (1141, 468)
Screenshot: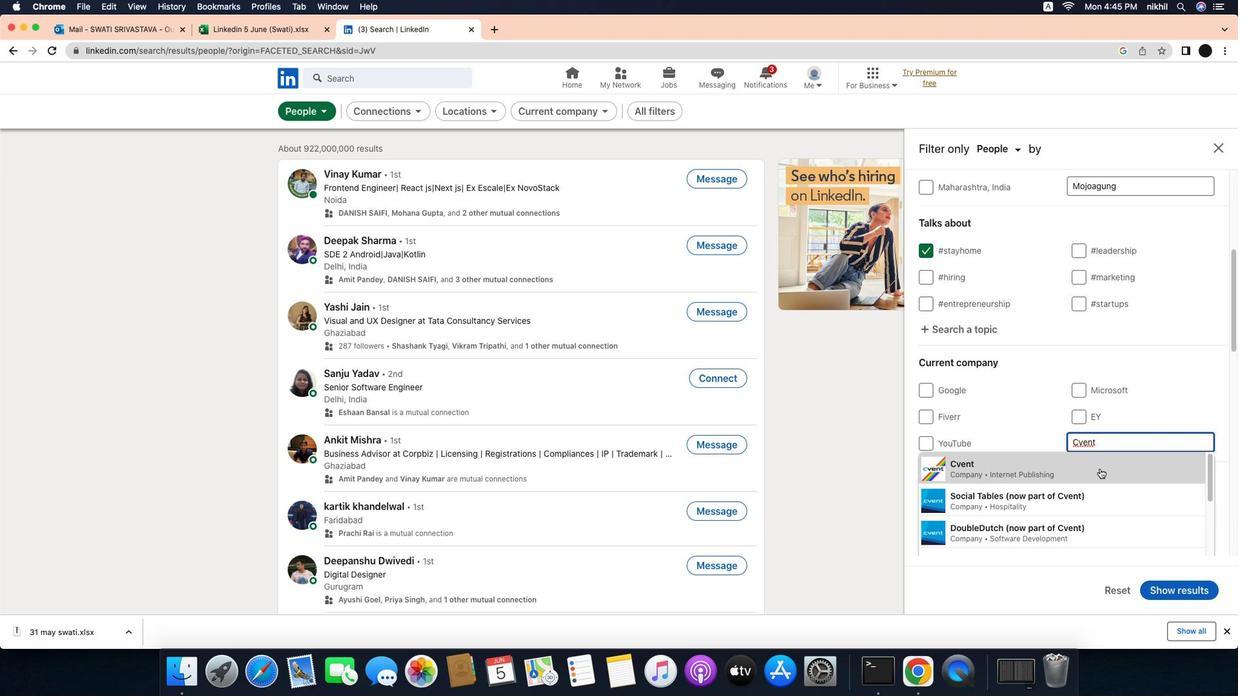 
Action: Mouse pressed left at (1141, 468)
Screenshot: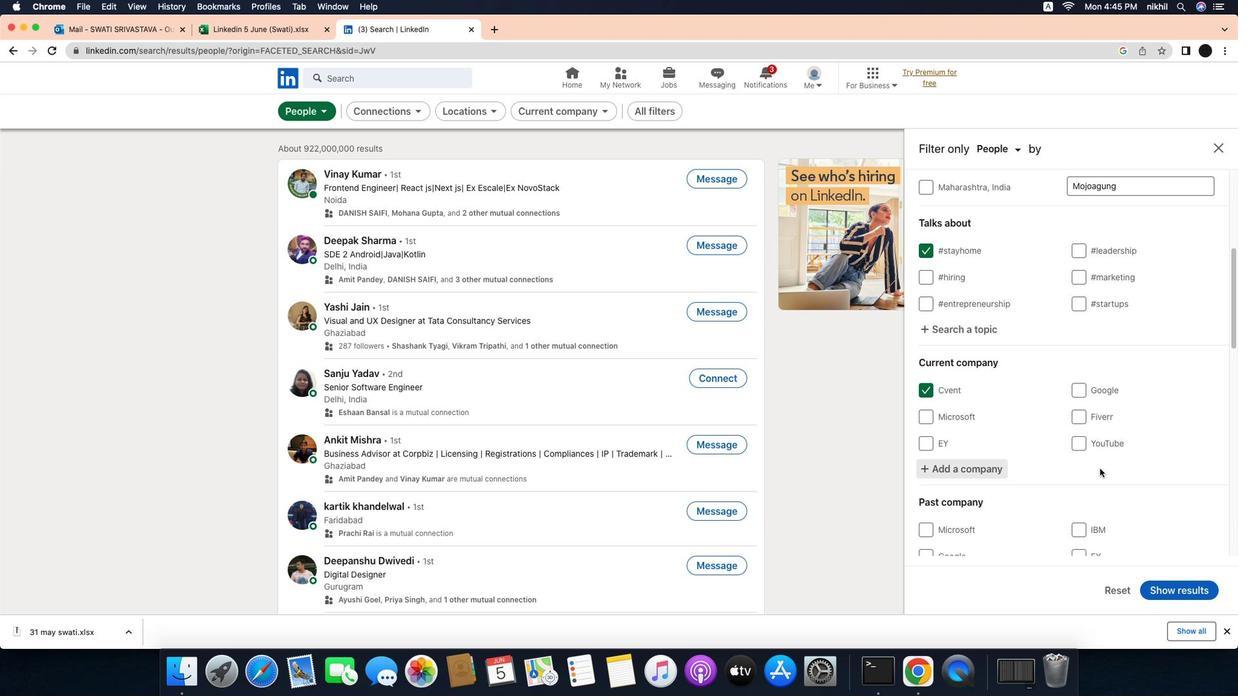 
Action: Mouse moved to (1139, 478)
Screenshot: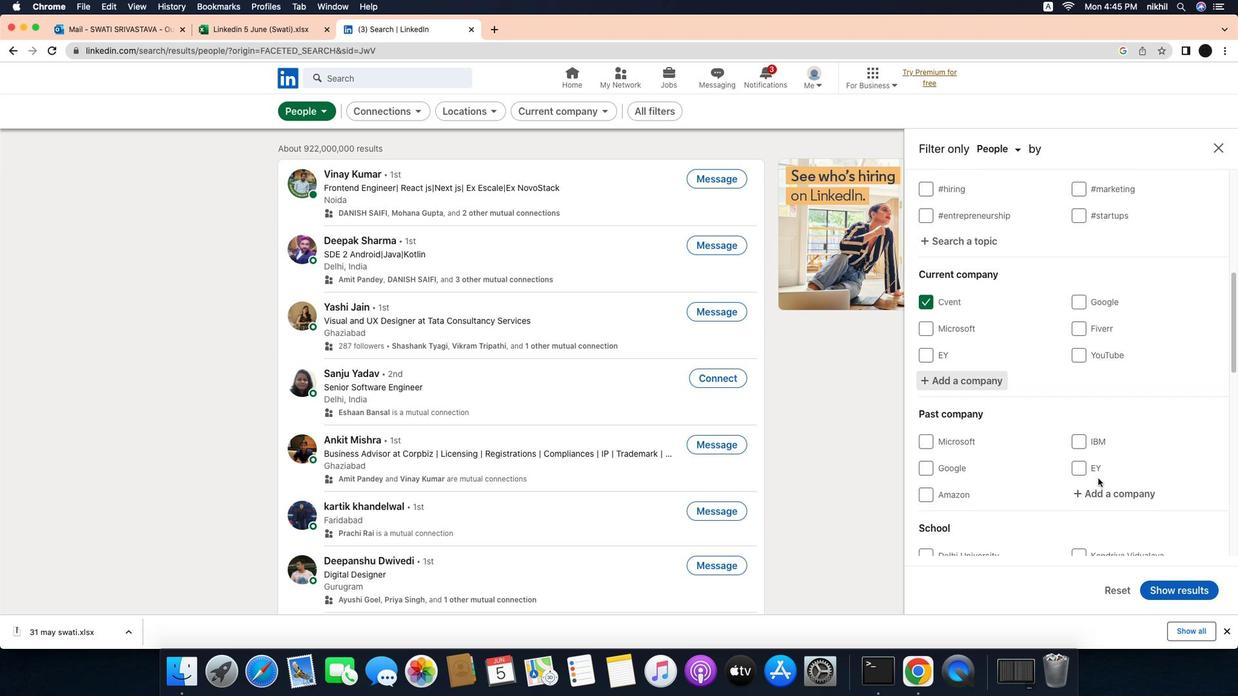 
Action: Mouse scrolled (1139, 478) with delta (-31, -32)
Screenshot: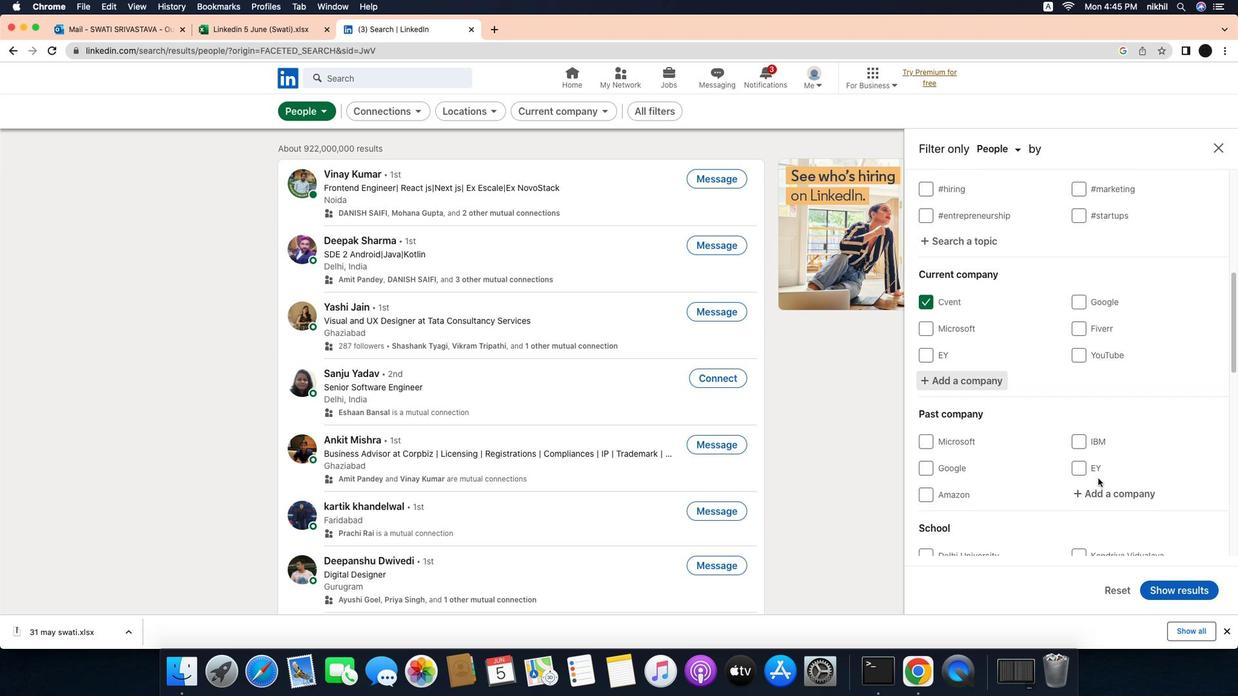 
Action: Mouse moved to (1139, 478)
Screenshot: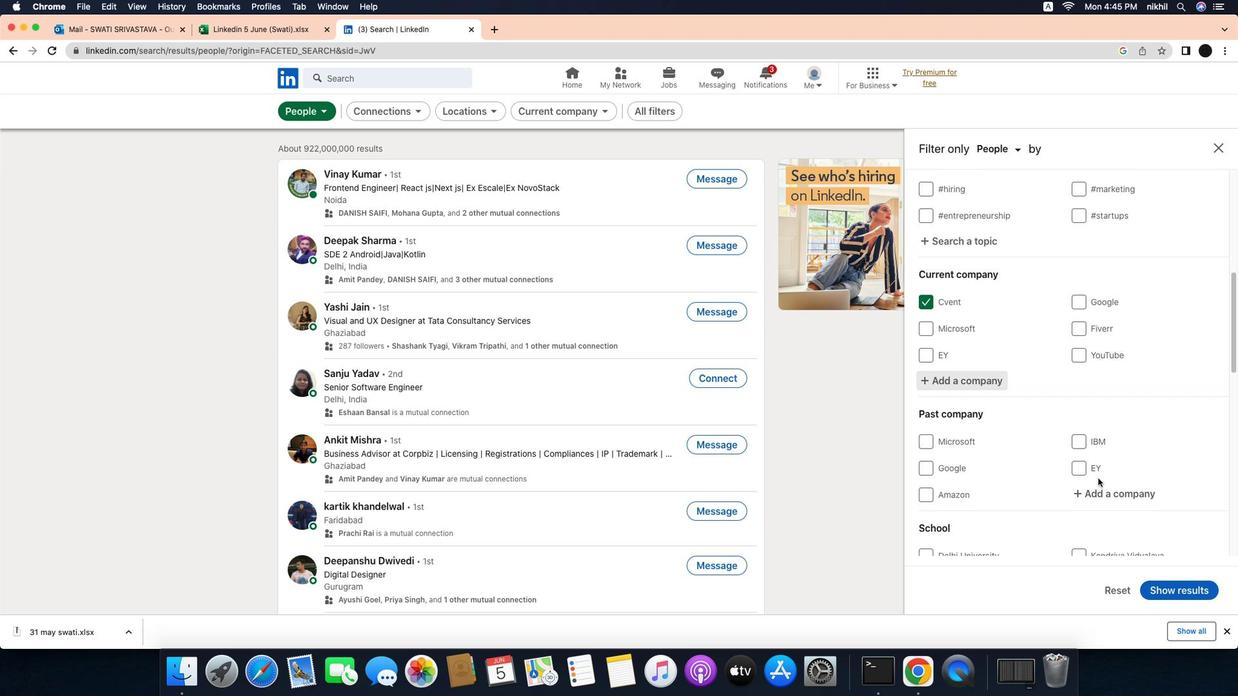 
Action: Mouse scrolled (1139, 478) with delta (-31, -32)
Screenshot: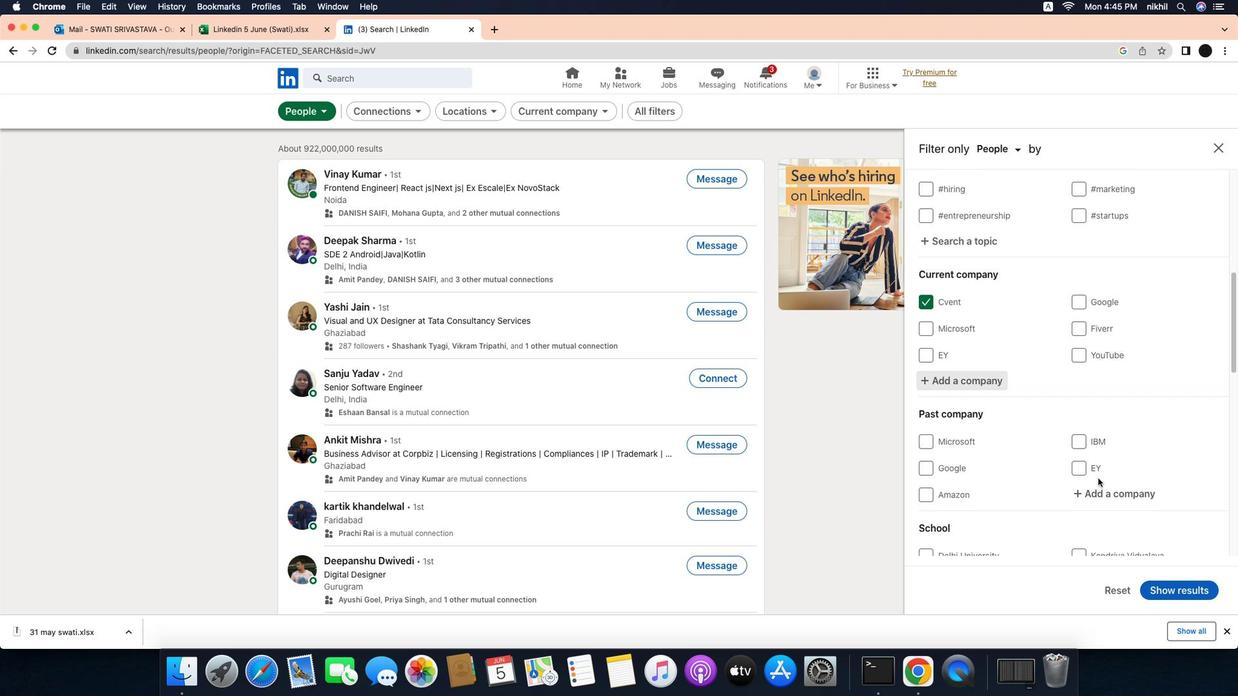 
Action: Mouse moved to (1139, 478)
Screenshot: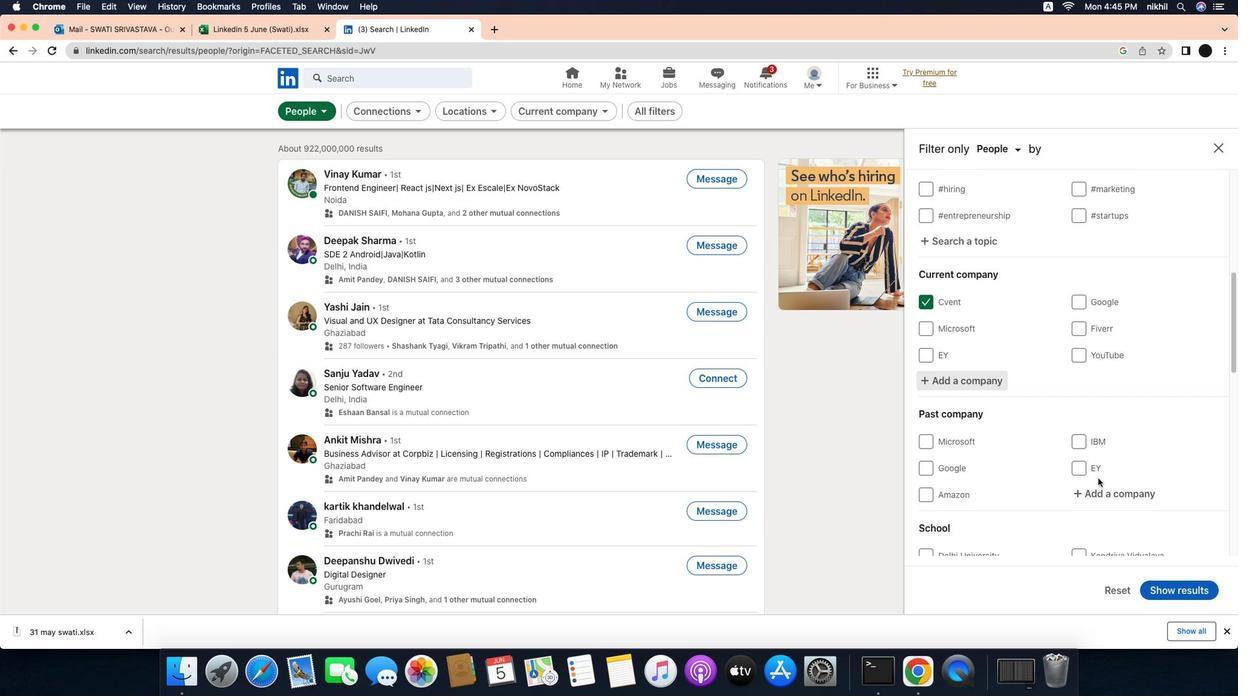 
Action: Mouse scrolled (1139, 478) with delta (-31, -32)
Screenshot: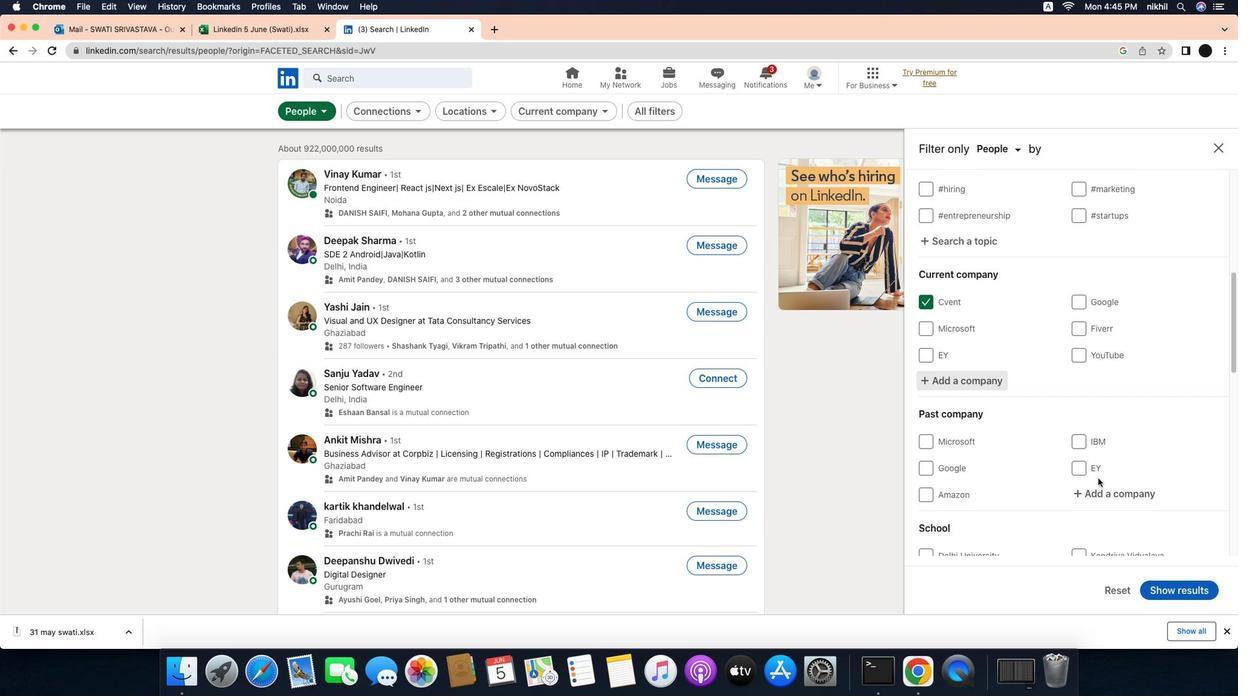 
Action: Mouse scrolled (1139, 478) with delta (-31, -32)
Screenshot: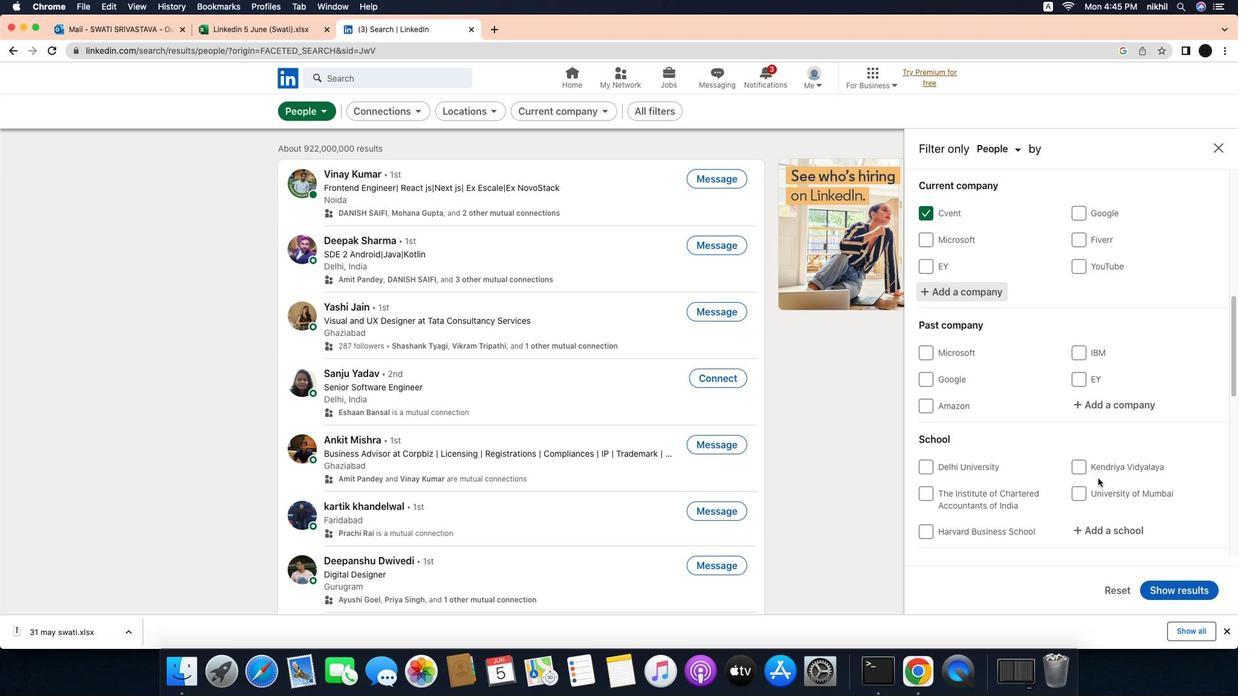 
Action: Mouse scrolled (1139, 478) with delta (-31, -32)
Screenshot: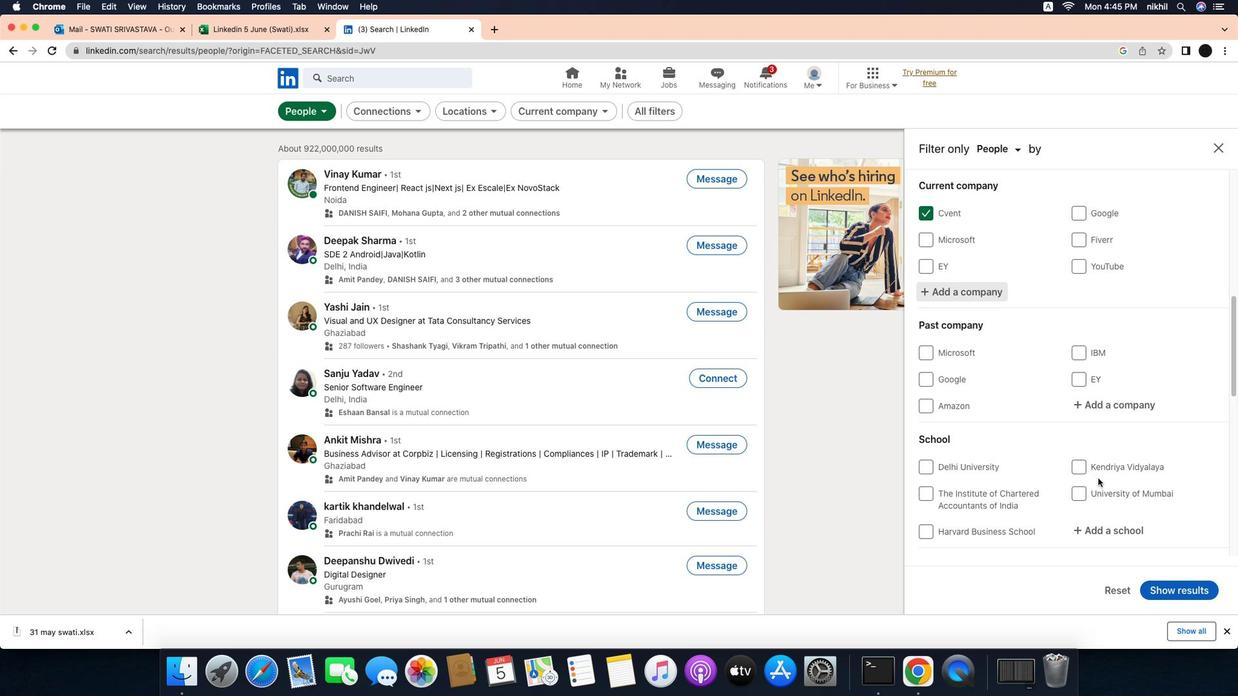 
Action: Mouse scrolled (1139, 478) with delta (-31, -32)
Screenshot: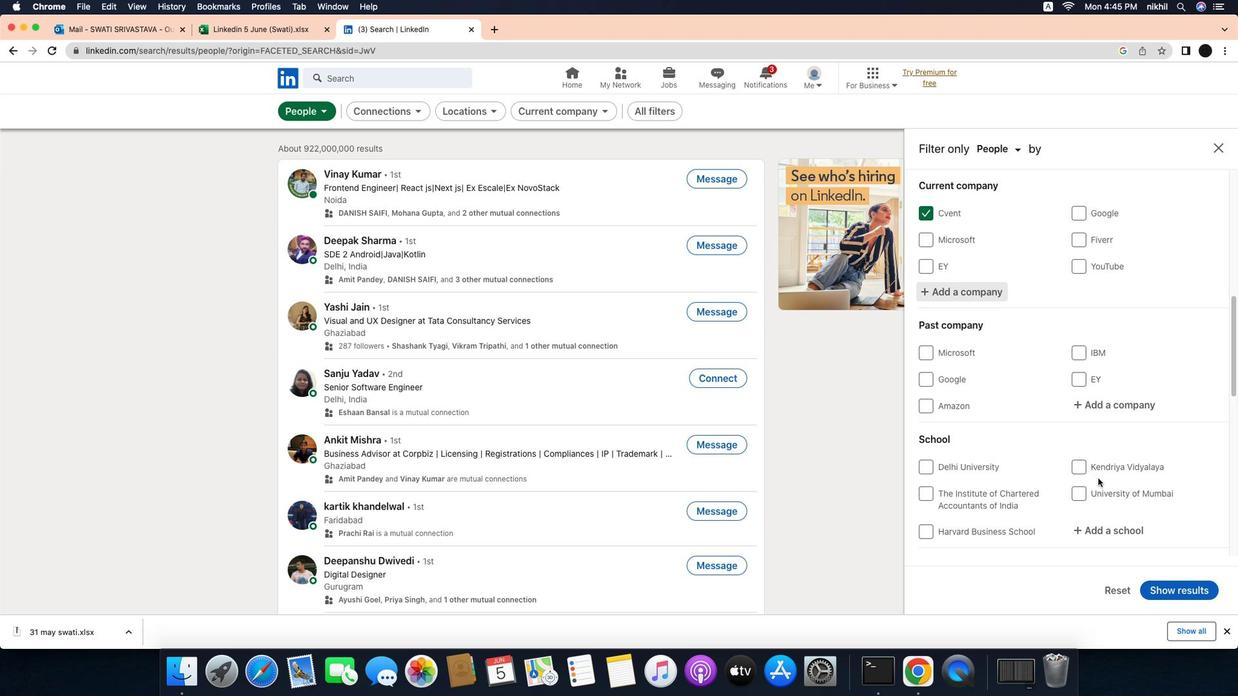 
Action: Mouse scrolled (1139, 478) with delta (-31, -32)
Screenshot: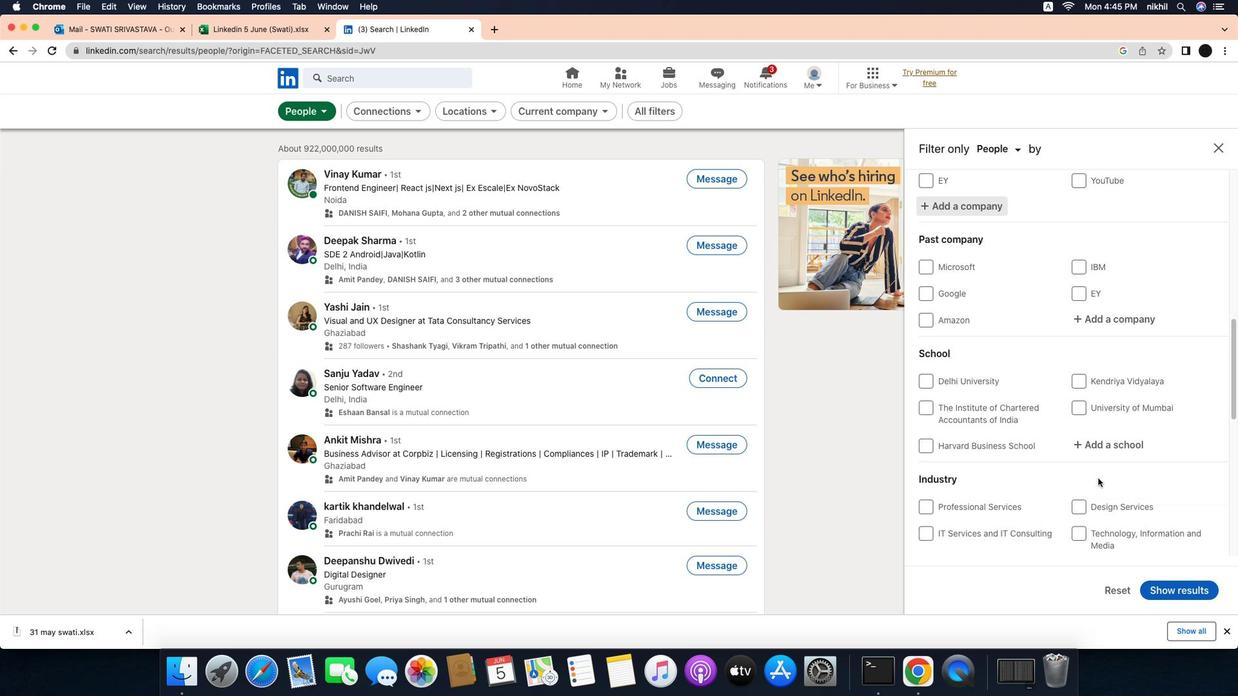 
Action: Mouse scrolled (1139, 478) with delta (-31, -32)
Screenshot: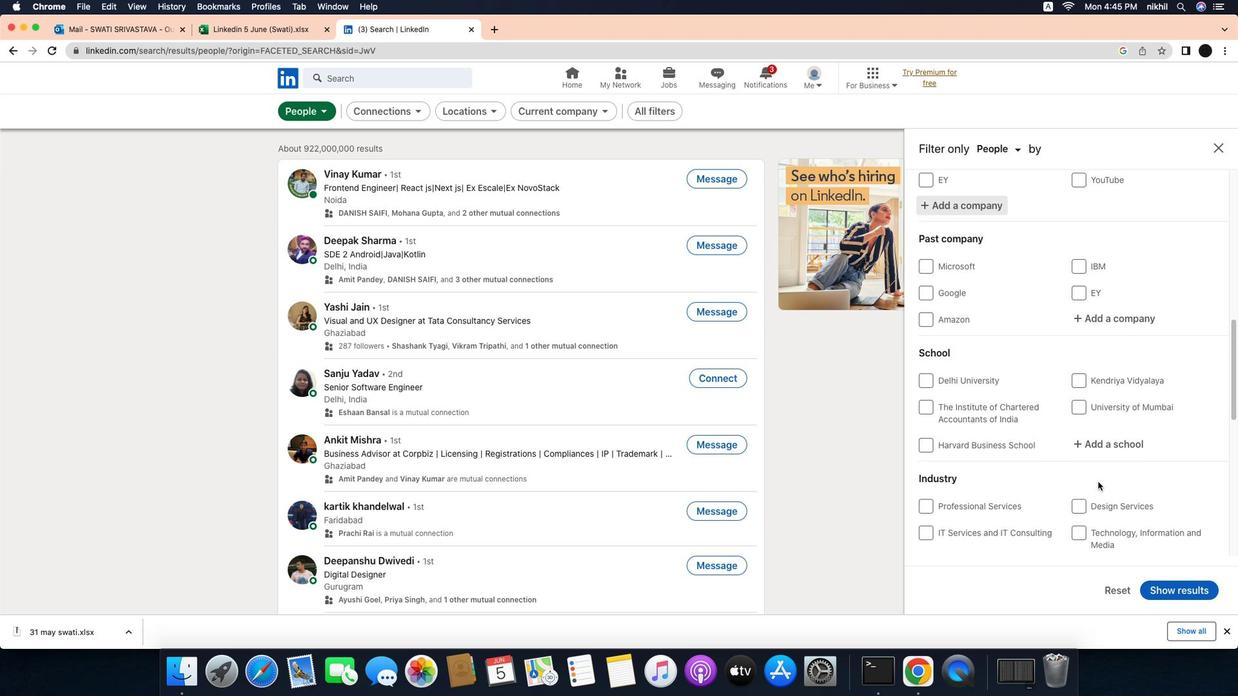 
Action: Mouse scrolled (1139, 478) with delta (-31, -32)
Screenshot: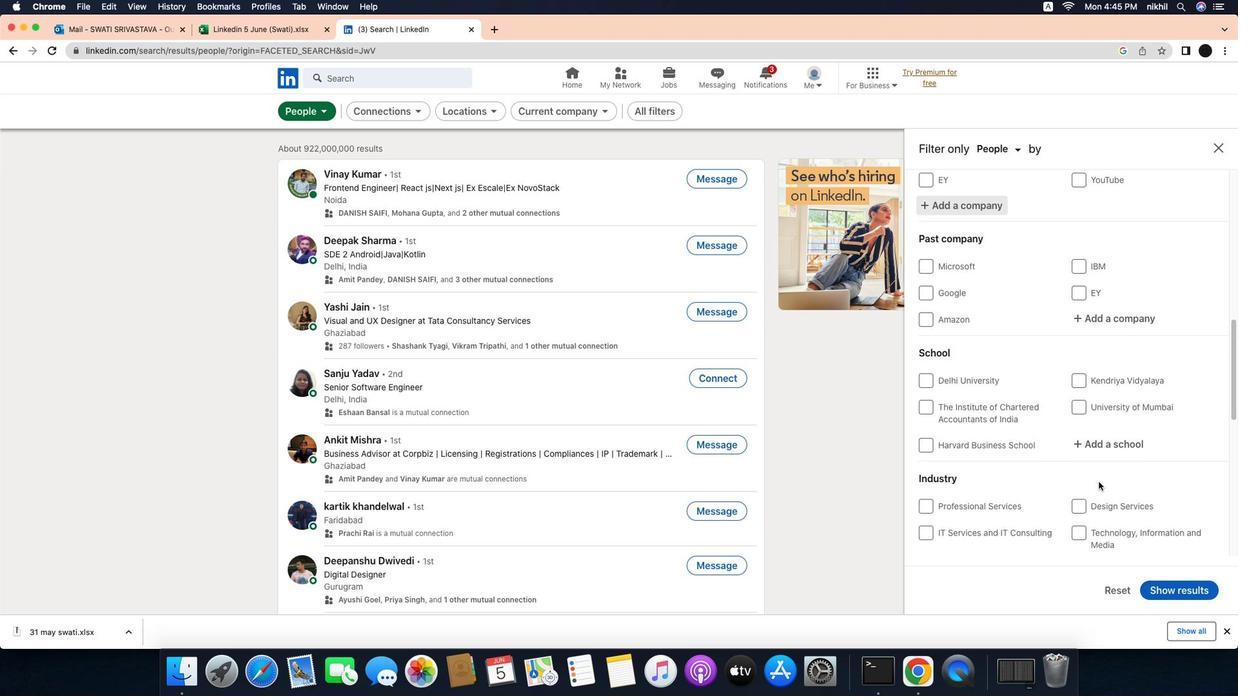 
Action: Mouse moved to (1145, 445)
Screenshot: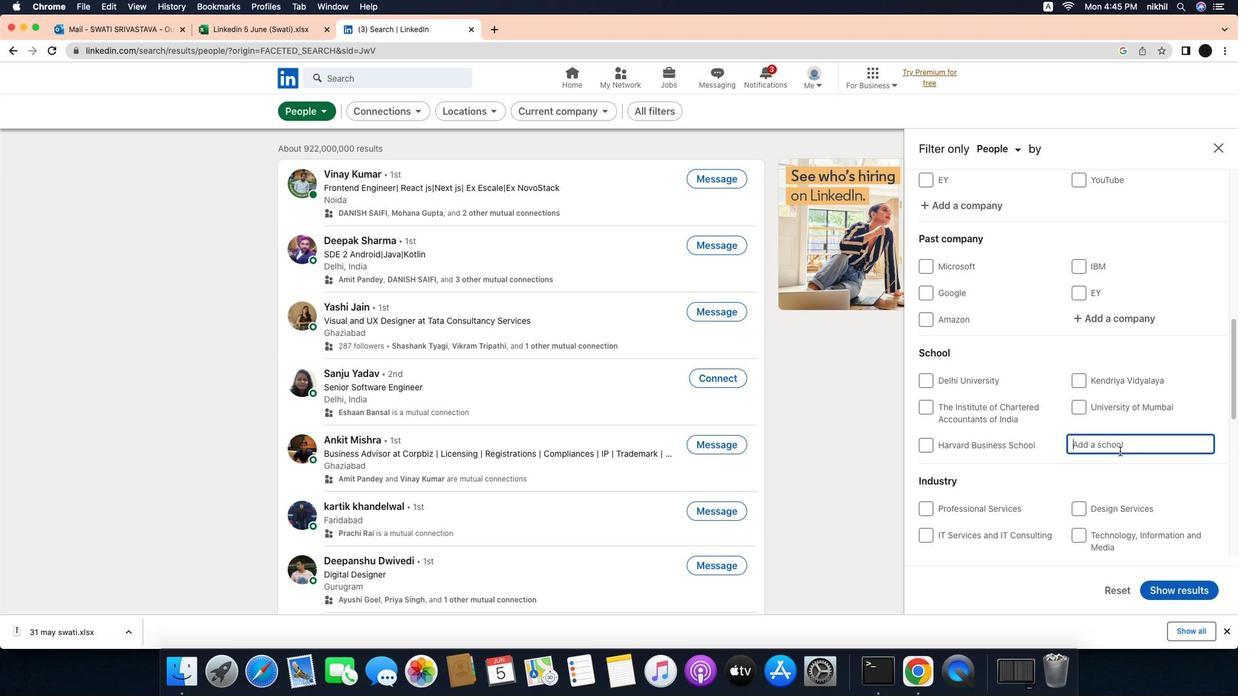 
Action: Mouse pressed left at (1145, 445)
Screenshot: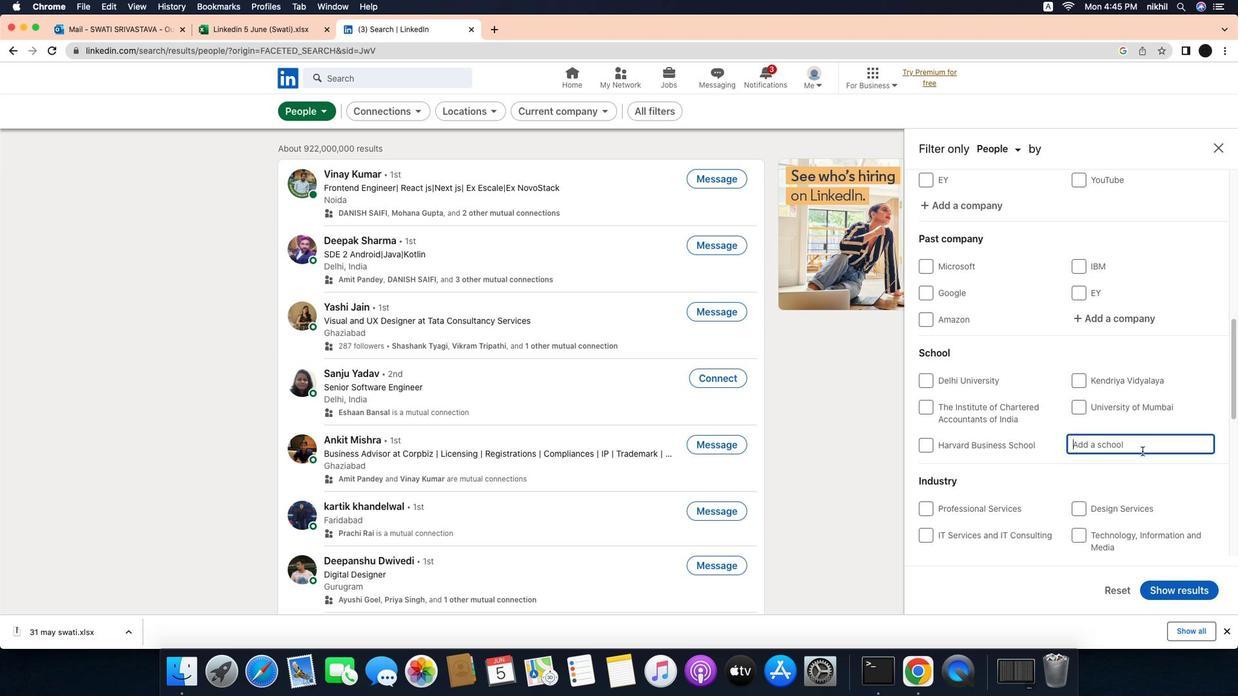 
Action: Mouse moved to (1186, 448)
Screenshot: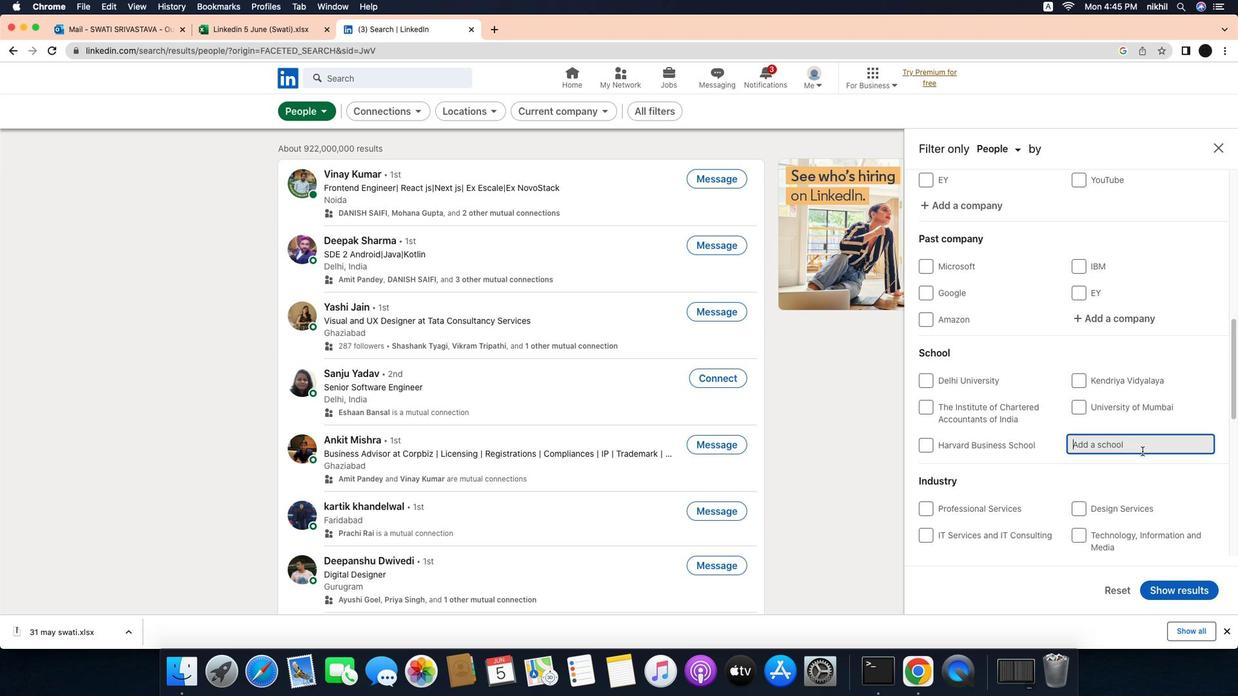 
Action: Mouse pressed left at (1186, 448)
Screenshot: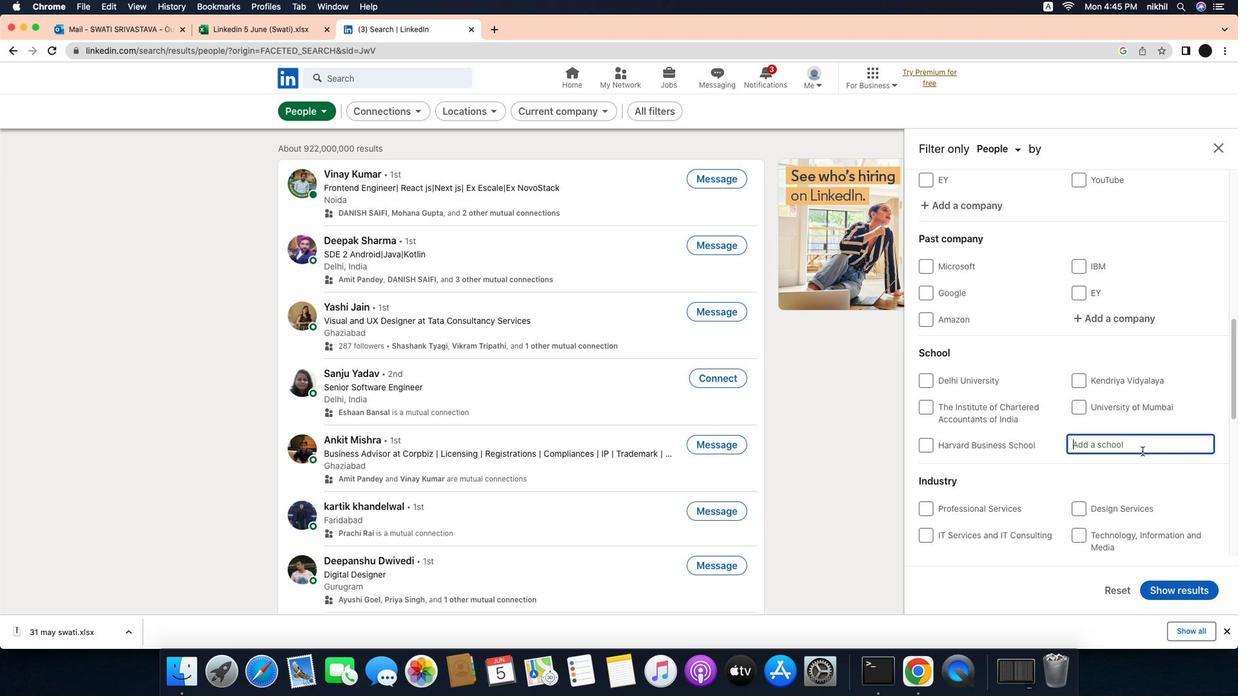 
Action: Mouse moved to (1186, 448)
Screenshot: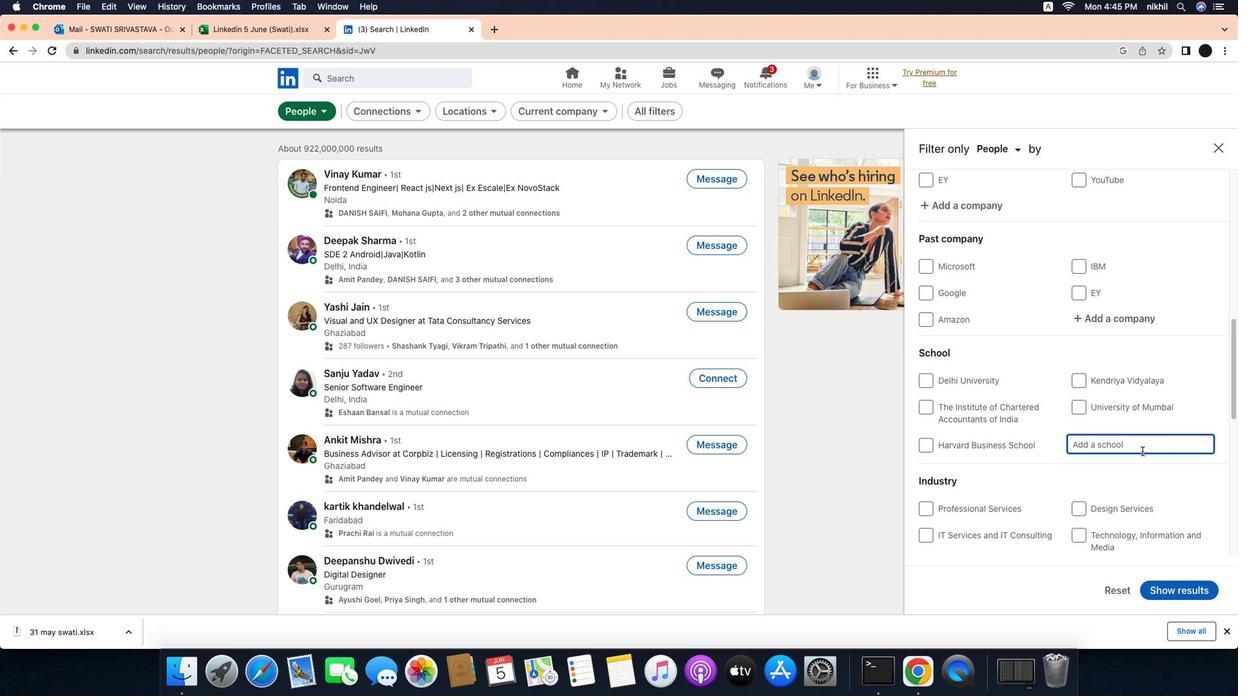 
Action: Key pressed Key.caps_lock'A'Key.caps_lock's''s''a''m'Key.spaceKey.caps_lock'D'Key.caps_lock'o''n'Key.spaceKey.caps_lock'B'Key.caps_lock'o''s''c''o'Key.spaceKey.caps_lock'U'Key.caps_lock'n''i''v''e''r''s''i''t''y'','Key.caps_lock'G'Key.caps_lock'u''w''a''h''a''t''i'
Screenshot: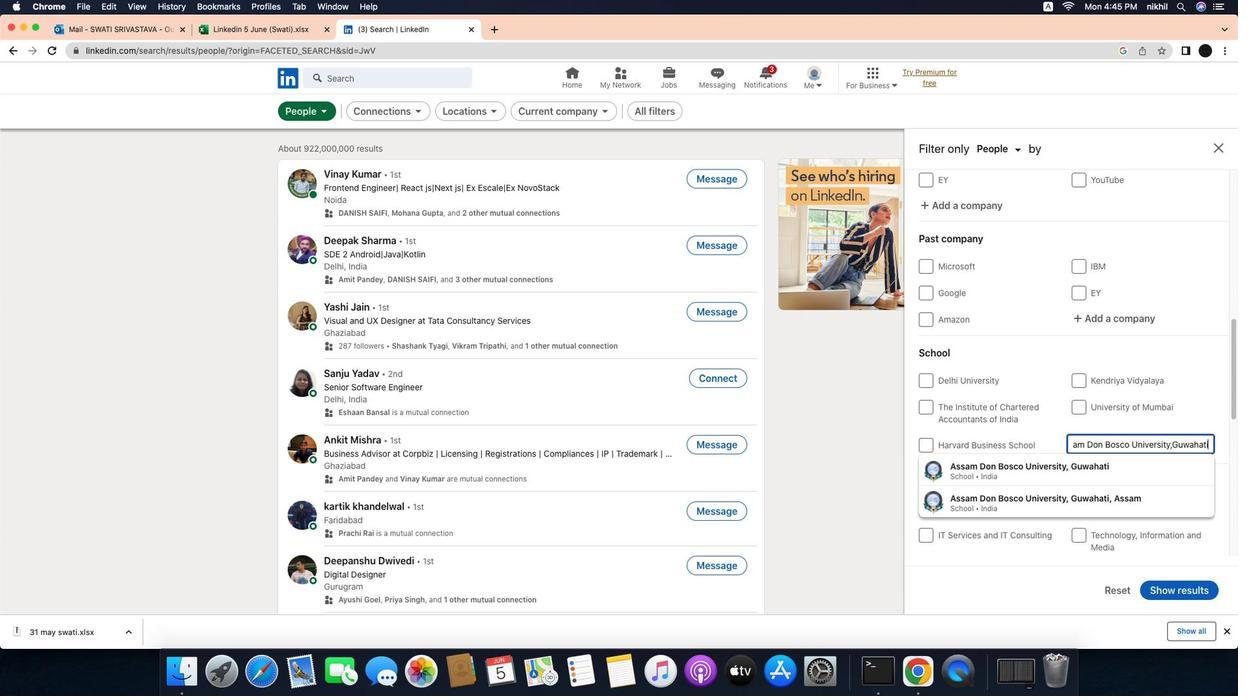 
Action: Mouse moved to (1164, 477)
Screenshot: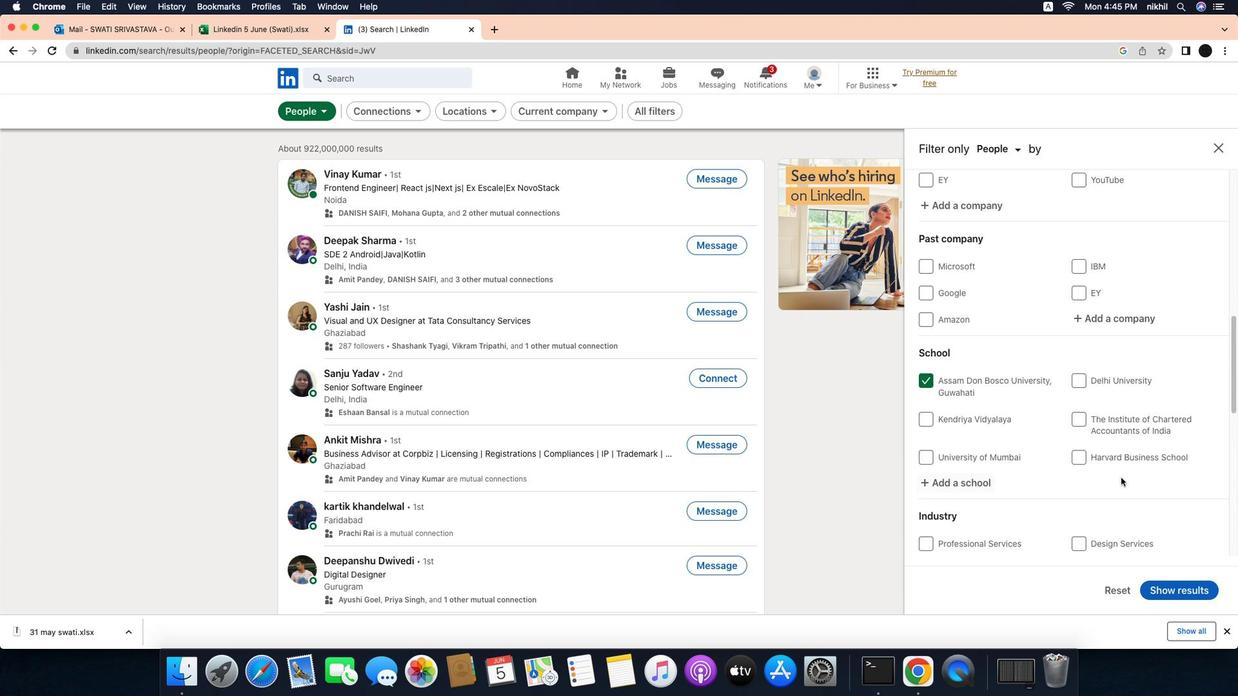 
Action: Mouse pressed left at (1164, 477)
Screenshot: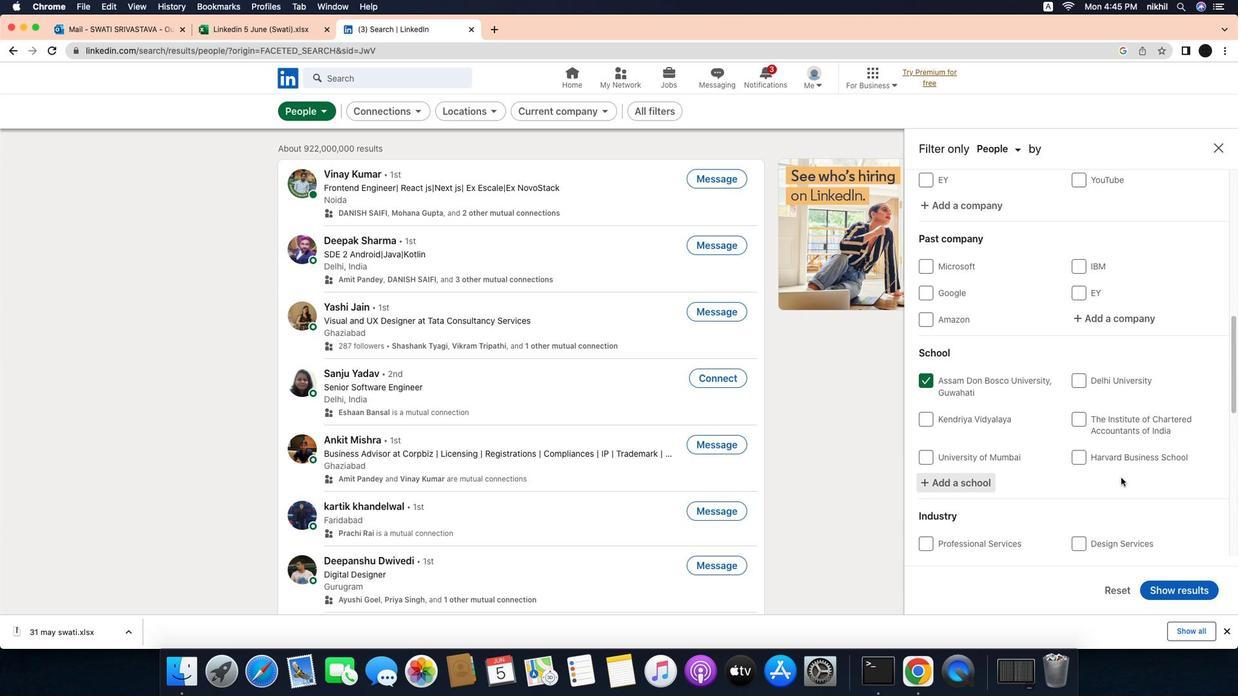 
Action: Mouse moved to (1127, 503)
Screenshot: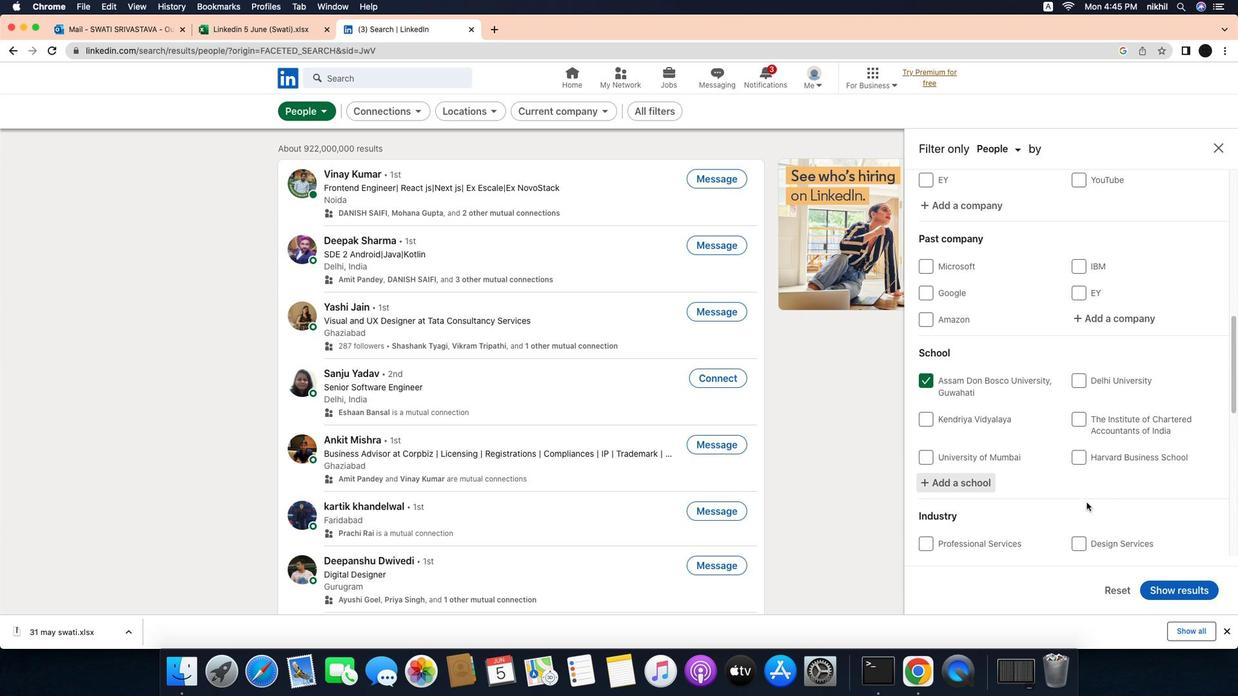 
Action: Mouse scrolled (1127, 503) with delta (-31, -32)
Screenshot: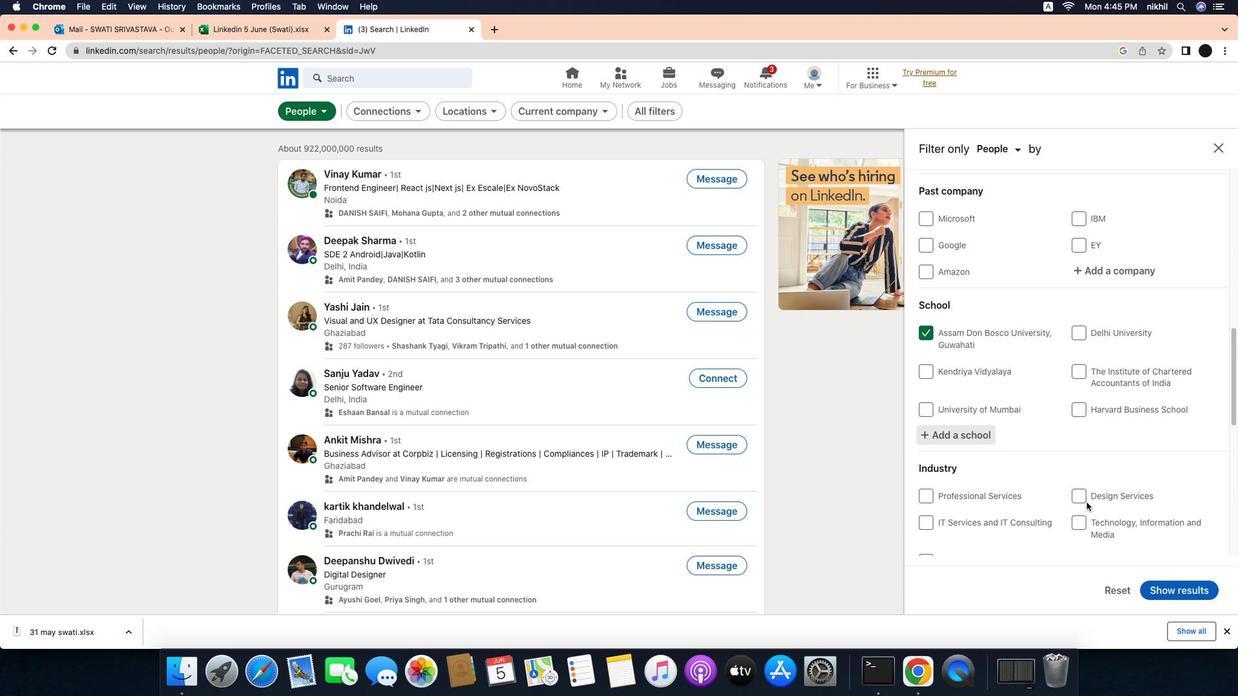 
Action: Mouse scrolled (1127, 503) with delta (-31, -32)
Screenshot: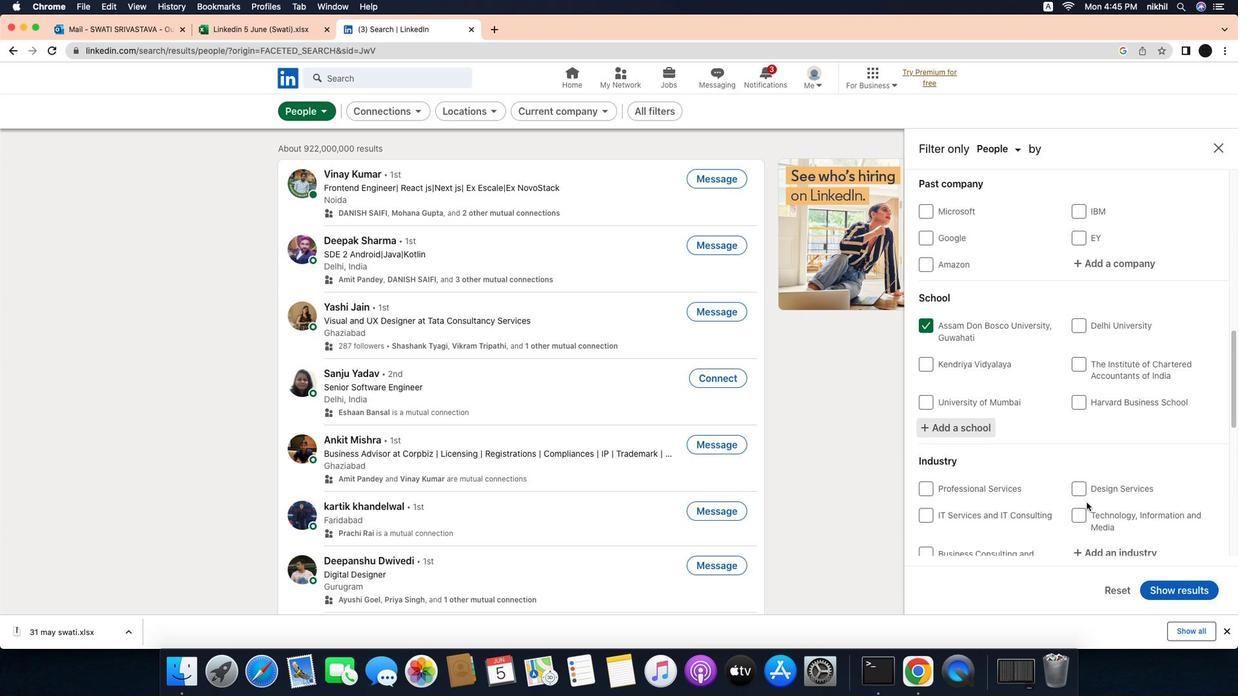 
Action: Mouse scrolled (1127, 503) with delta (-31, -32)
Screenshot: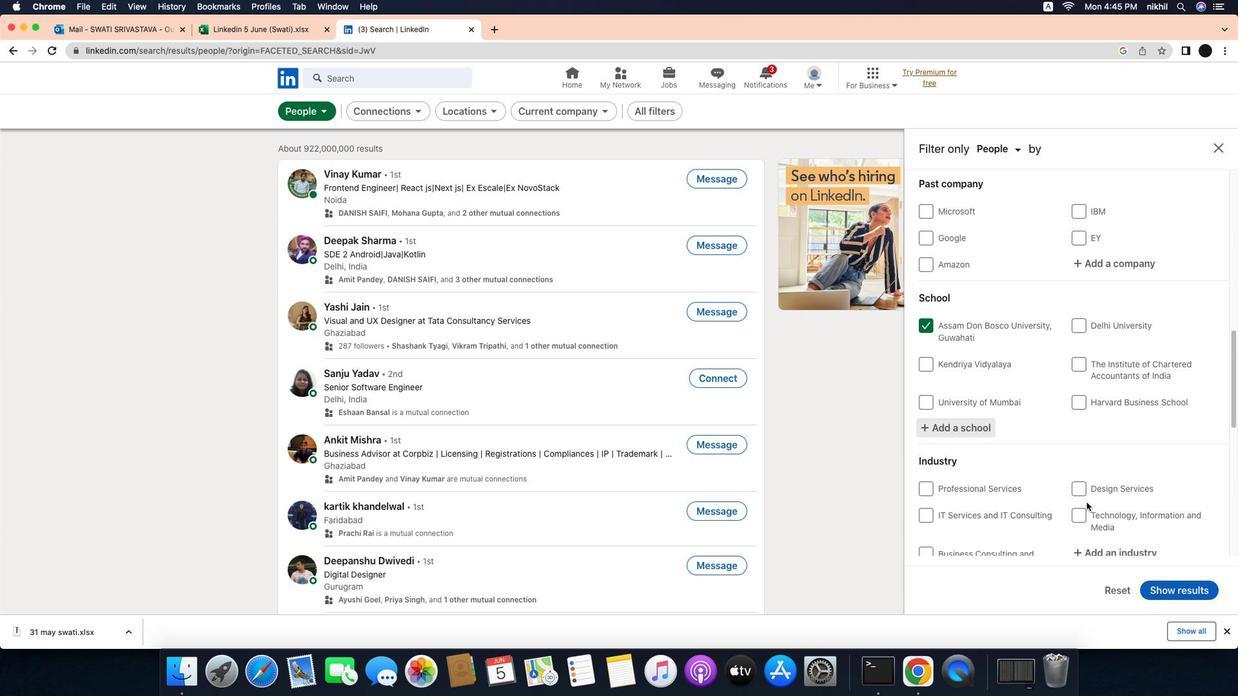
Action: Mouse scrolled (1127, 503) with delta (-31, -32)
Screenshot: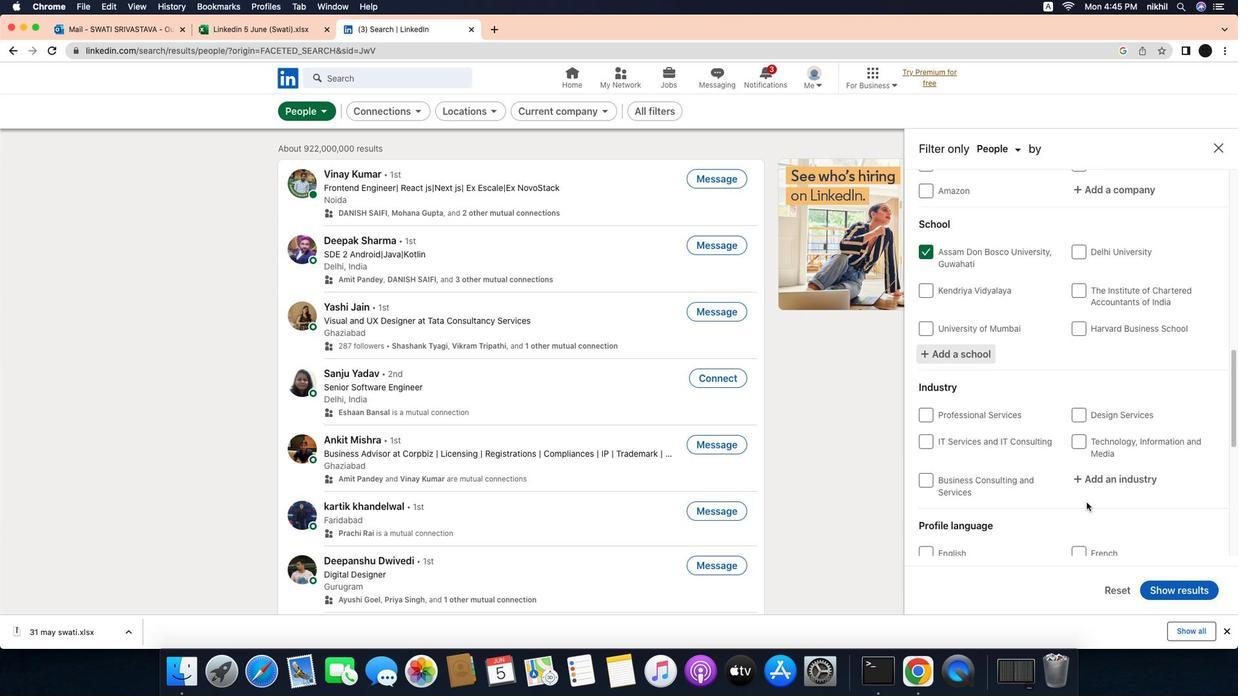 
Action: Mouse scrolled (1127, 503) with delta (-31, -32)
Screenshot: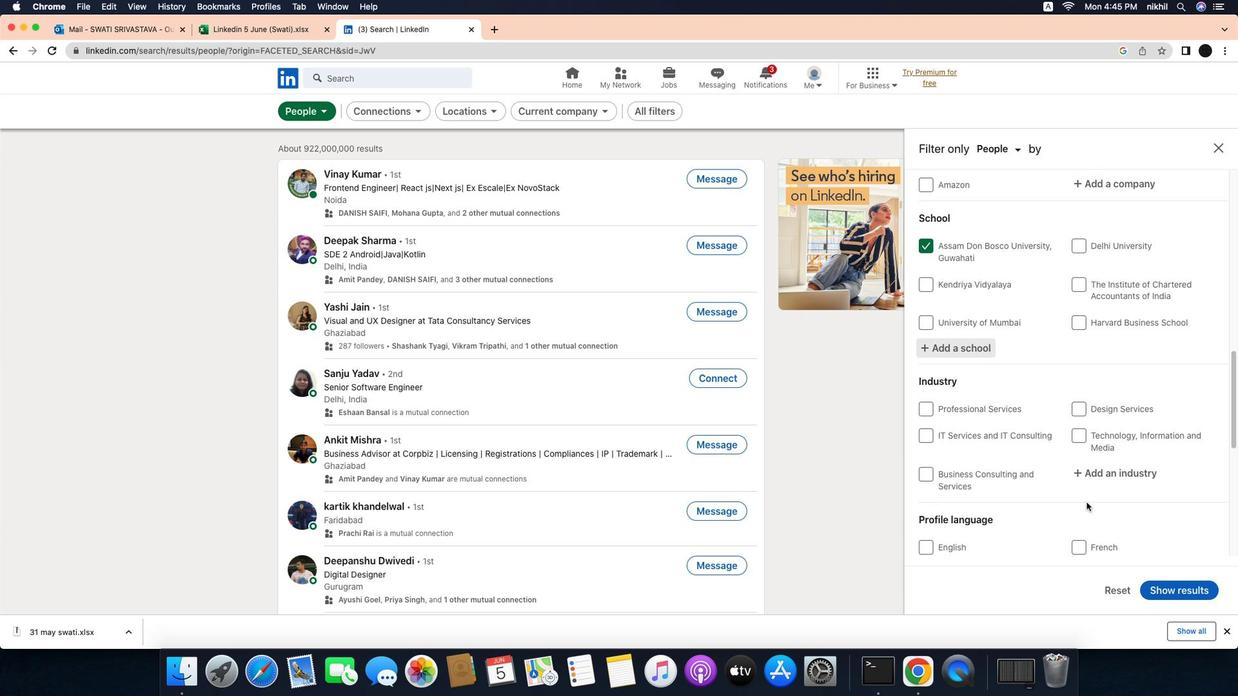 
Action: Mouse scrolled (1127, 503) with delta (-31, -32)
Screenshot: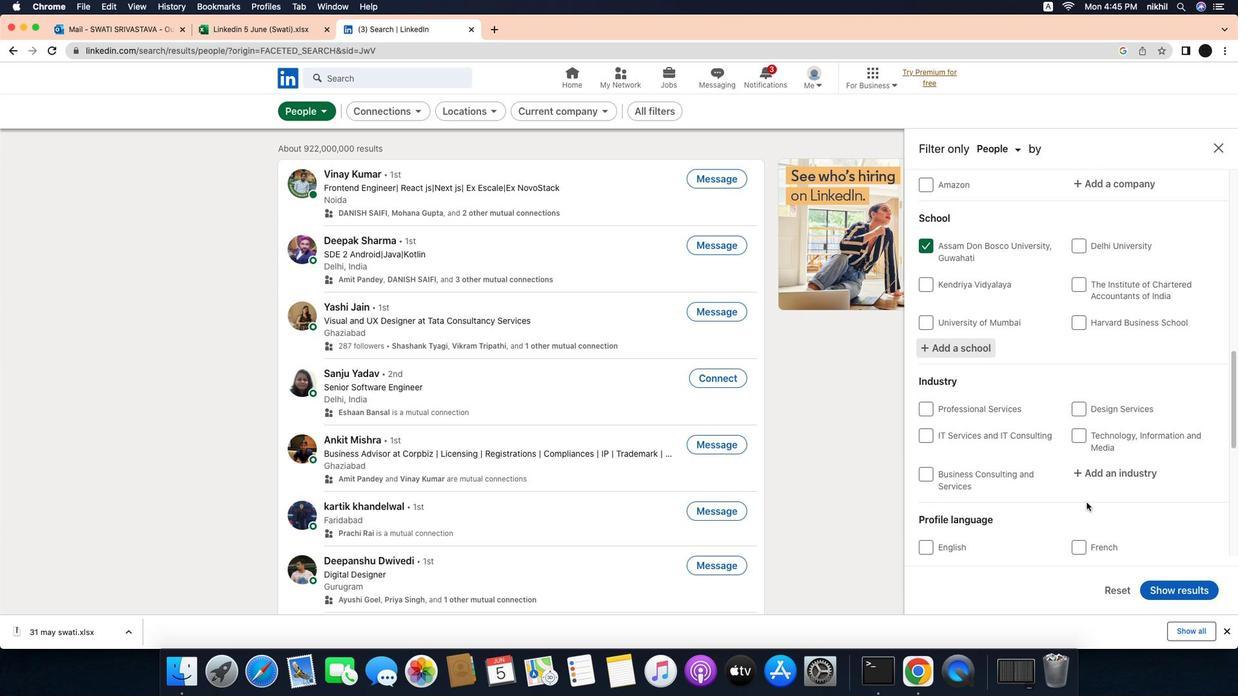 
Action: Mouse moved to (1149, 479)
Screenshot: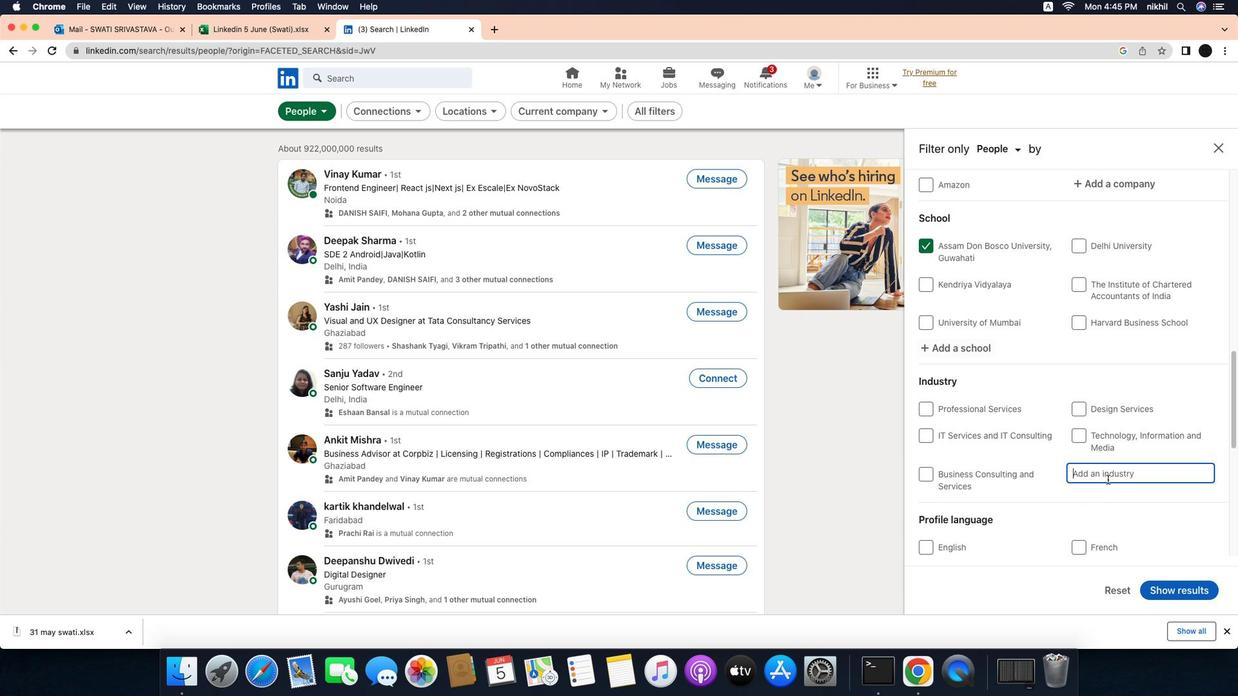 
Action: Mouse pressed left at (1149, 479)
Screenshot: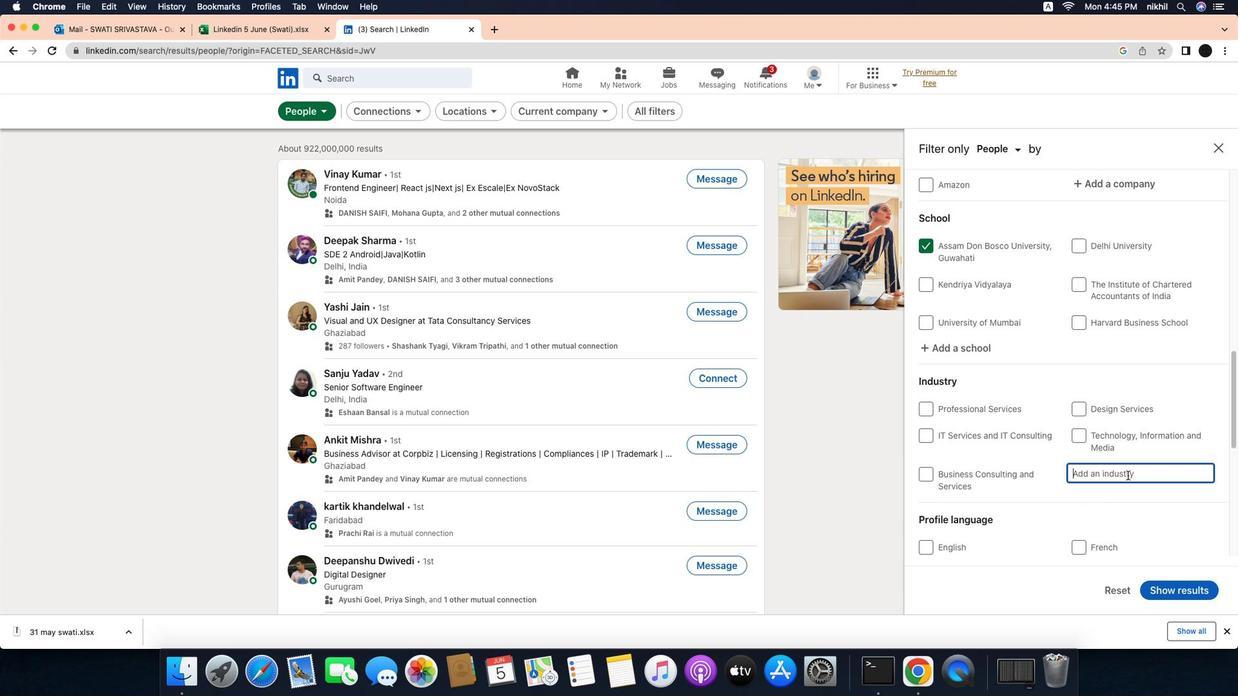 
Action: Mouse moved to (1173, 474)
Screenshot: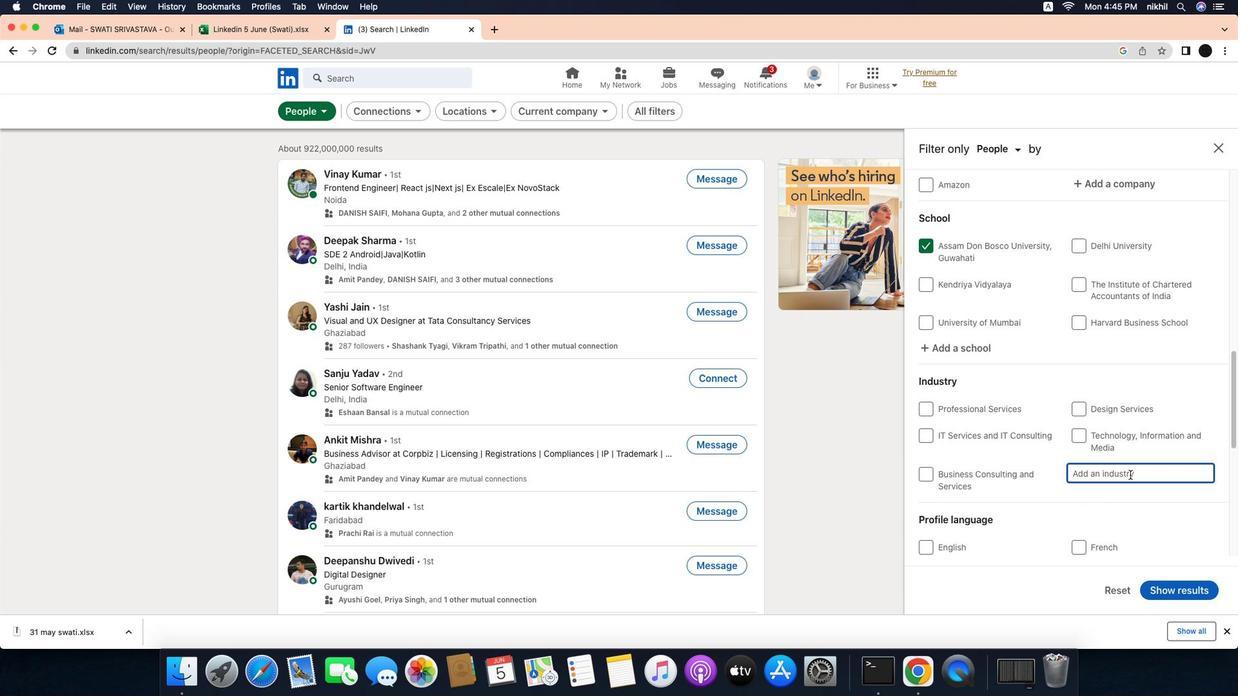 
Action: Mouse pressed left at (1173, 474)
Screenshot: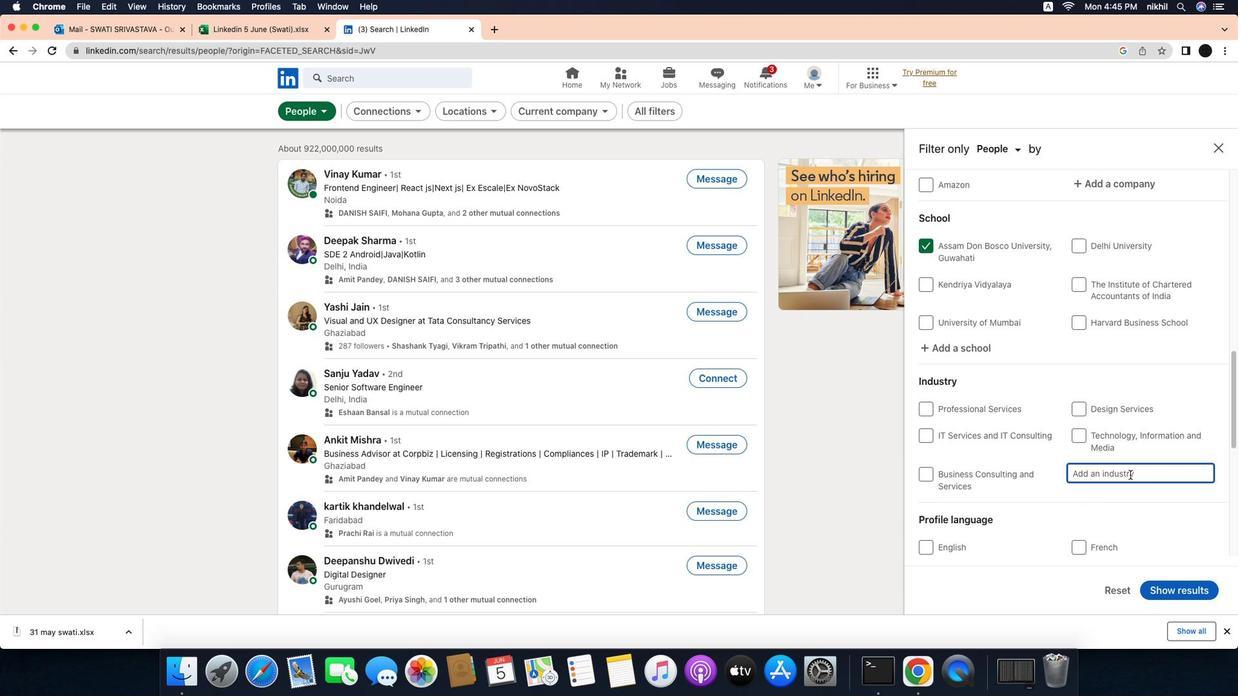 
Action: Key pressed Key.caps_lock'R'Key.caps_lock'e''t''a''i''l'Key.spaceKey.caps_lock'L'Key.caps_lock'u''x''u''r''y'Key.spaceKey.caps_lock'G'Key.caps_lock'o''o''d''s'Key.space'a''n''d'Key.spaceKey.caps_lock'J'Key.caps_lock'e''w''e''l''r''y'
Screenshot: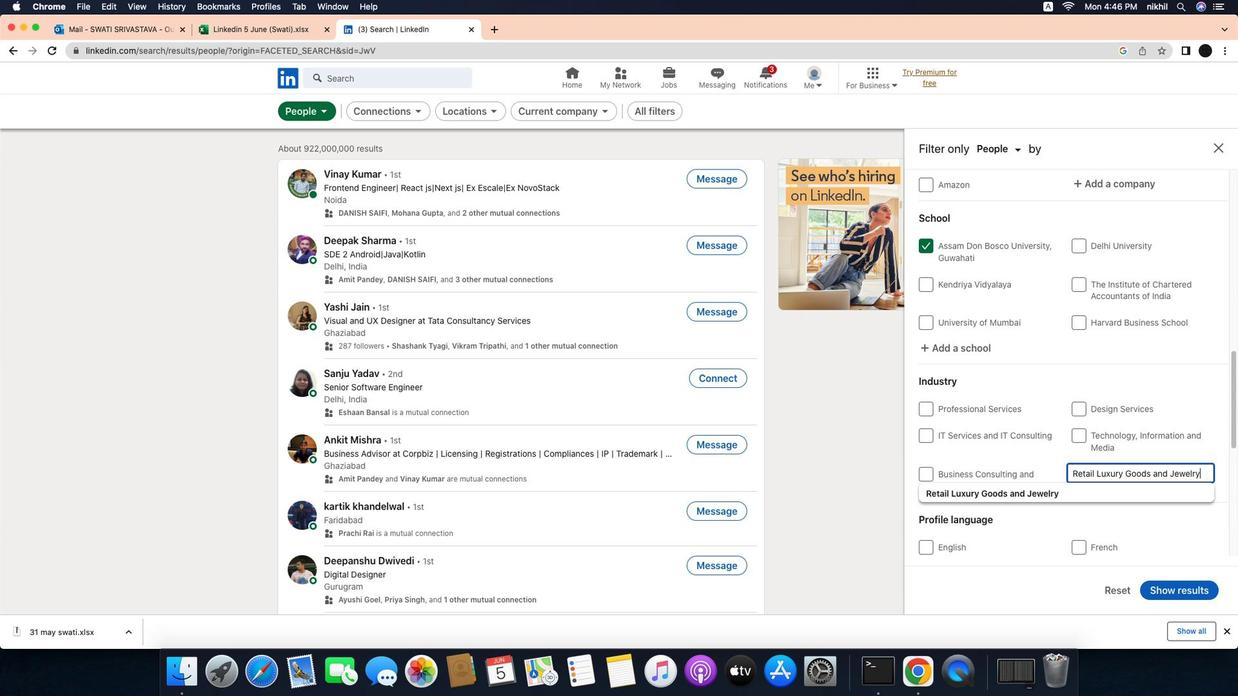 
Action: Mouse moved to (1122, 497)
Screenshot: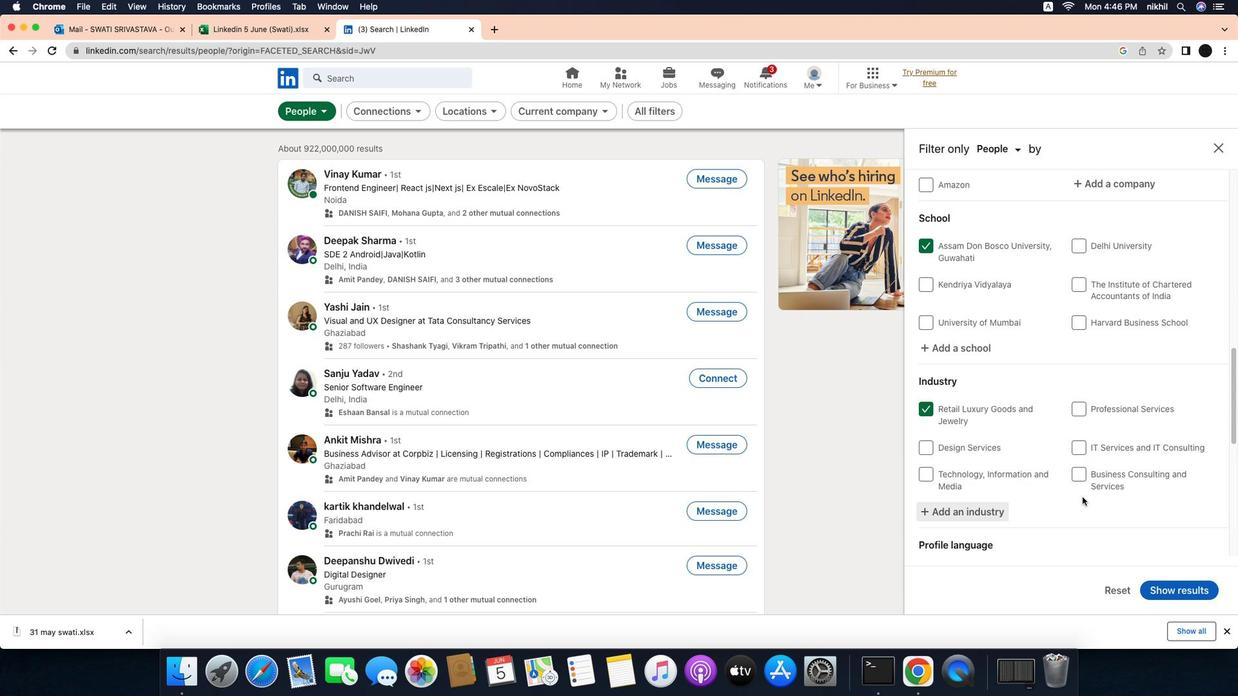 
Action: Mouse pressed left at (1122, 497)
Screenshot: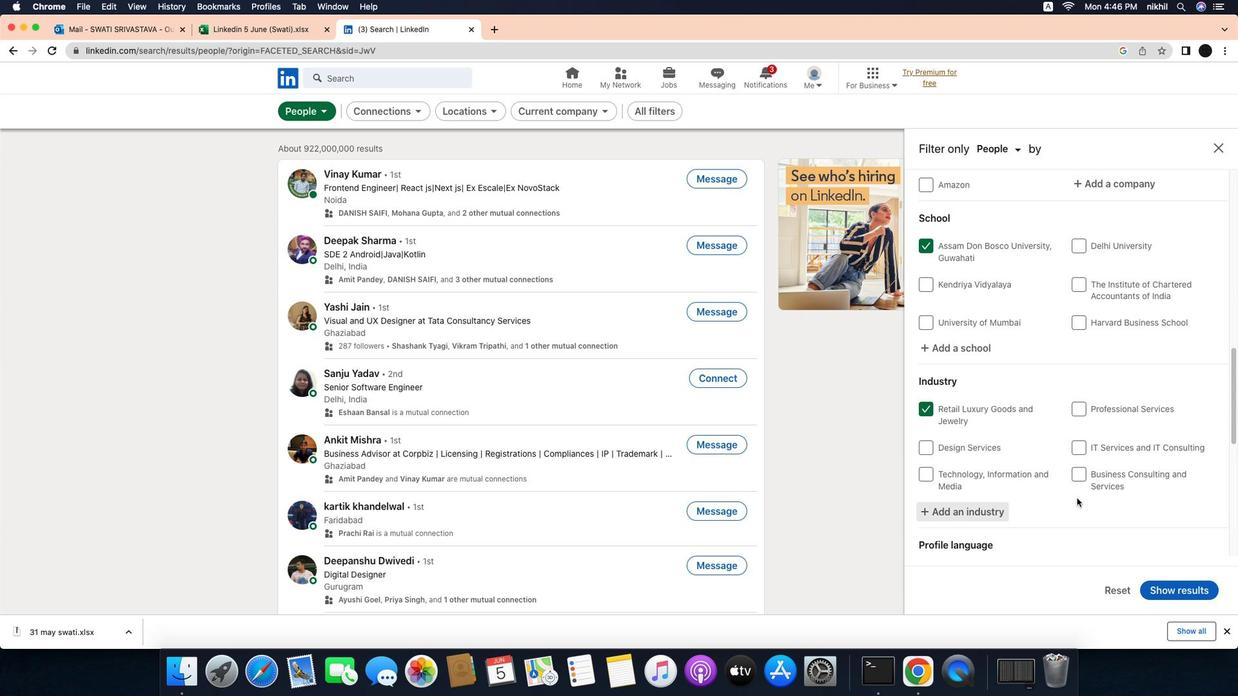 
Action: Mouse moved to (1100, 506)
Screenshot: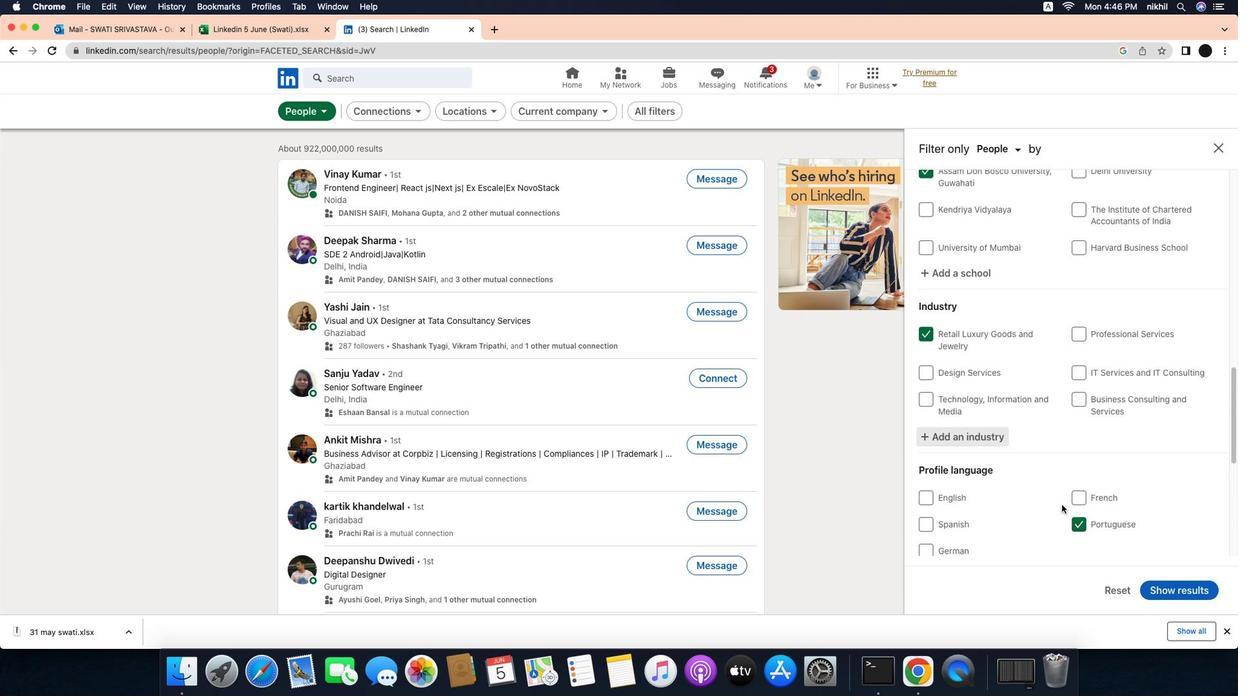 
Action: Mouse scrolled (1100, 506) with delta (-31, -32)
Screenshot: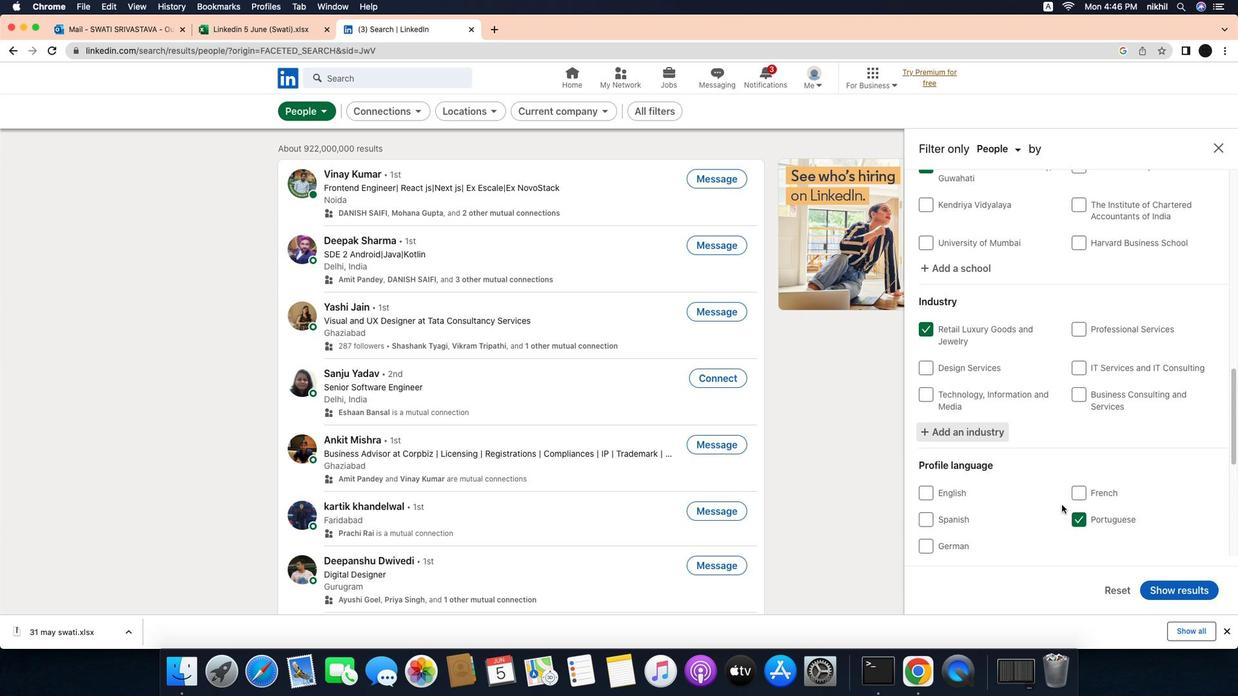 
Action: Mouse scrolled (1100, 506) with delta (-31, -32)
Screenshot: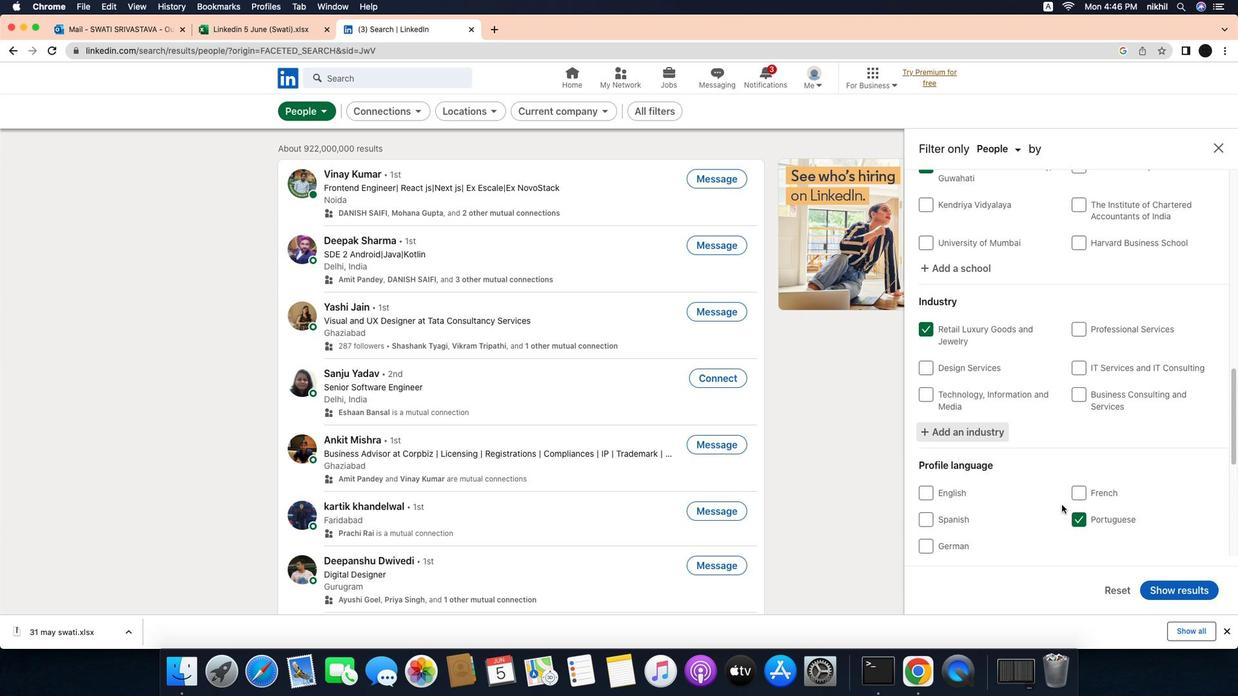 
Action: Mouse scrolled (1100, 506) with delta (-31, -32)
Screenshot: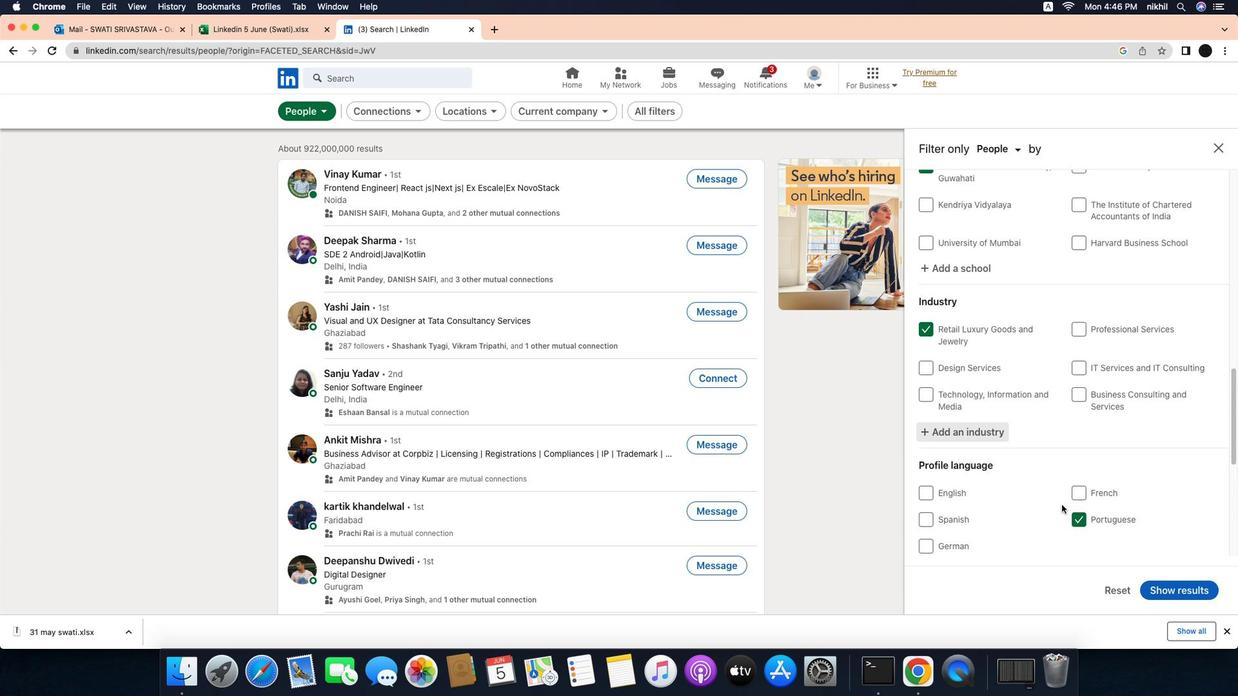 
Action: Mouse scrolled (1100, 506) with delta (-31, -32)
Screenshot: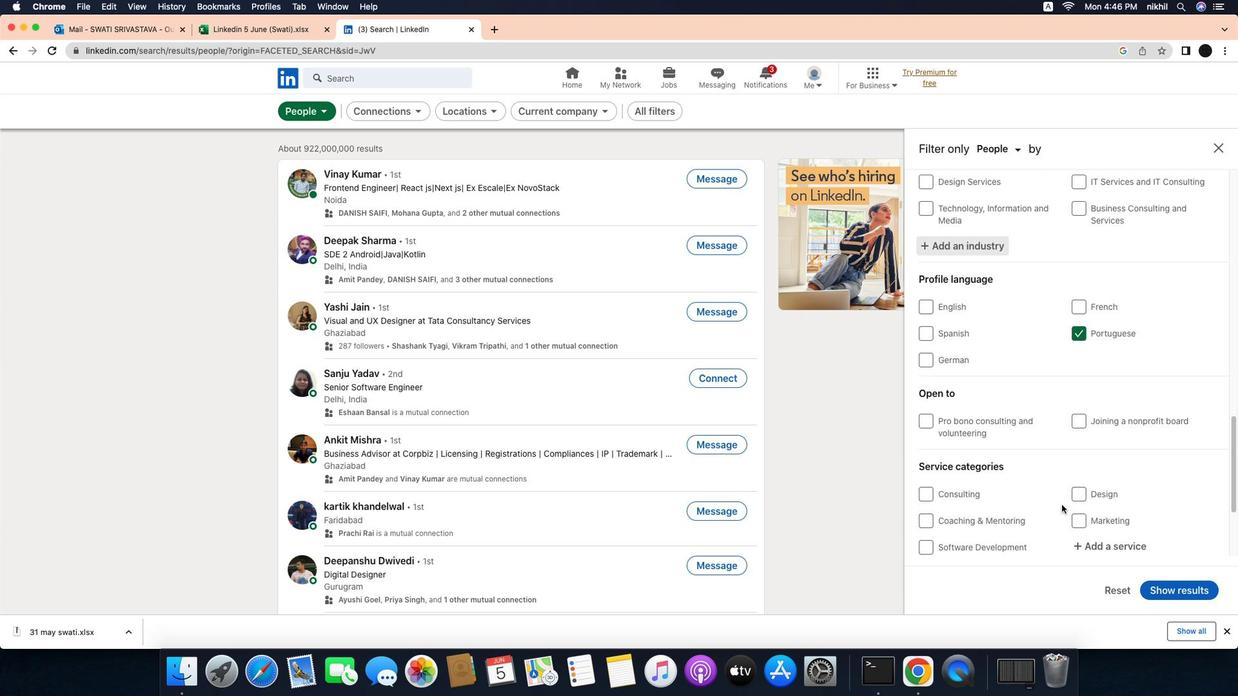 
Action: Mouse scrolled (1100, 506) with delta (-31, -32)
Screenshot: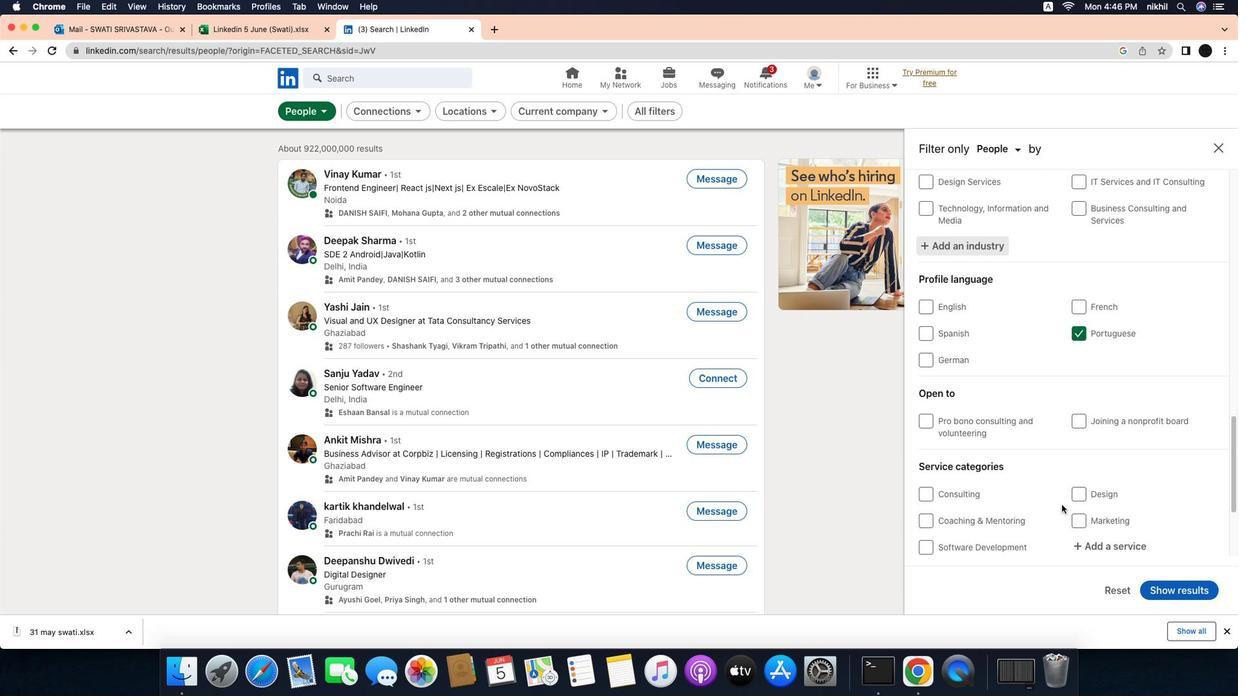 
Action: Mouse scrolled (1100, 506) with delta (-31, -32)
Screenshot: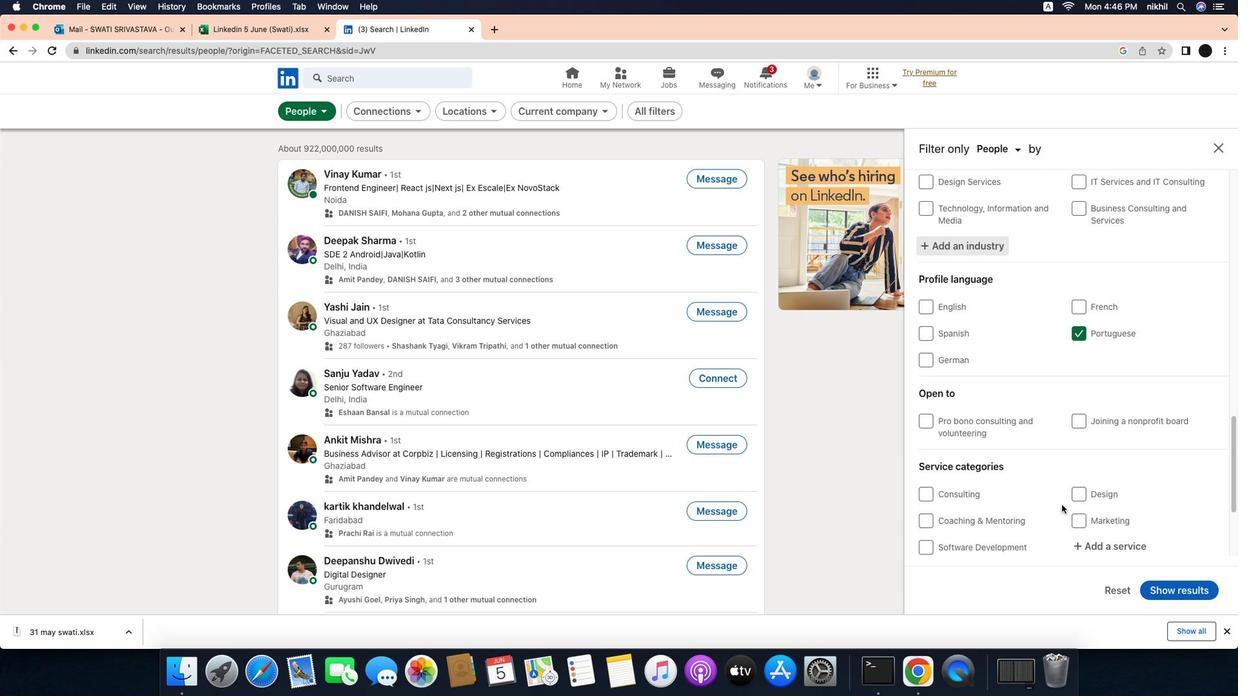 
Action: Mouse scrolled (1100, 506) with delta (-31, -34)
Screenshot: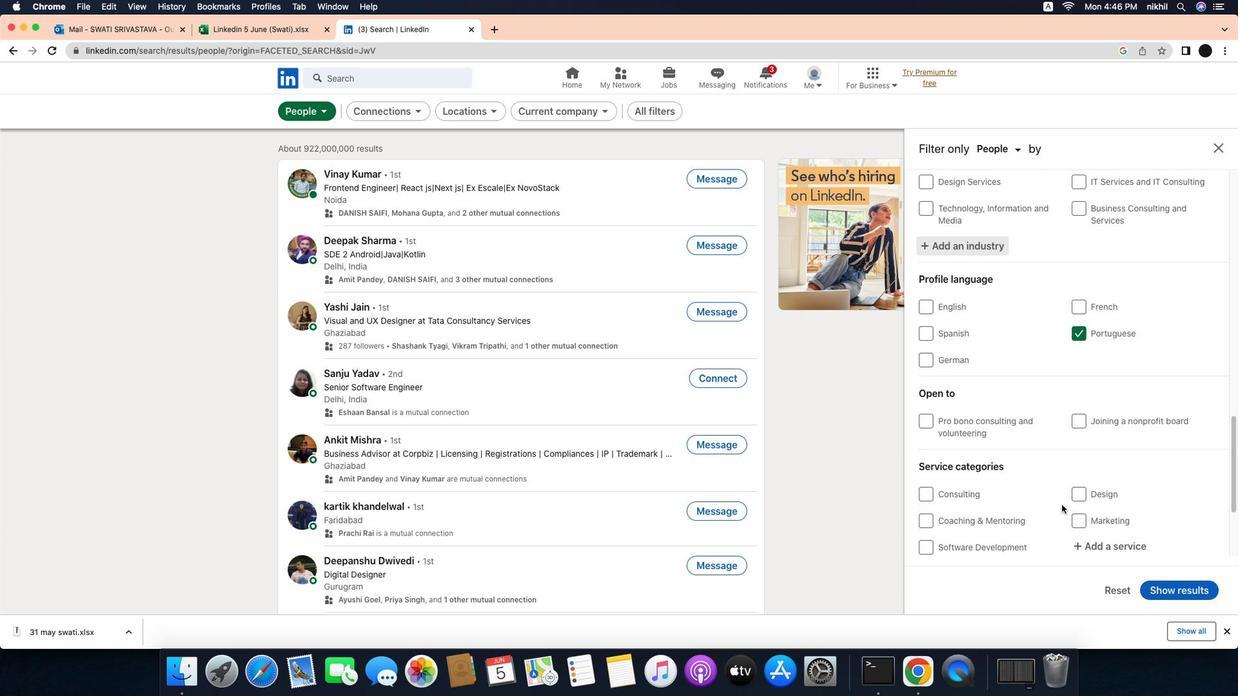 
Action: Mouse scrolled (1100, 506) with delta (-31, -32)
Screenshot: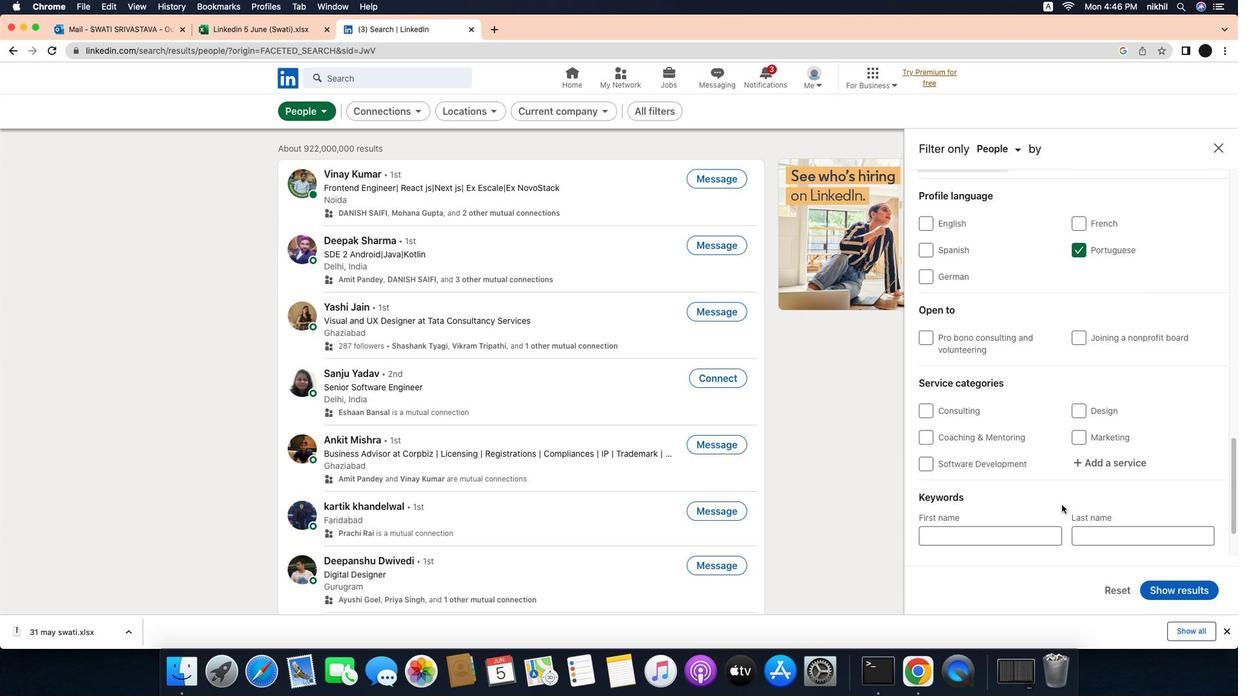 
Action: Mouse scrolled (1100, 506) with delta (-31, -32)
Screenshot: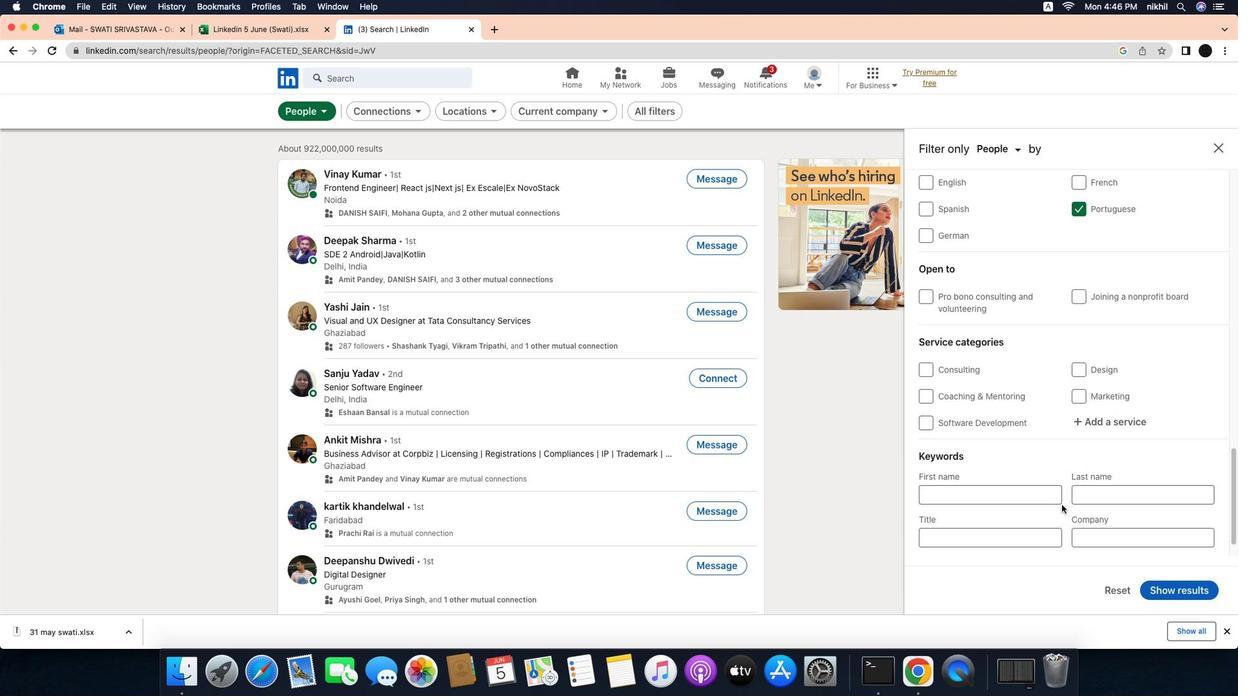 
Action: Mouse scrolled (1100, 506) with delta (-31, -32)
Screenshot: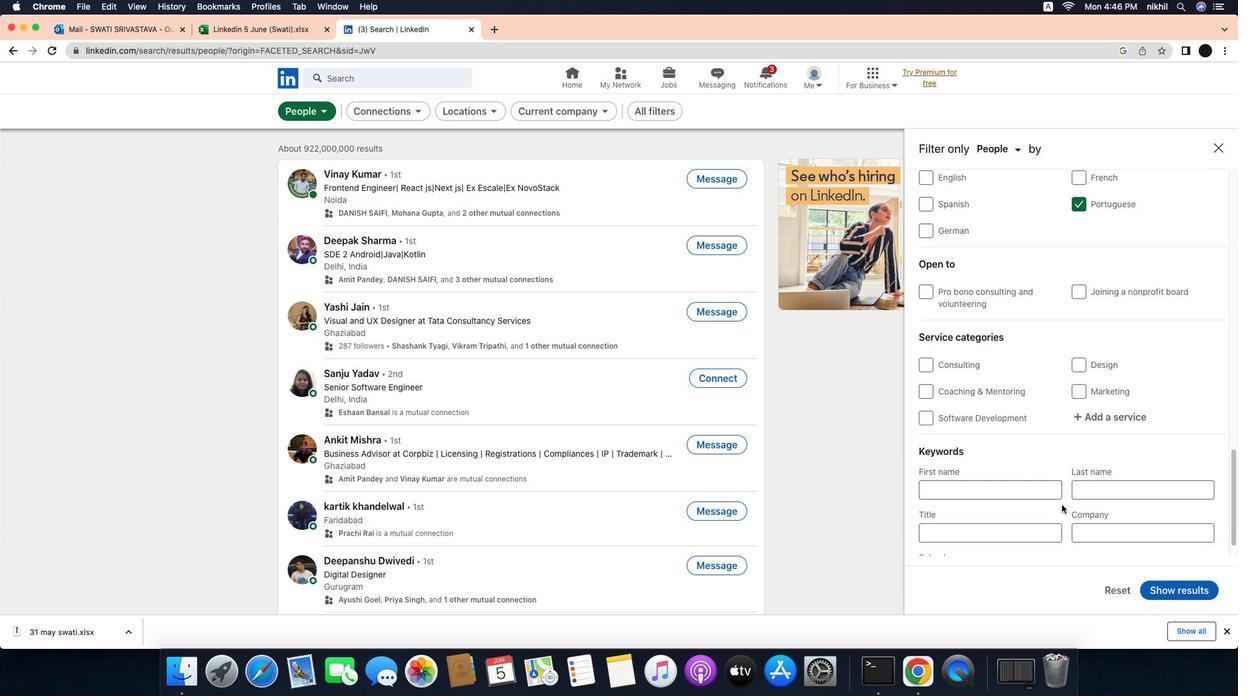 
Action: Mouse scrolled (1100, 506) with delta (-31, -32)
Screenshot: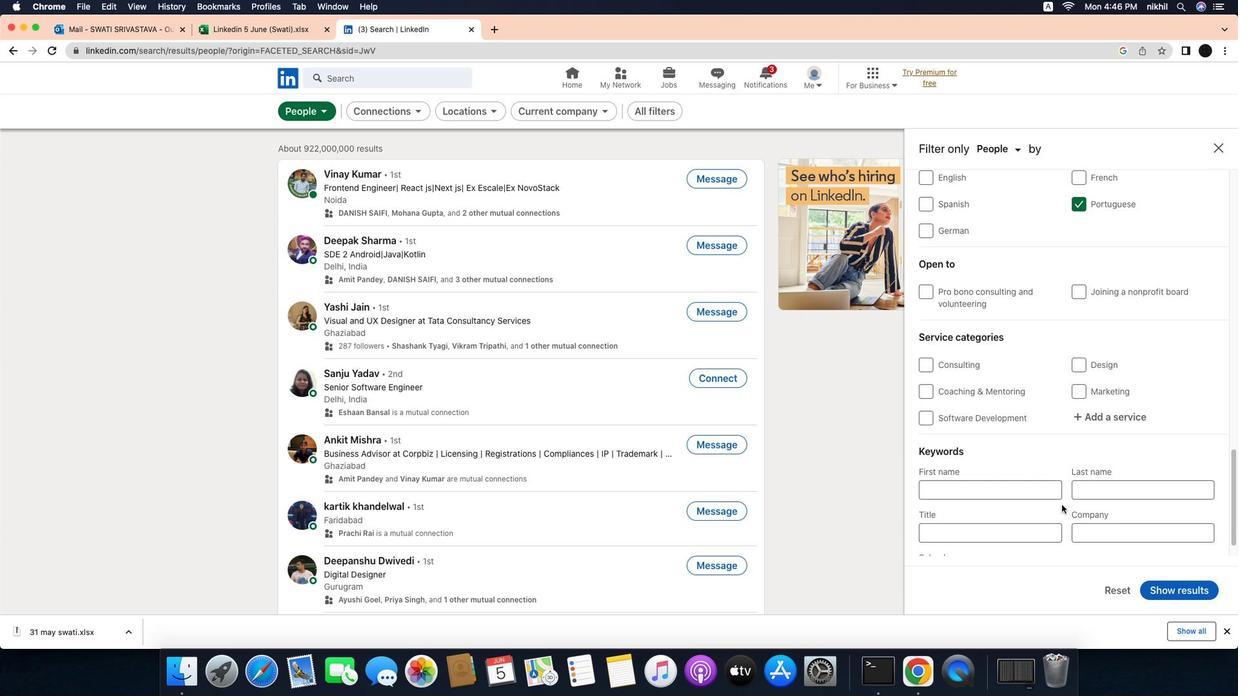 
Action: Mouse moved to (1161, 416)
Screenshot: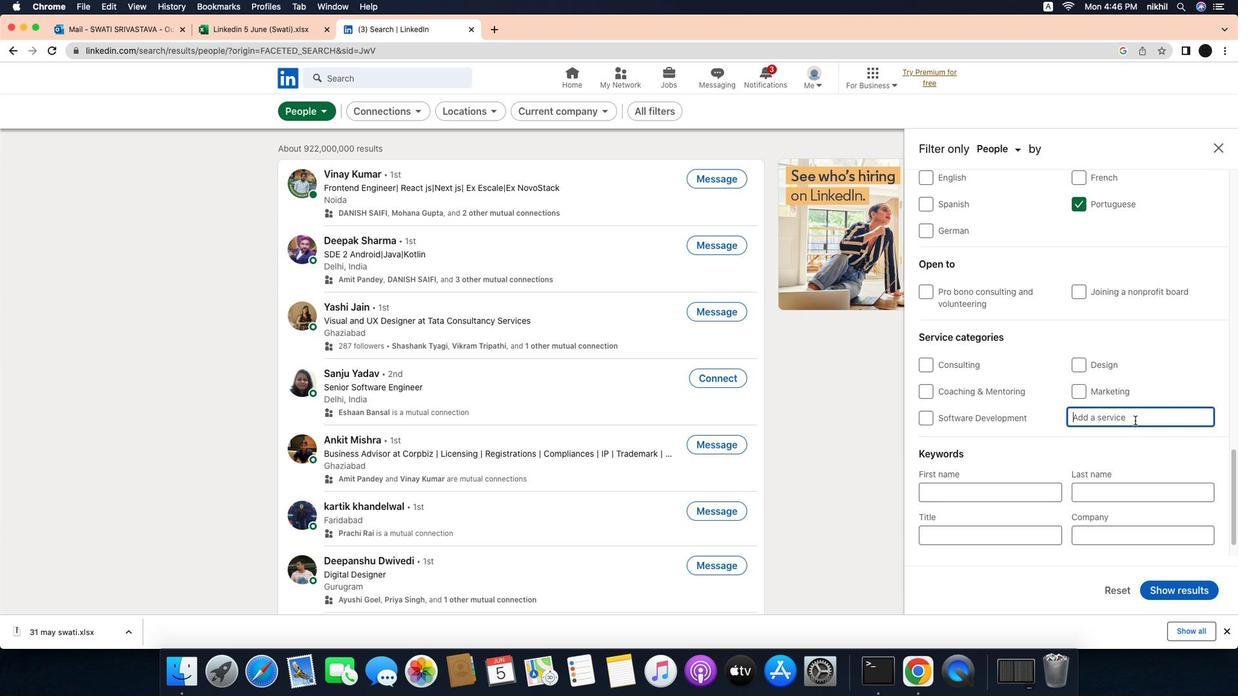 
Action: Mouse pressed left at (1161, 416)
Screenshot: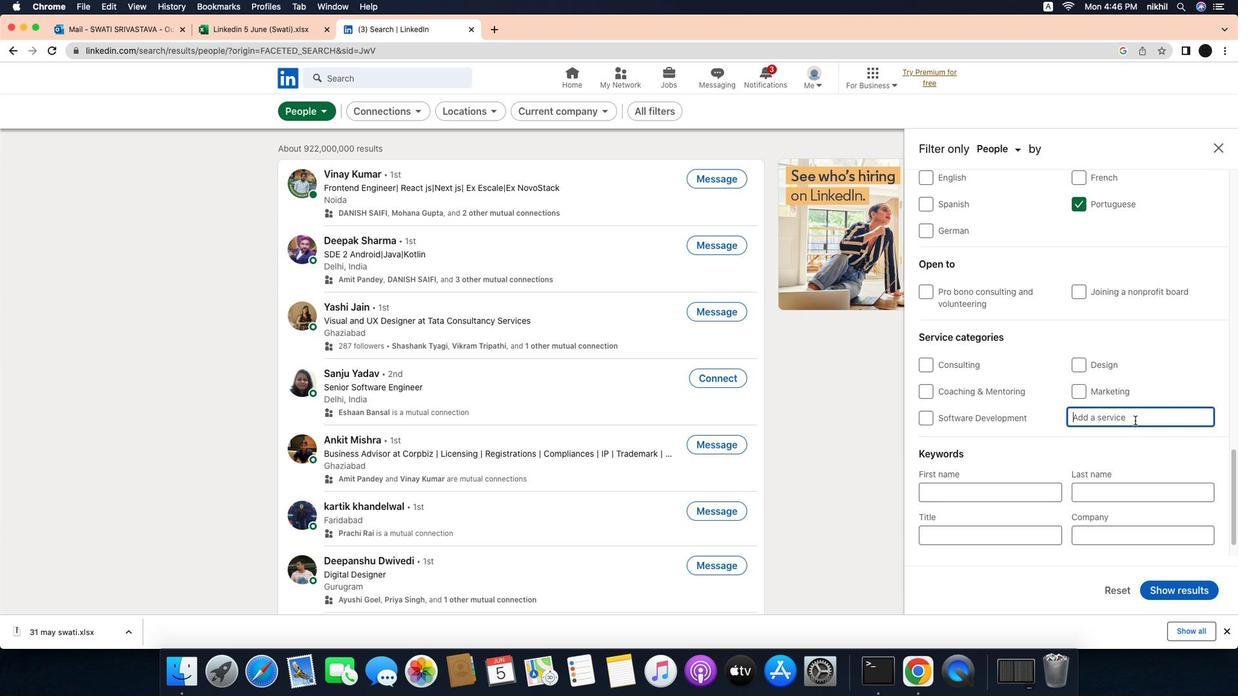 
Action: Mouse moved to (1179, 416)
Screenshot: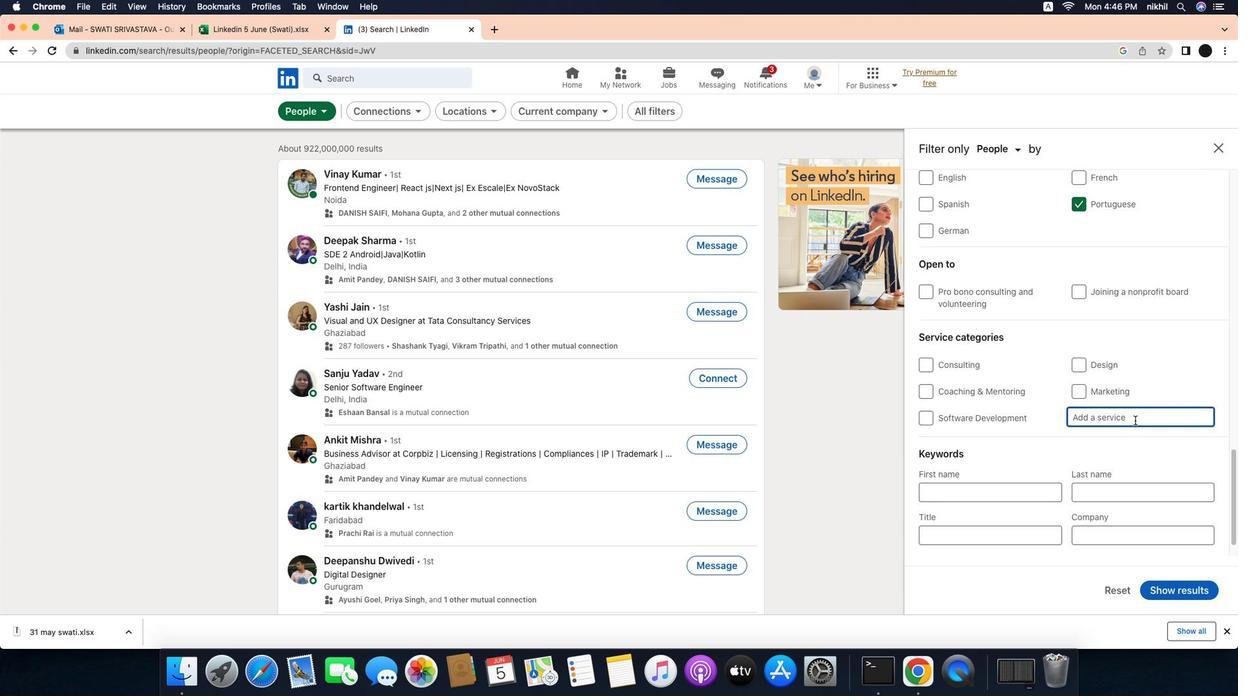 
Action: Mouse pressed left at (1179, 416)
Screenshot: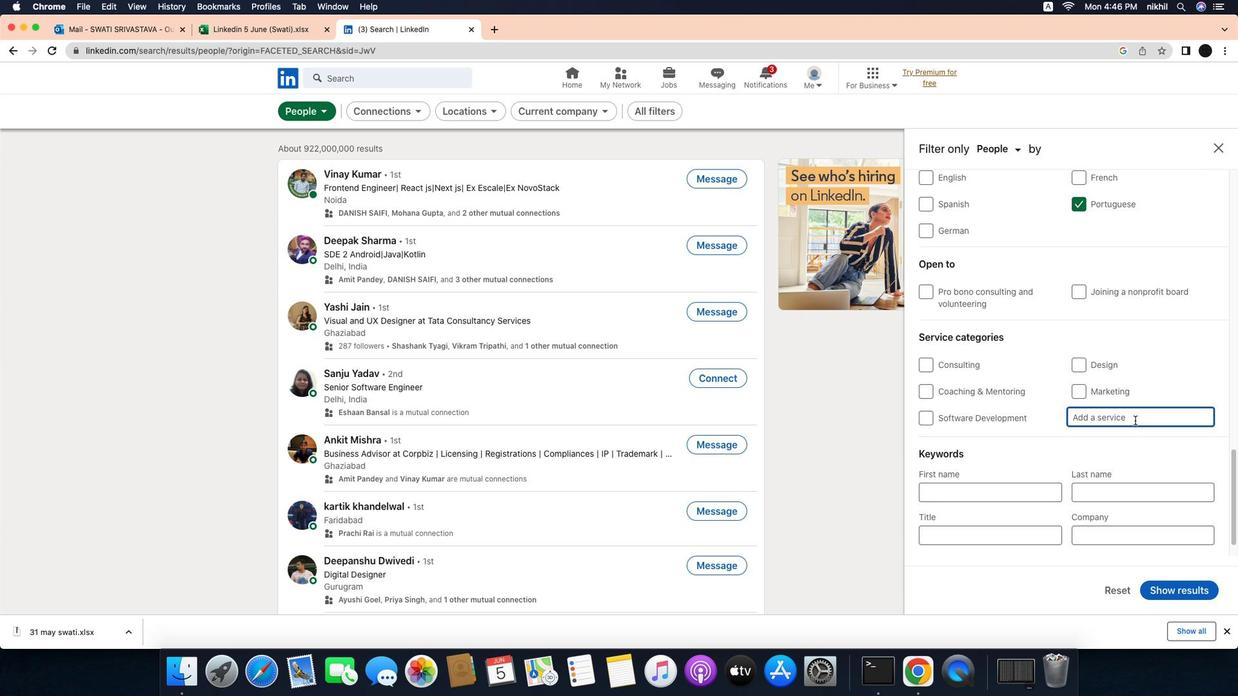 
Action: Key pressed Key.caps_lock'U''X'Key.space'R'Key.caps_lock'e''s''e''a''r''c''h'
Screenshot: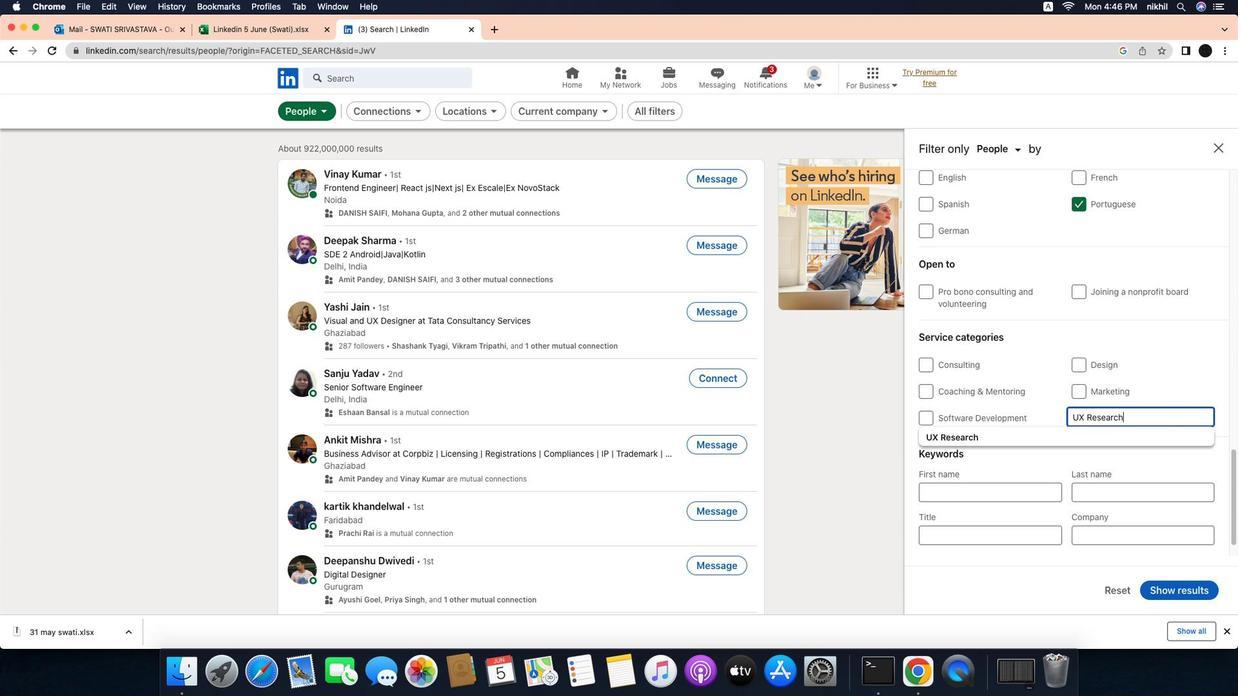 
Action: Mouse moved to (1169, 431)
Screenshot: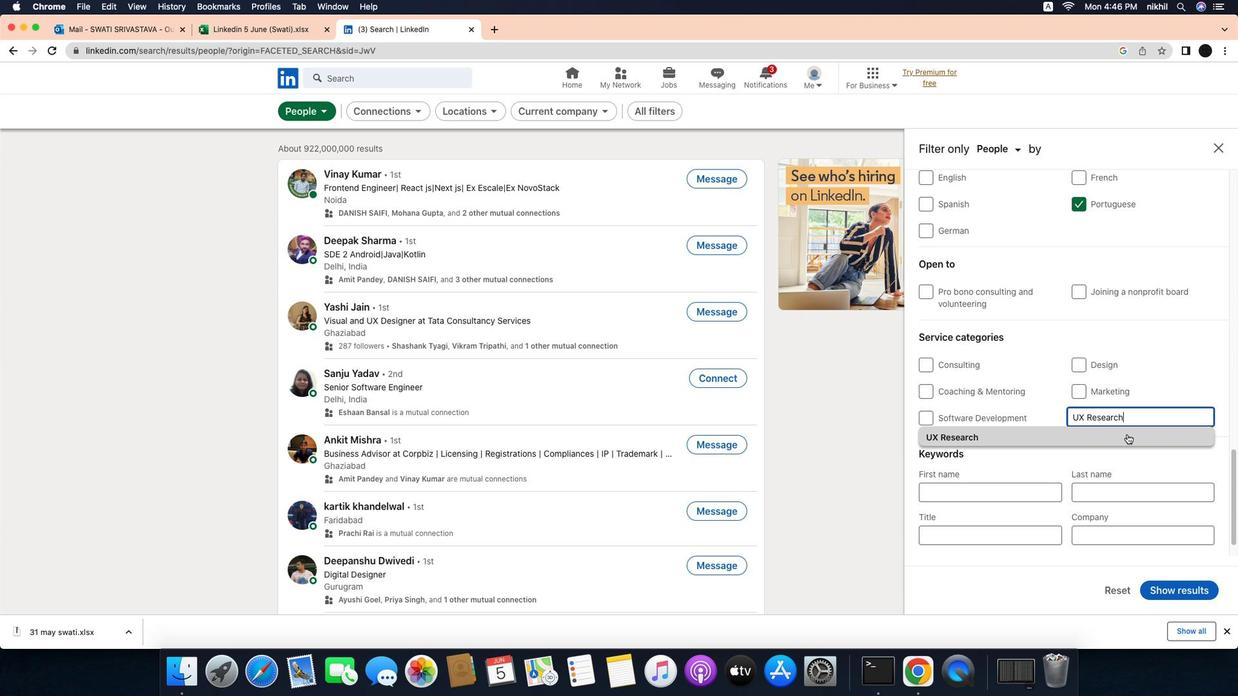 
Action: Mouse pressed left at (1169, 431)
Screenshot: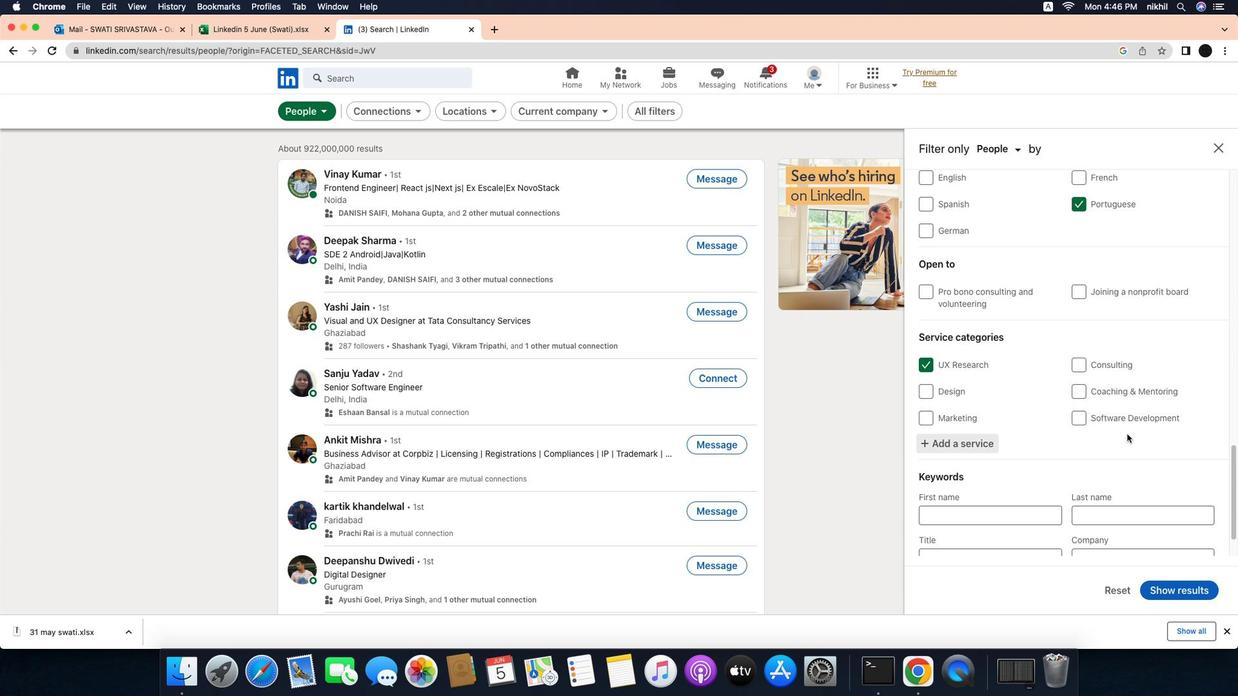 
Action: Mouse moved to (1048, 521)
Screenshot: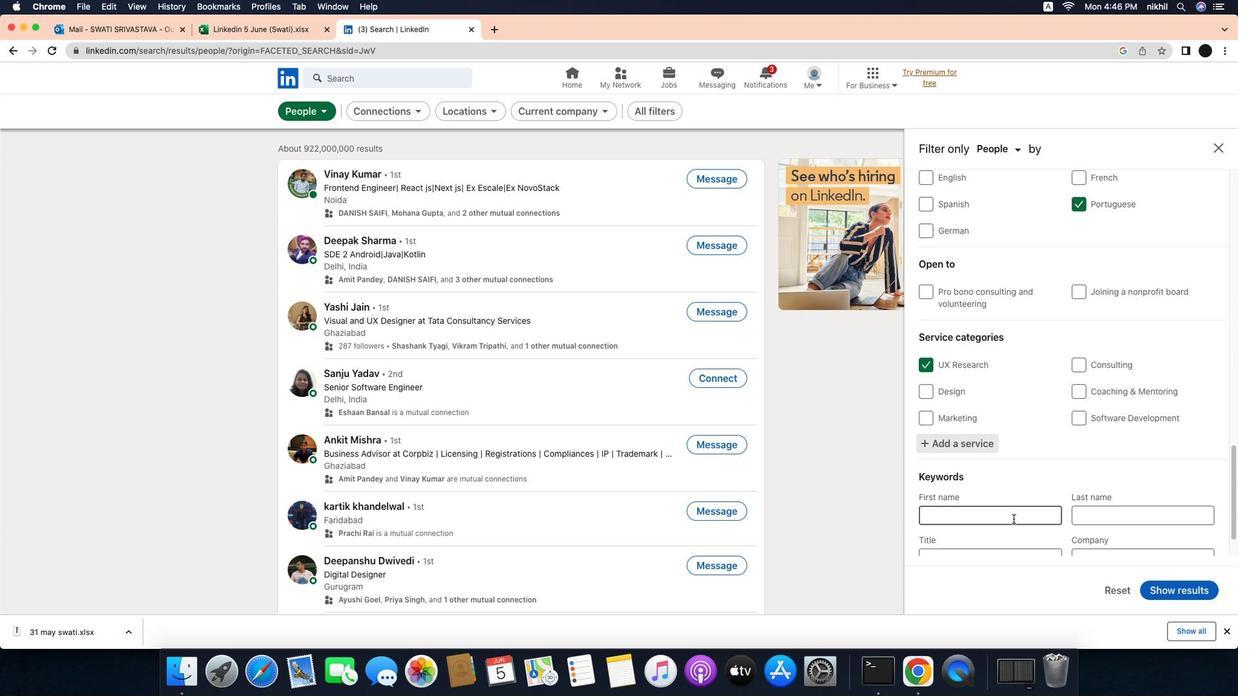 
Action: Mouse scrolled (1048, 521) with delta (-31, -30)
Screenshot: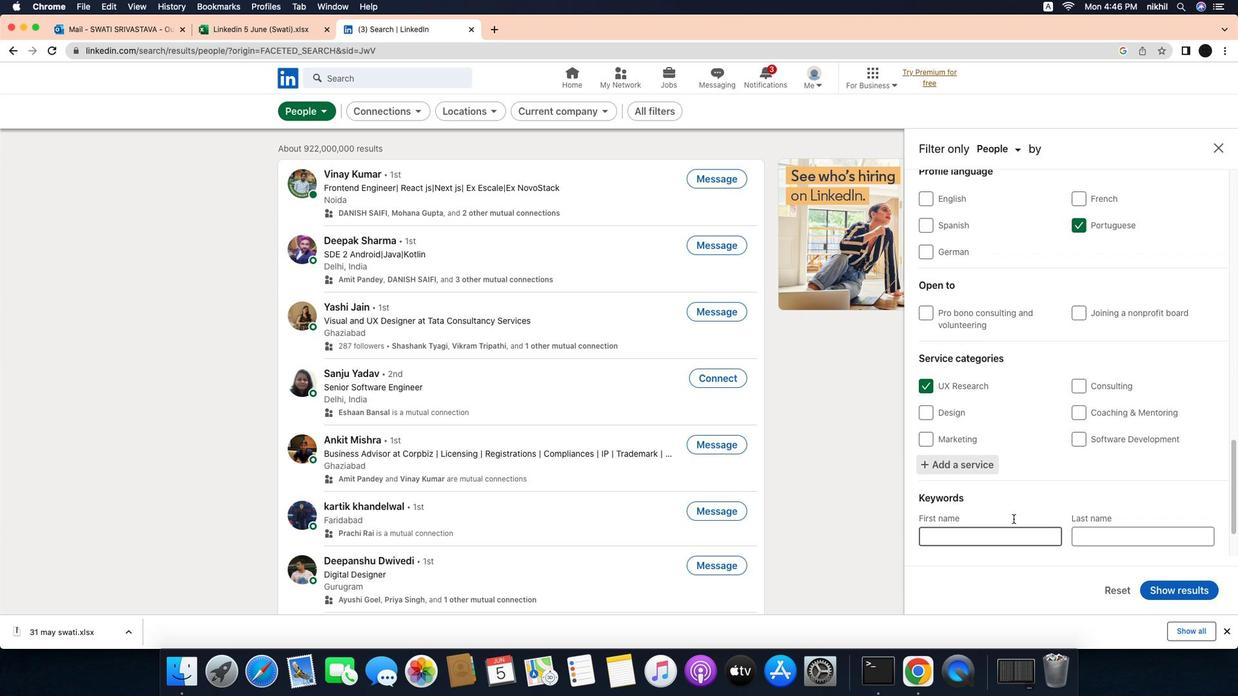 
Action: Mouse scrolled (1048, 521) with delta (-31, -30)
Screenshot: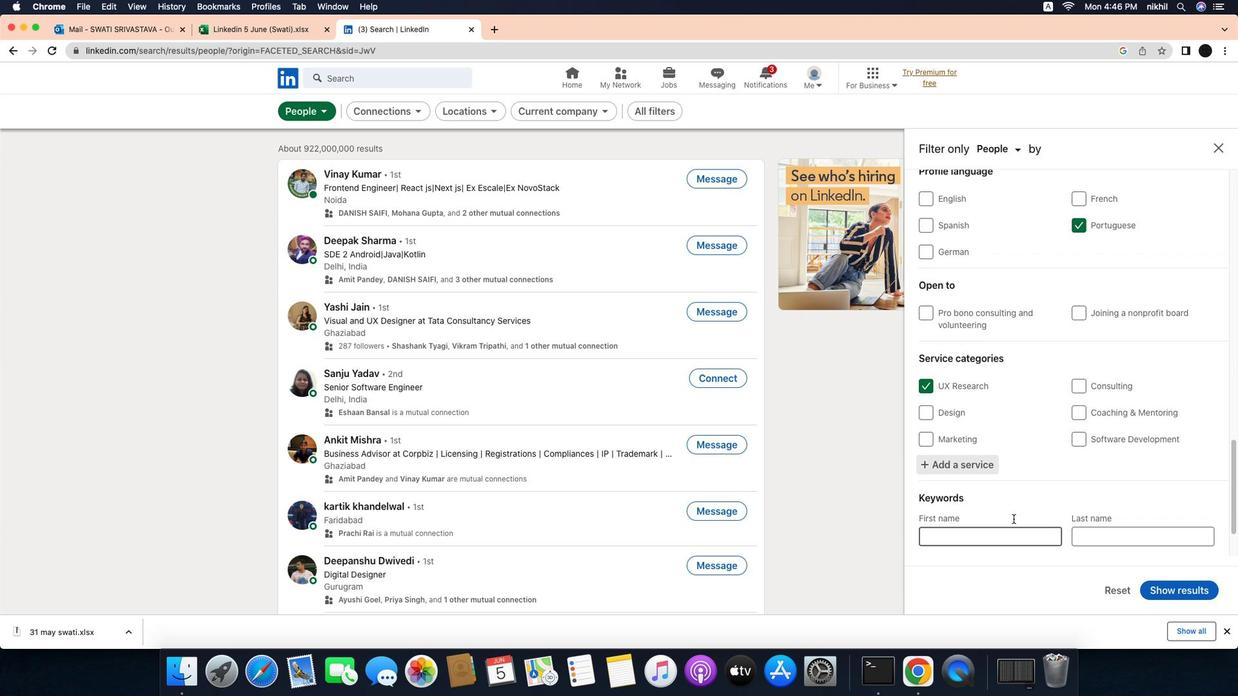 
Action: Mouse scrolled (1048, 521) with delta (-31, -32)
Screenshot: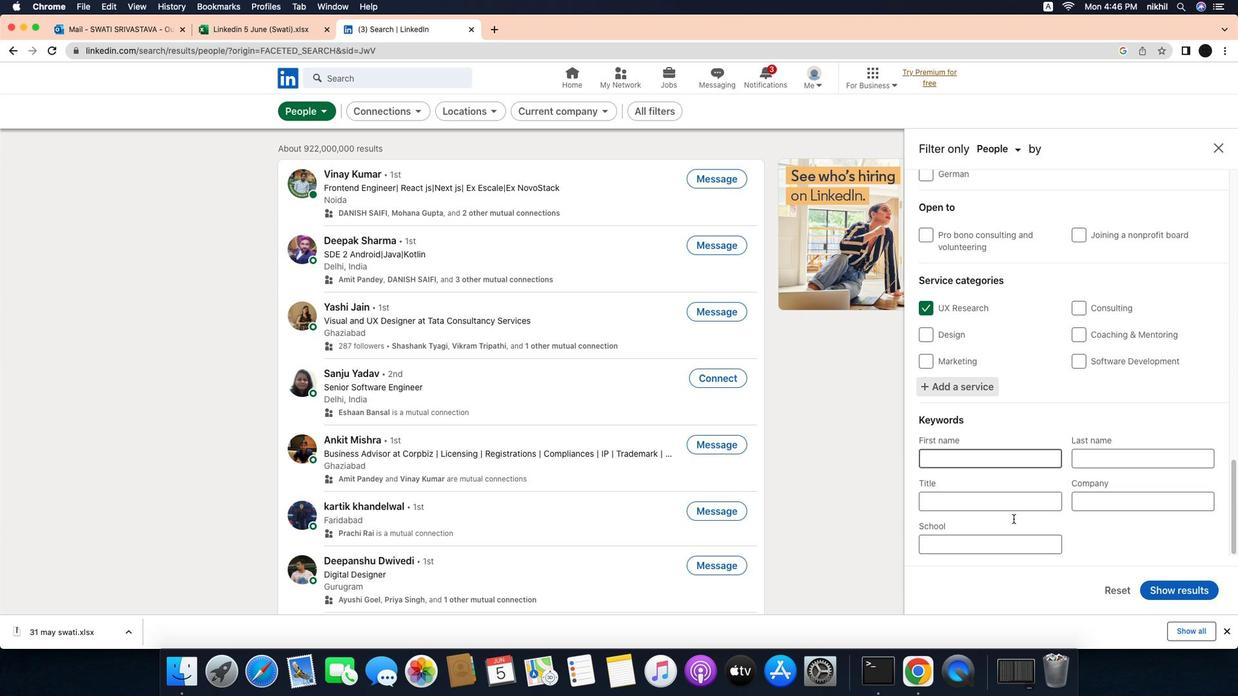 
Action: Mouse scrolled (1048, 521) with delta (-31, -32)
Screenshot: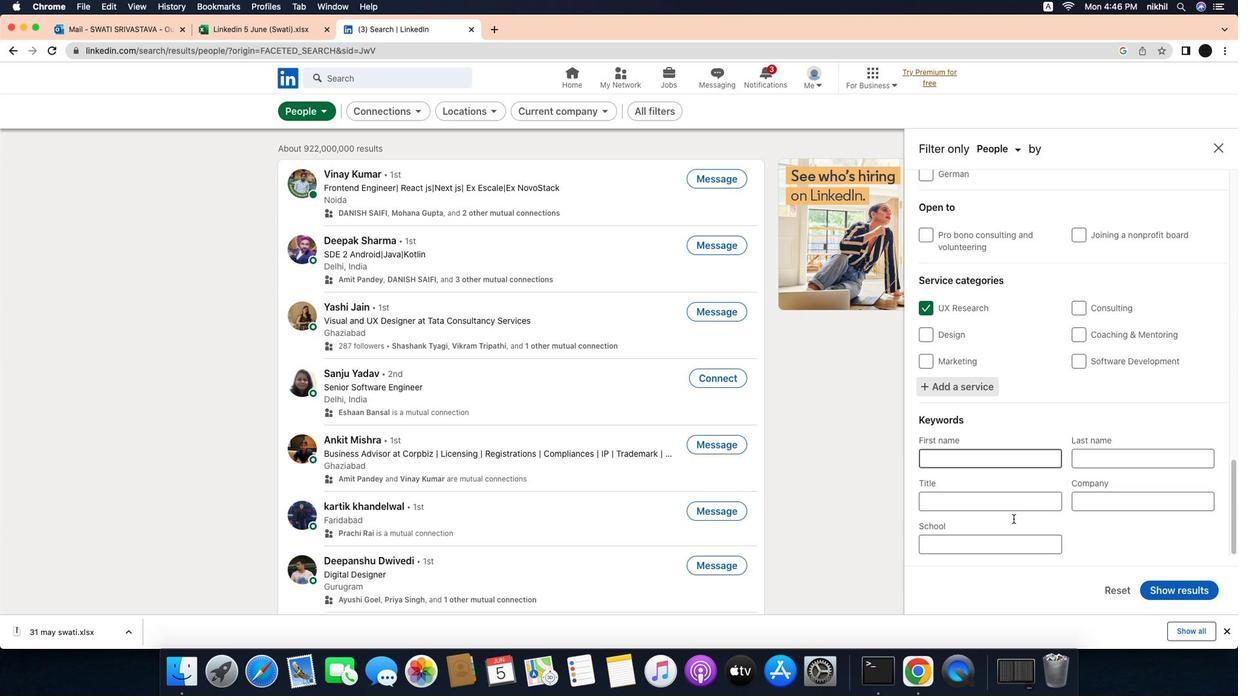 
Action: Mouse scrolled (1048, 521) with delta (-31, -33)
Screenshot: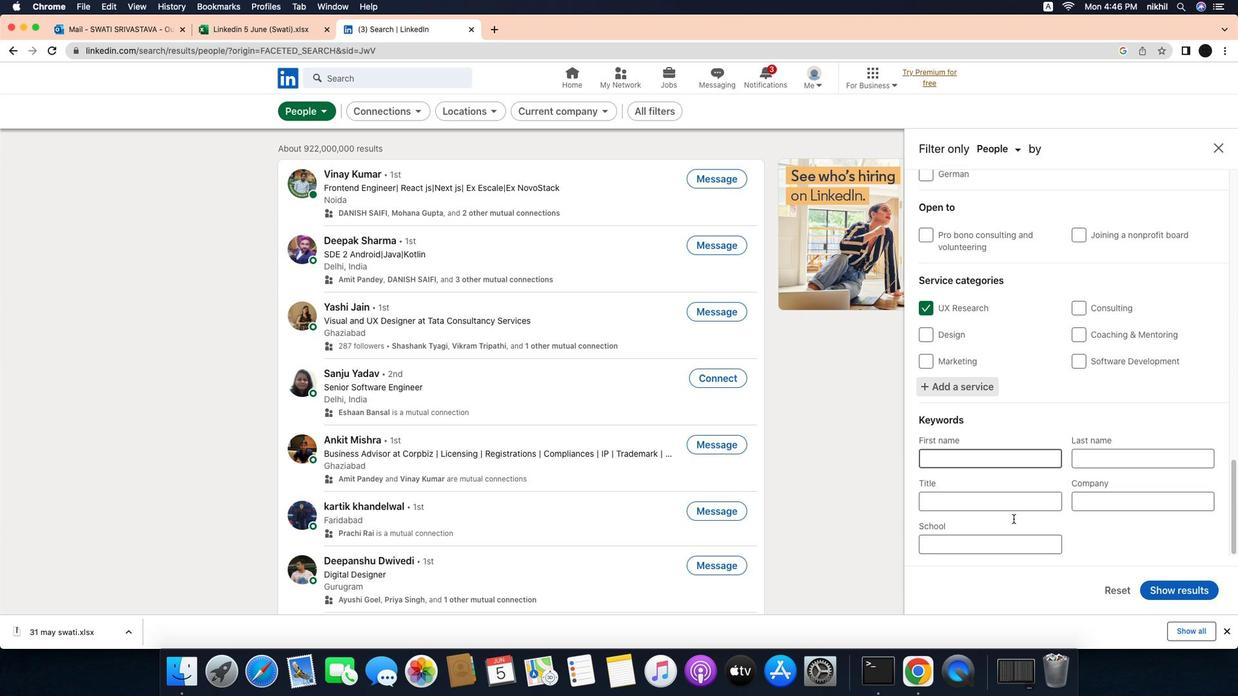 
Action: Mouse scrolled (1048, 521) with delta (-31, -32)
Screenshot: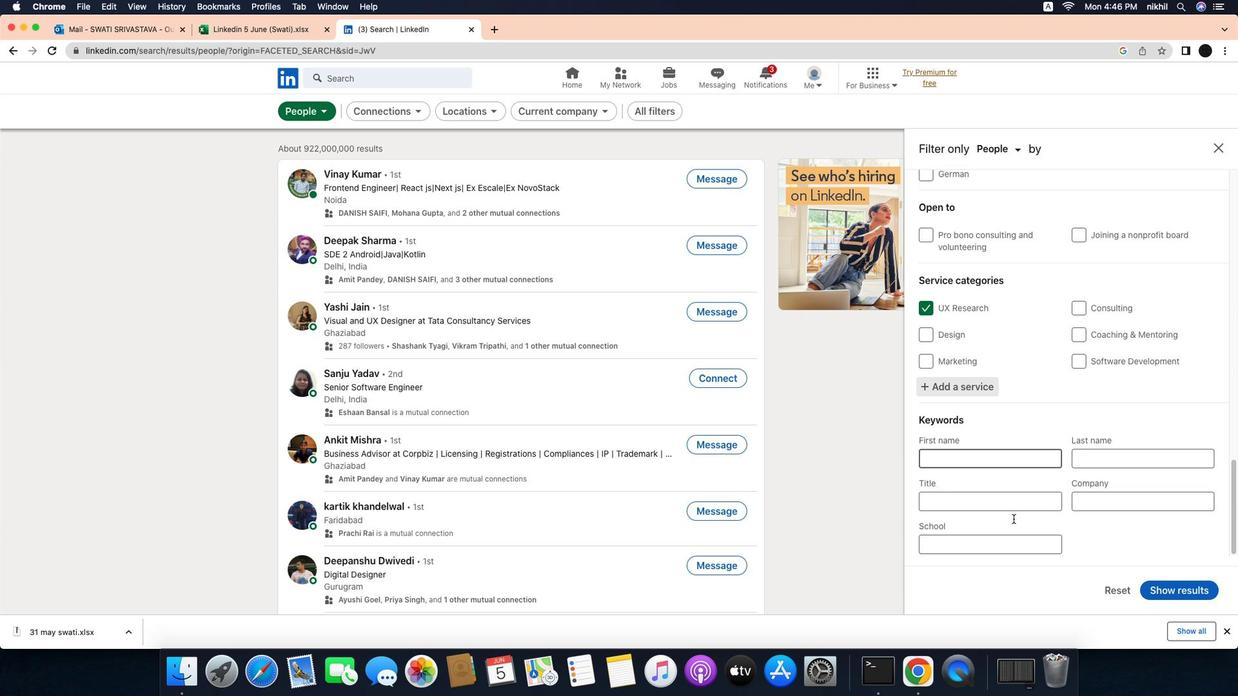 
Action: Mouse scrolled (1048, 521) with delta (-31, -32)
Screenshot: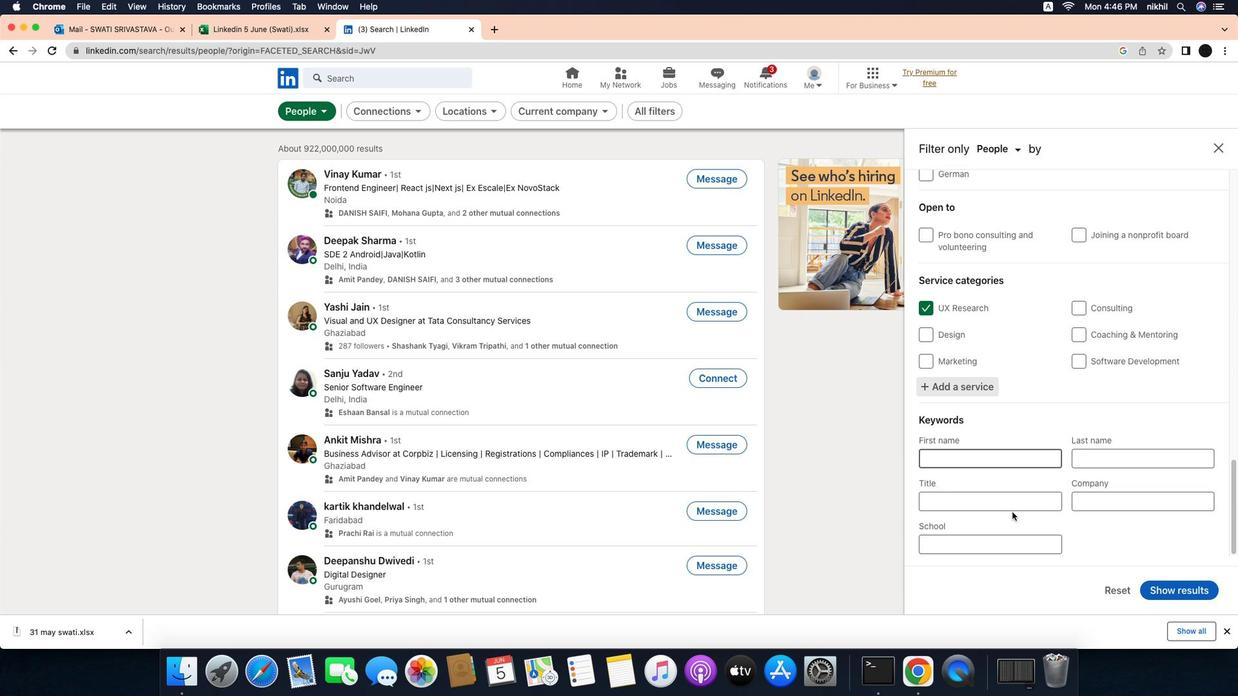
Action: Mouse scrolled (1048, 521) with delta (-31, -32)
Screenshot: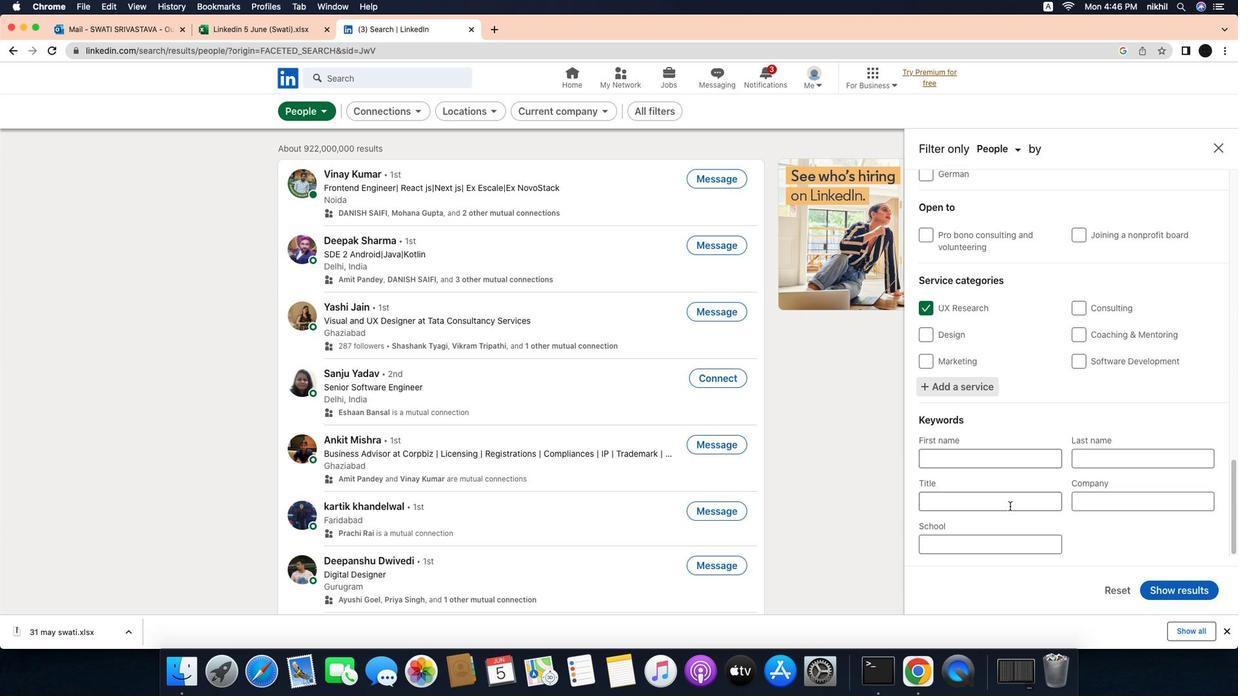
Action: Mouse moved to (1041, 503)
Screenshot: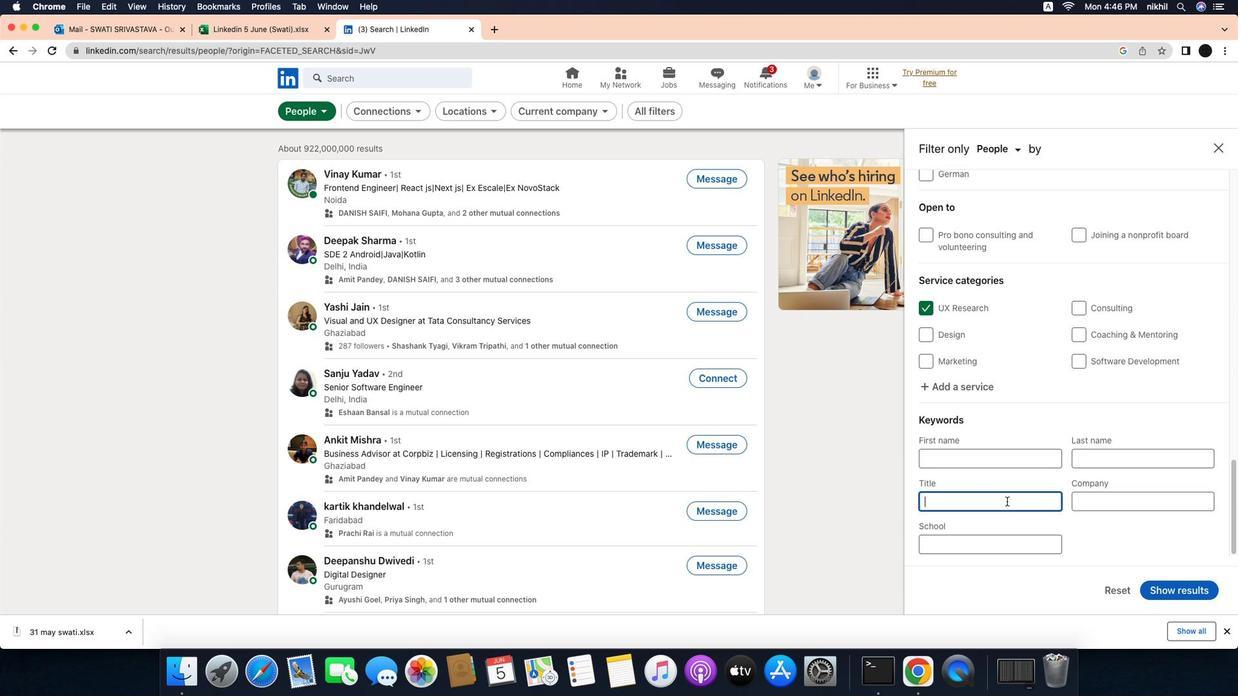 
Action: Mouse pressed left at (1041, 503)
Screenshot: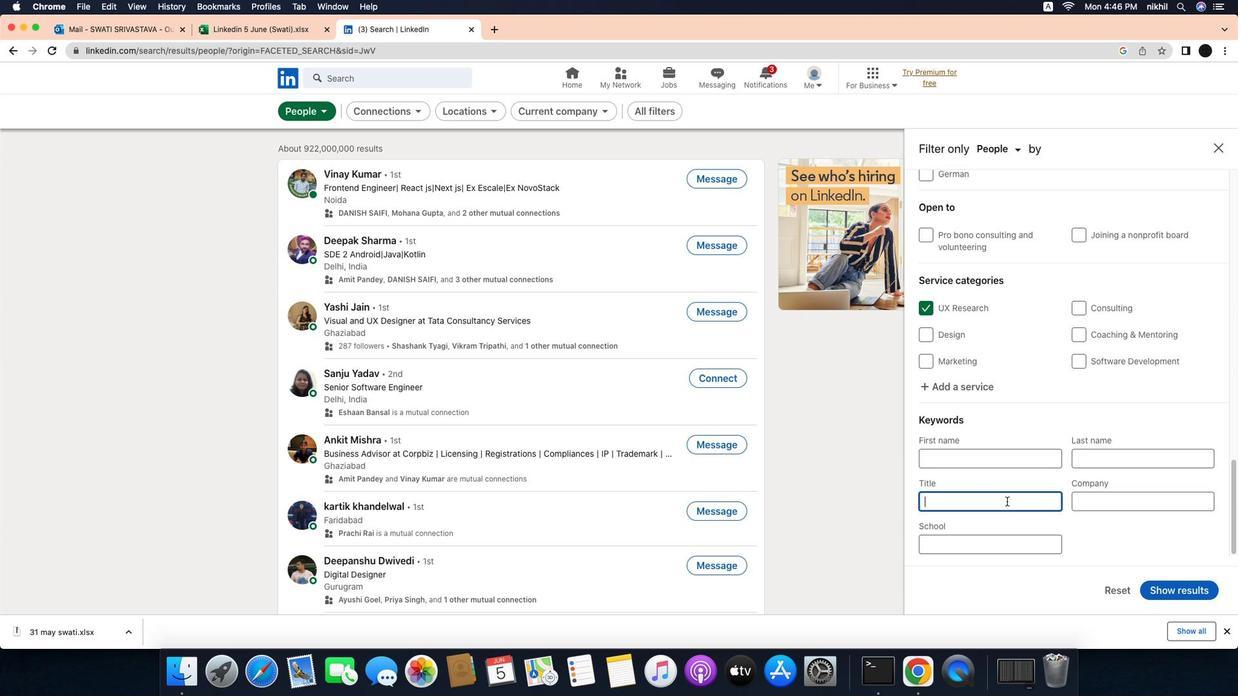 
Action: Key pressed Key.caps_lock'P'Key.caps_lock'h''y''s''i''c''a''l'Key.spaceKey.caps_lock'T'Key.caps_lock'h''e''r''a''p''y'Key.spaceKey.caps_lock'A'Key.caps_lock's''s''i''s''t''a''n''t'Key.enter
Screenshot: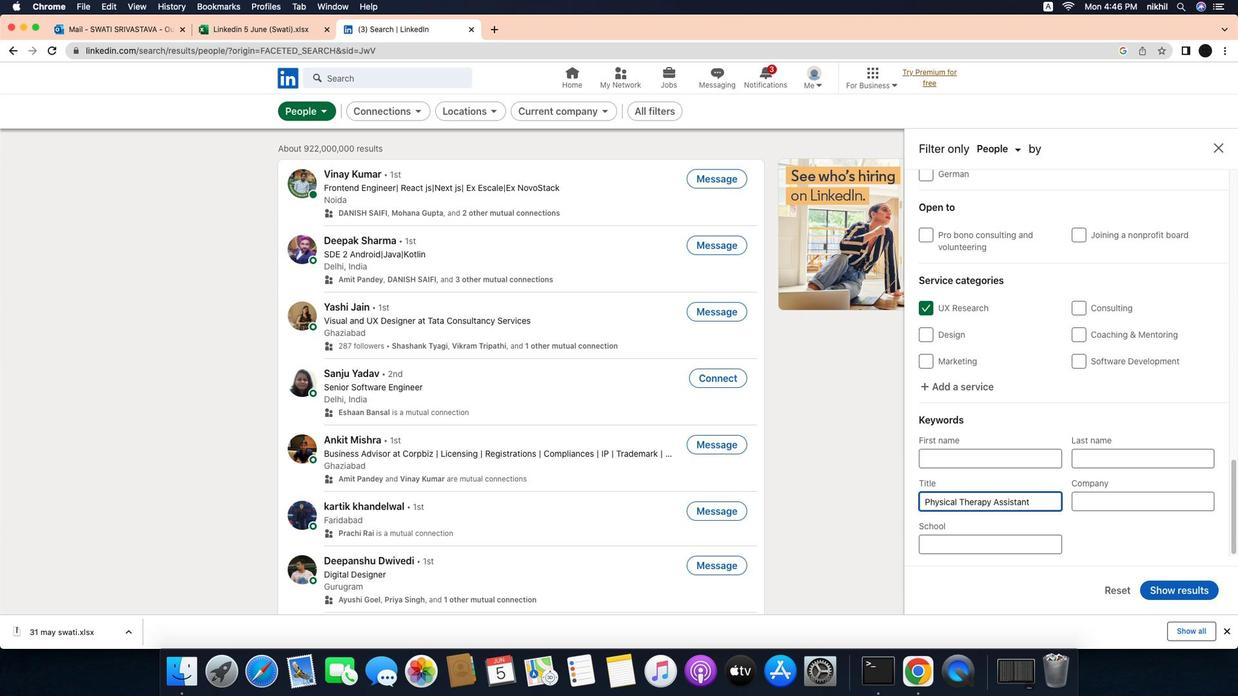 
Action: Mouse moved to (1233, 594)
Screenshot: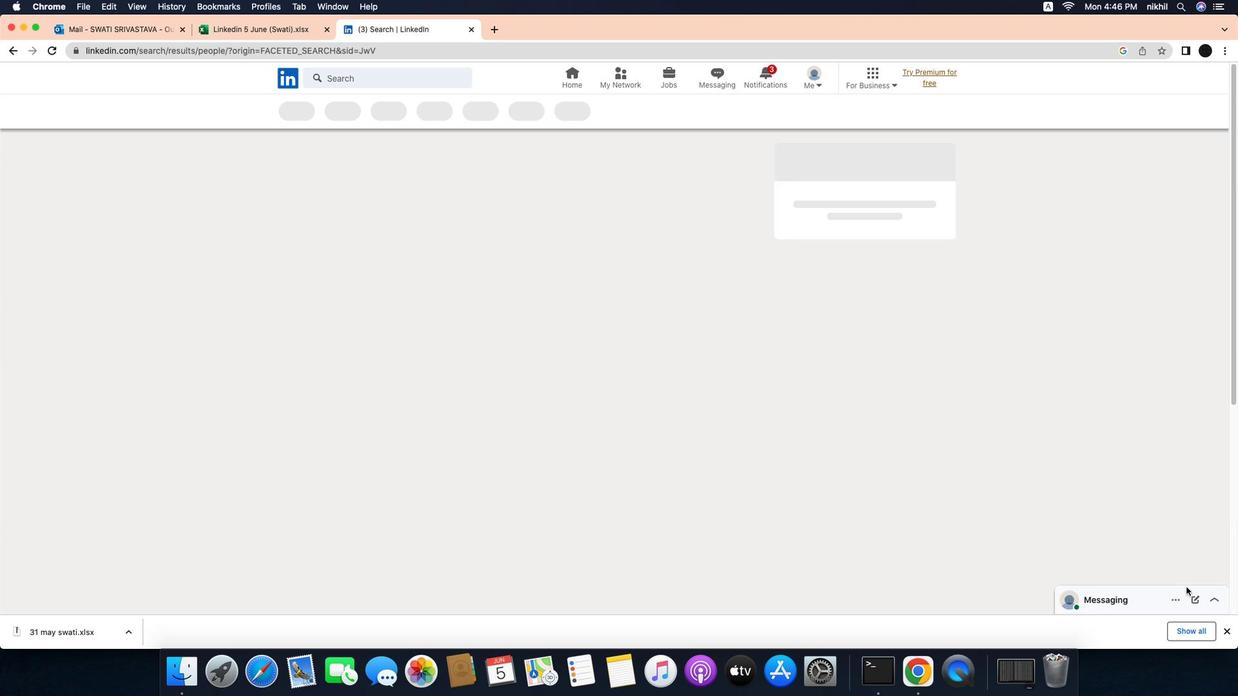 
Action: Mouse pressed left at (1233, 594)
Screenshot: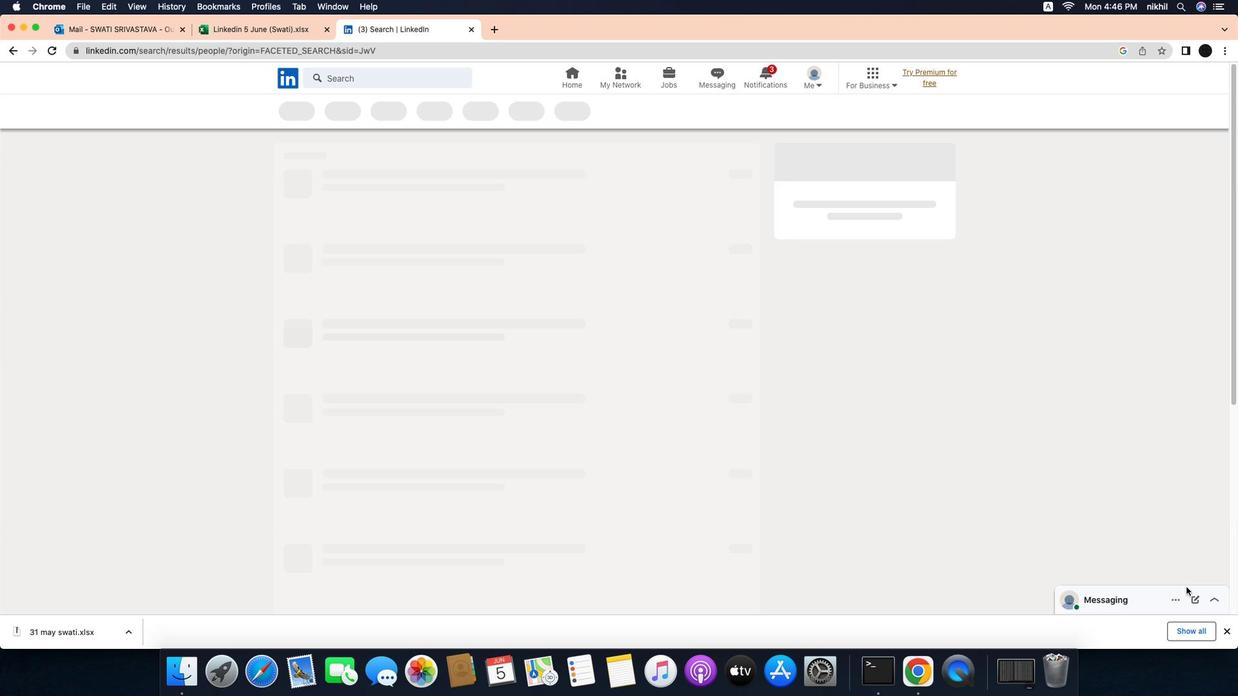 
Action: Mouse moved to (836, 285)
Screenshot: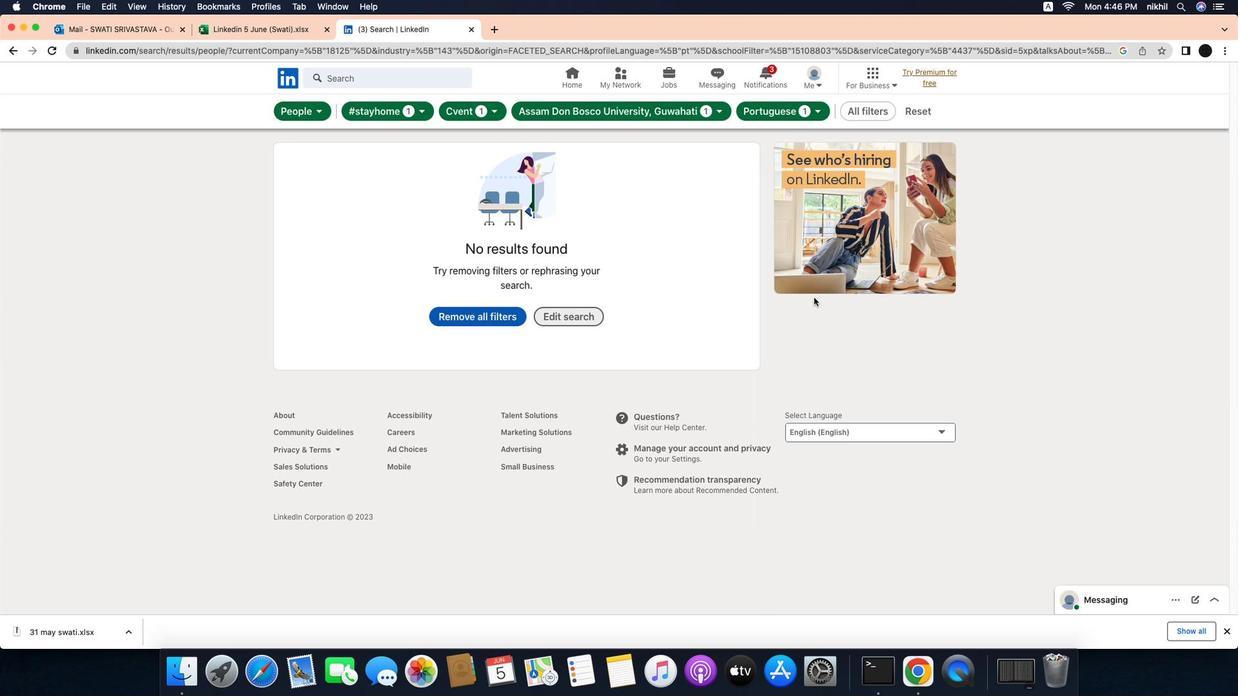 
